Task: Open Google Calendar and adjust the view options in the settings.
Action: Mouse moved to (328, 548)
Screenshot: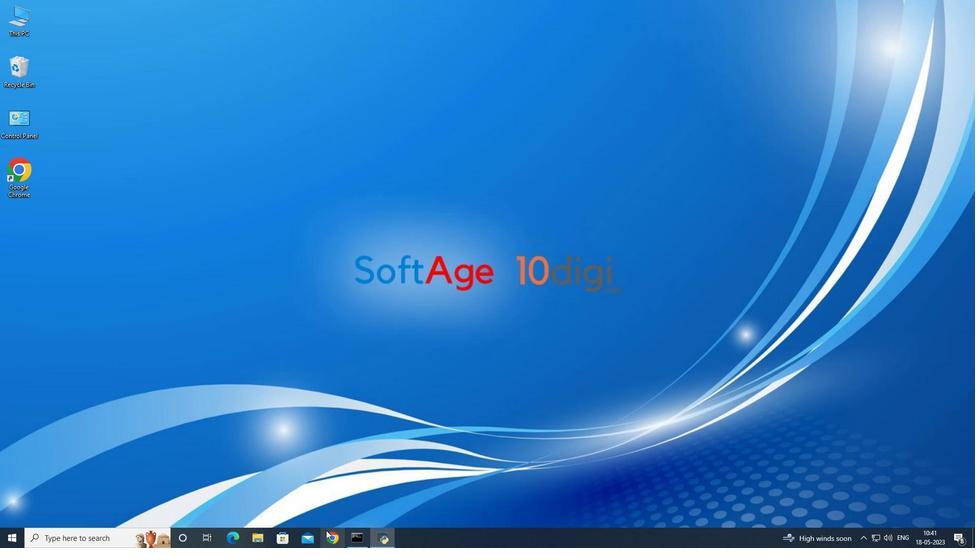 
Action: Mouse pressed left at (328, 548)
Screenshot: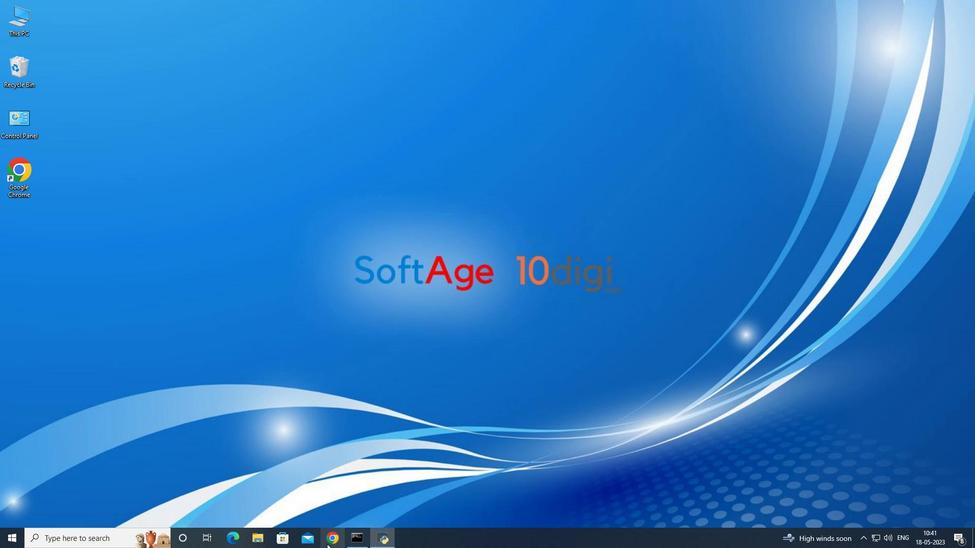 
Action: Mouse moved to (932, 76)
Screenshot: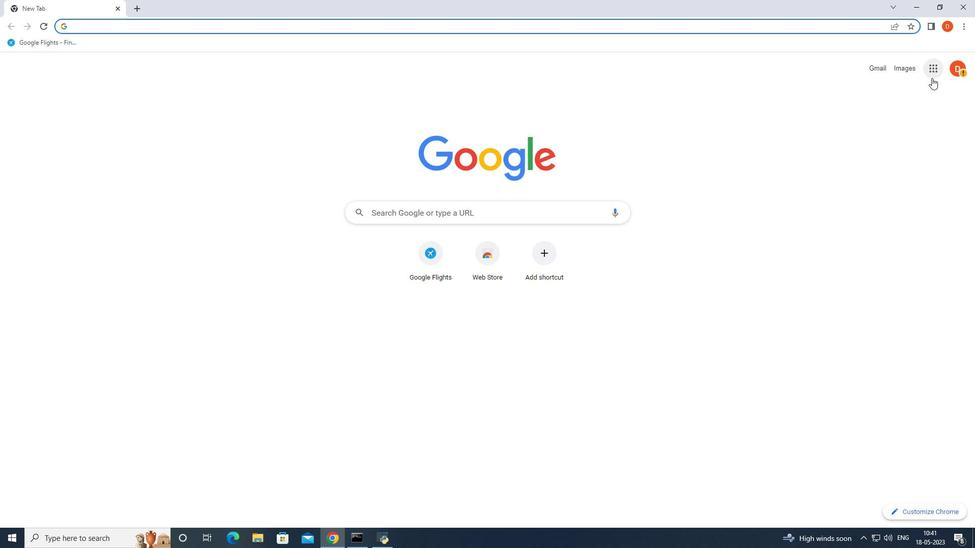 
Action: Mouse pressed left at (932, 76)
Screenshot: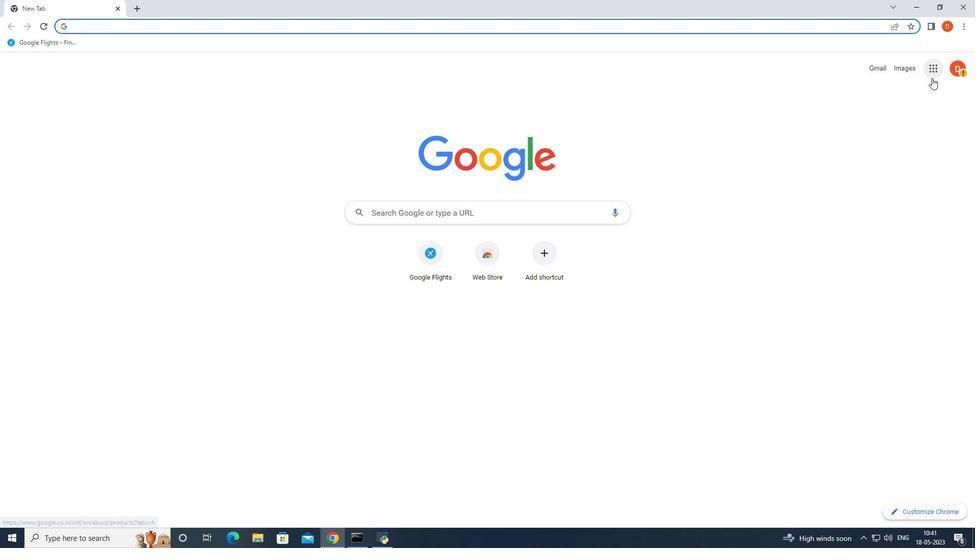 
Action: Mouse moved to (942, 258)
Screenshot: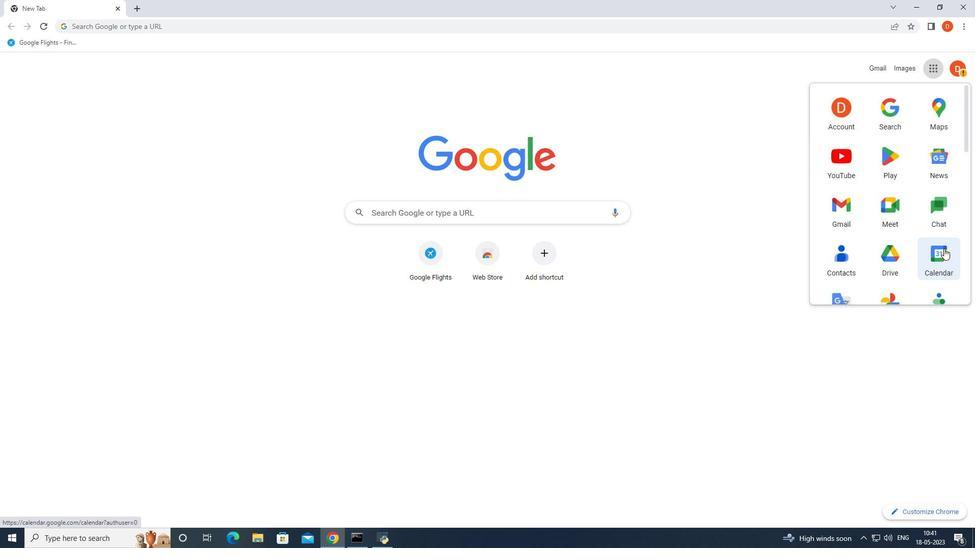 
Action: Mouse pressed left at (942, 258)
Screenshot: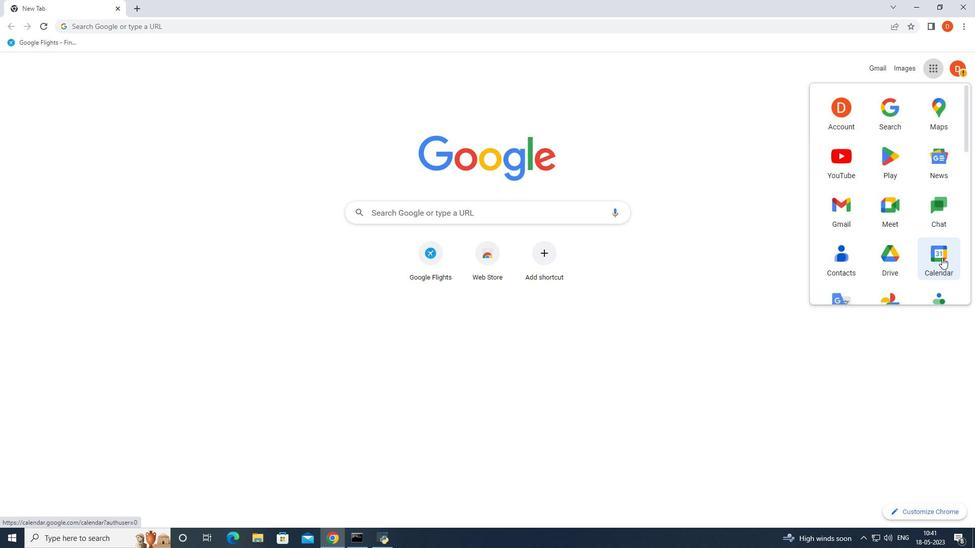 
Action: Mouse moved to (858, 53)
Screenshot: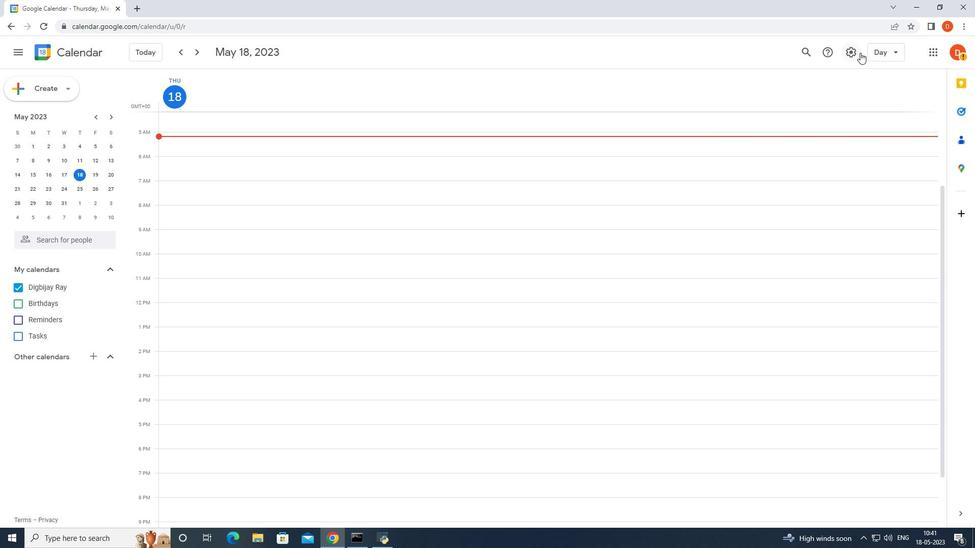 
Action: Mouse pressed left at (858, 53)
Screenshot: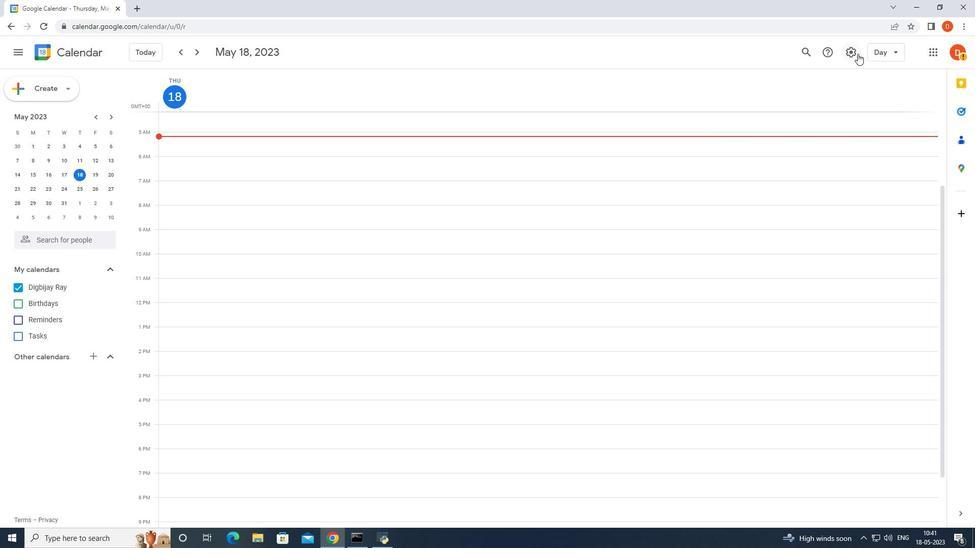 
Action: Mouse moved to (866, 73)
Screenshot: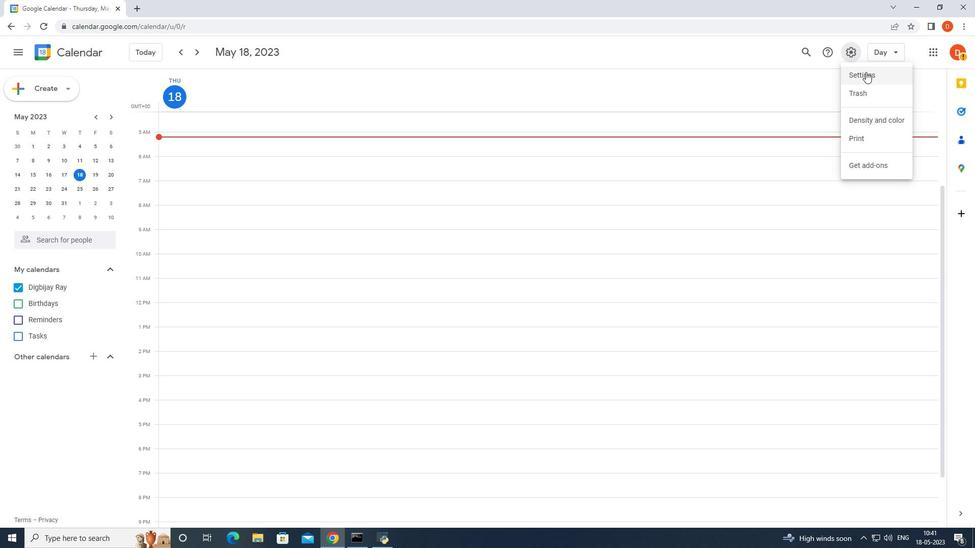 
Action: Mouse pressed left at (866, 73)
Screenshot: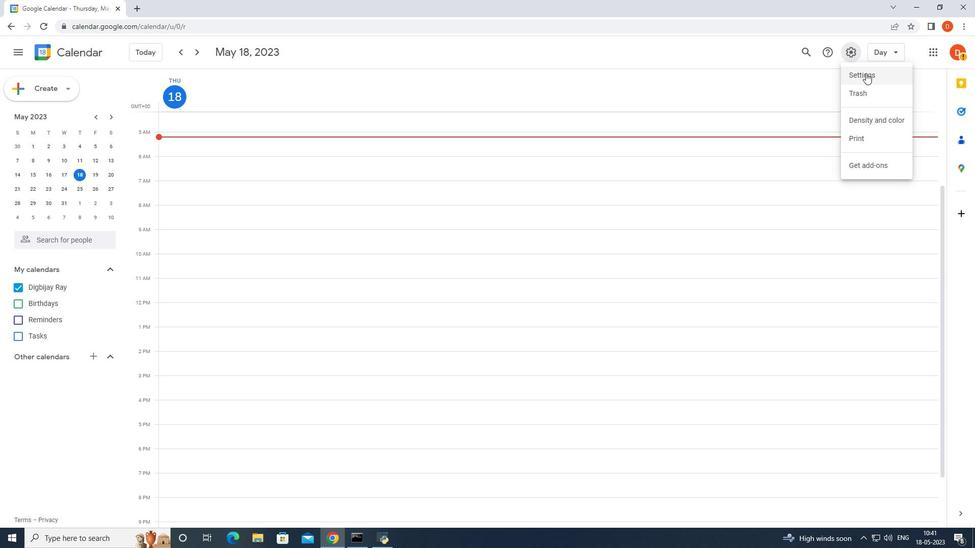 
Action: Mouse moved to (284, 264)
Screenshot: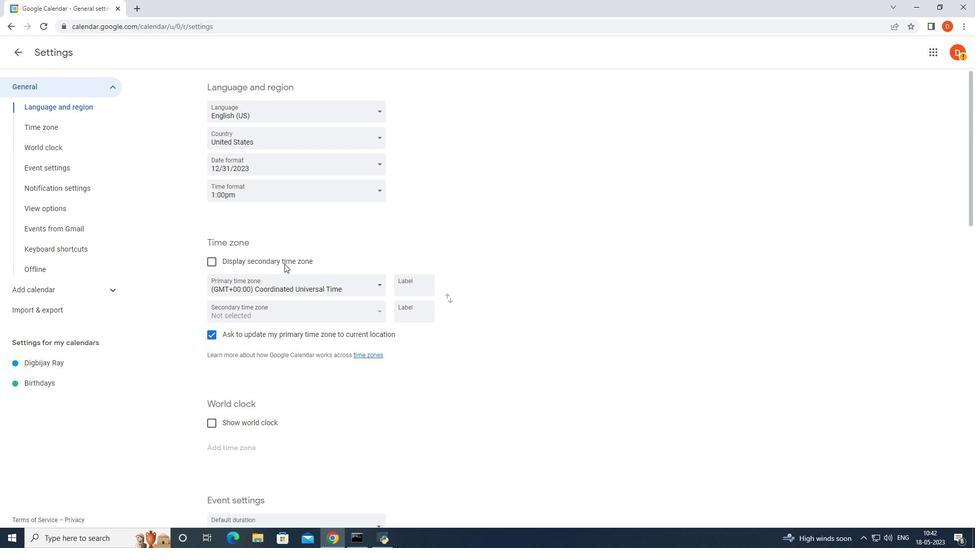 
Action: Mouse scrolled (284, 264) with delta (0, 0)
Screenshot: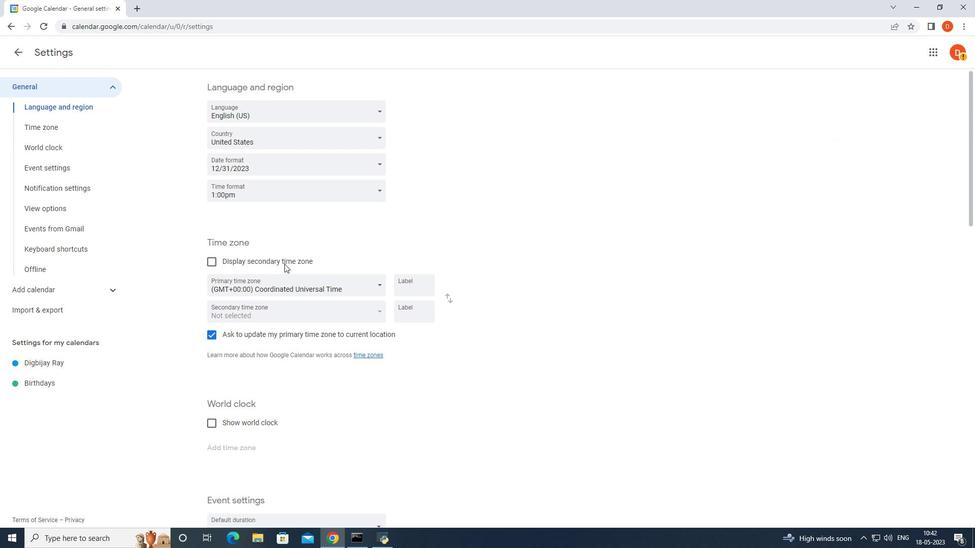 
Action: Mouse moved to (284, 264)
Screenshot: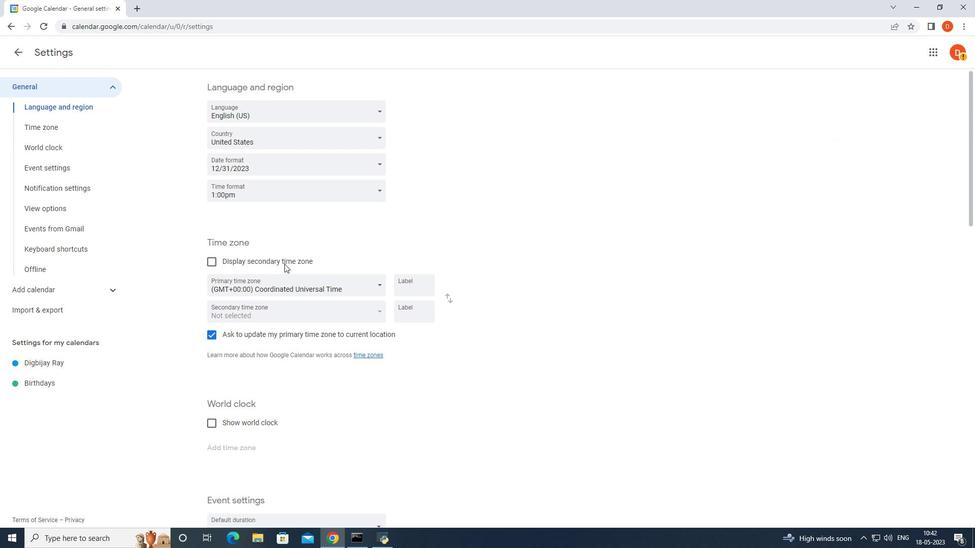 
Action: Mouse scrolled (284, 264) with delta (0, 0)
Screenshot: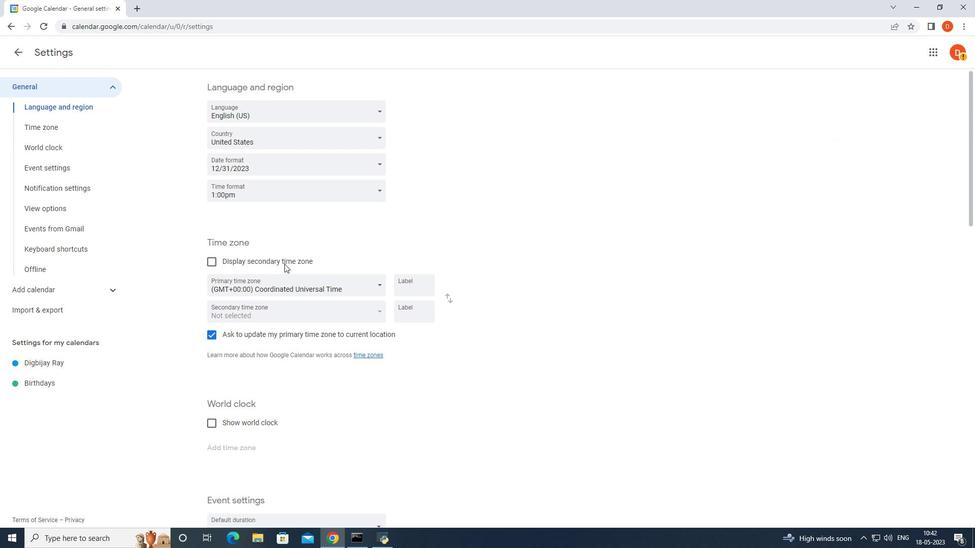 
Action: Mouse scrolled (284, 264) with delta (0, 0)
Screenshot: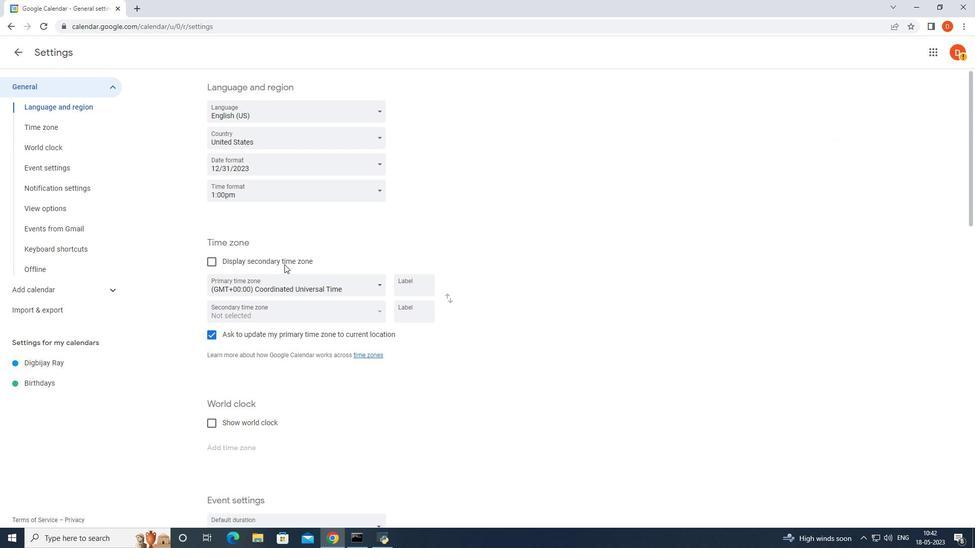 
Action: Mouse scrolled (284, 264) with delta (0, 0)
Screenshot: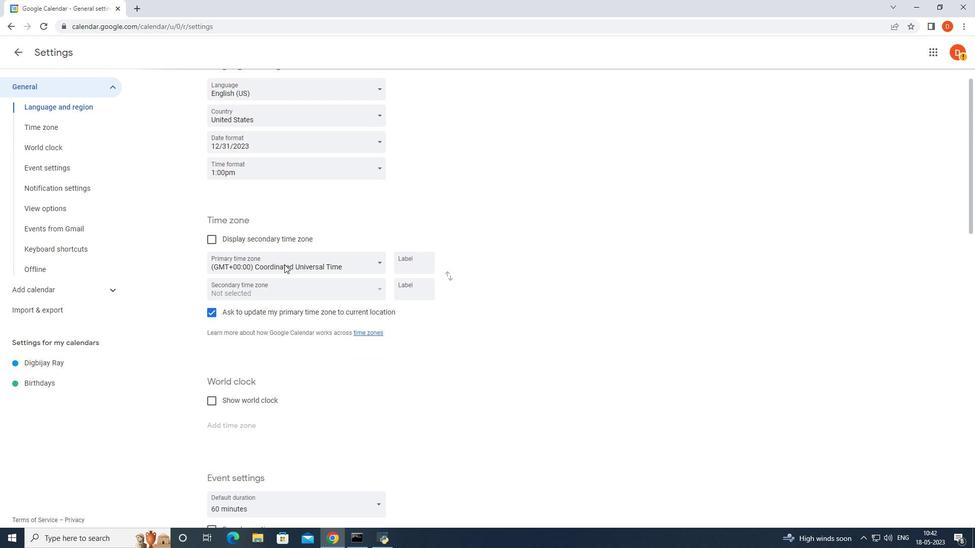 
Action: Mouse scrolled (284, 264) with delta (0, 0)
Screenshot: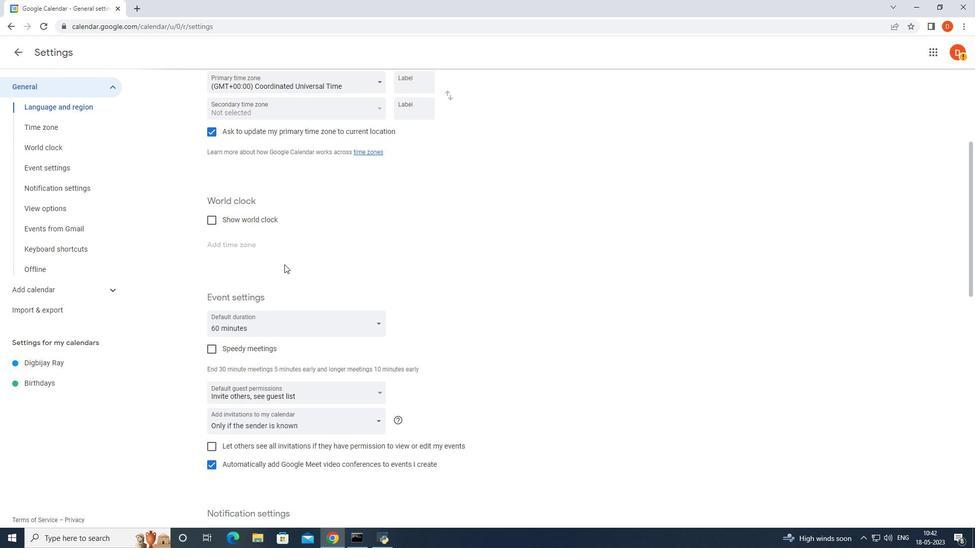 
Action: Mouse scrolled (284, 264) with delta (0, 0)
Screenshot: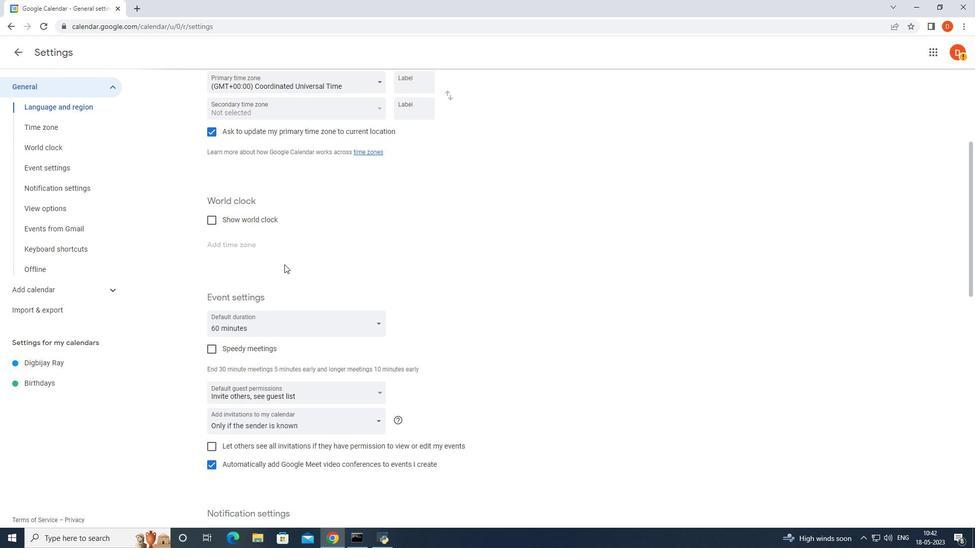 
Action: Mouse scrolled (284, 264) with delta (0, 0)
Screenshot: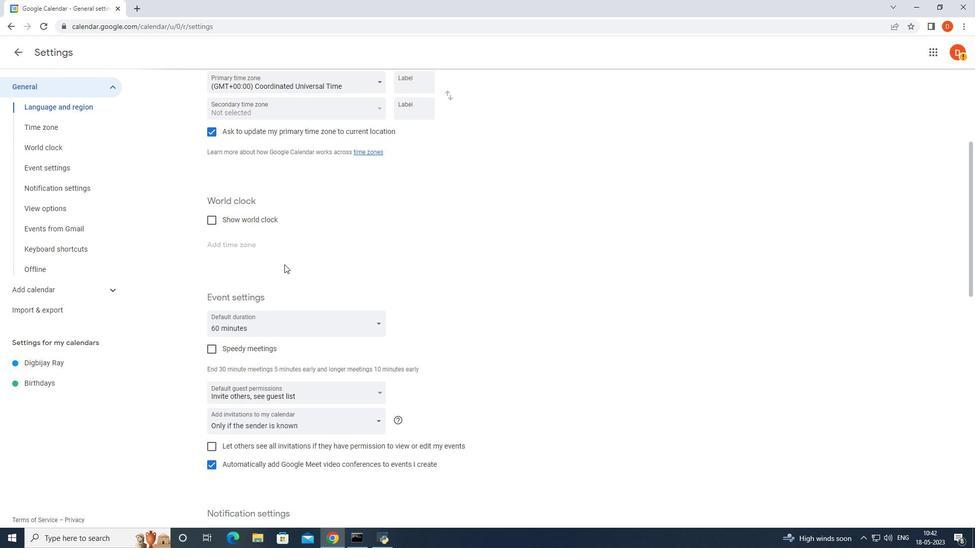 
Action: Mouse scrolled (284, 264) with delta (0, 0)
Screenshot: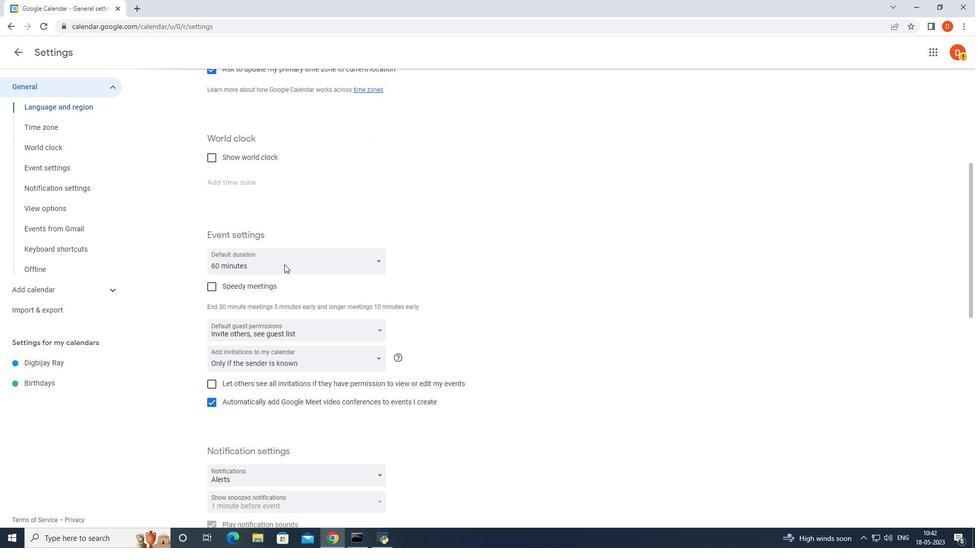 
Action: Mouse scrolled (284, 264) with delta (0, 0)
Screenshot: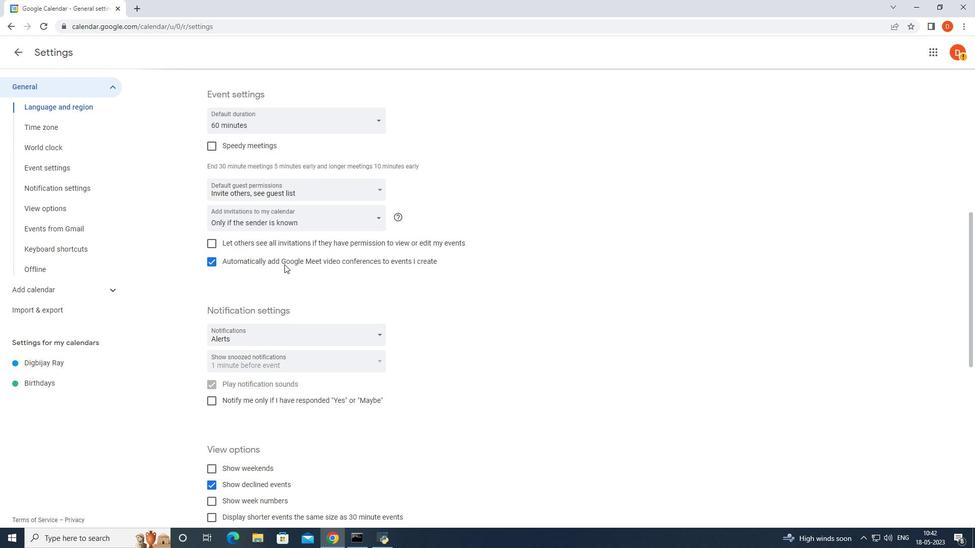 
Action: Mouse scrolled (284, 264) with delta (0, 0)
Screenshot: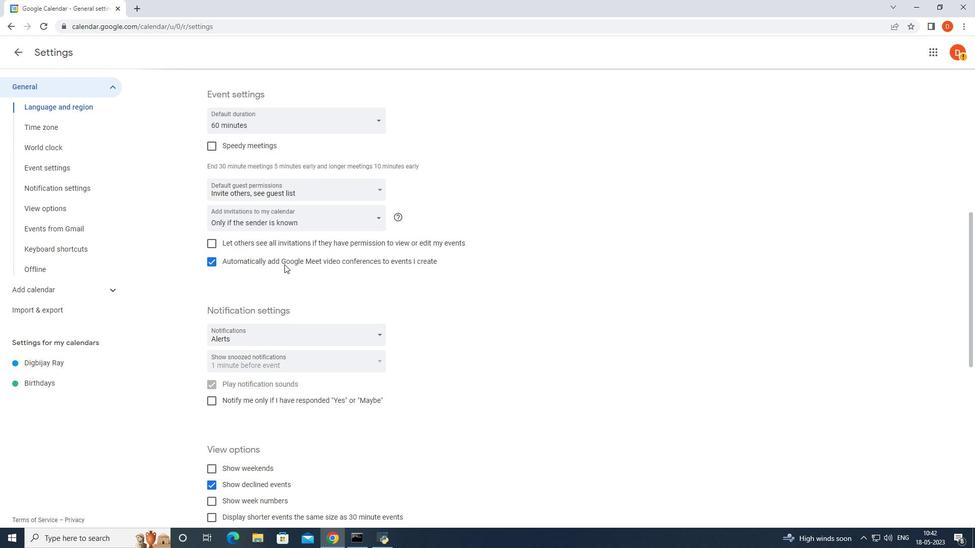 
Action: Mouse scrolled (284, 264) with delta (0, 0)
Screenshot: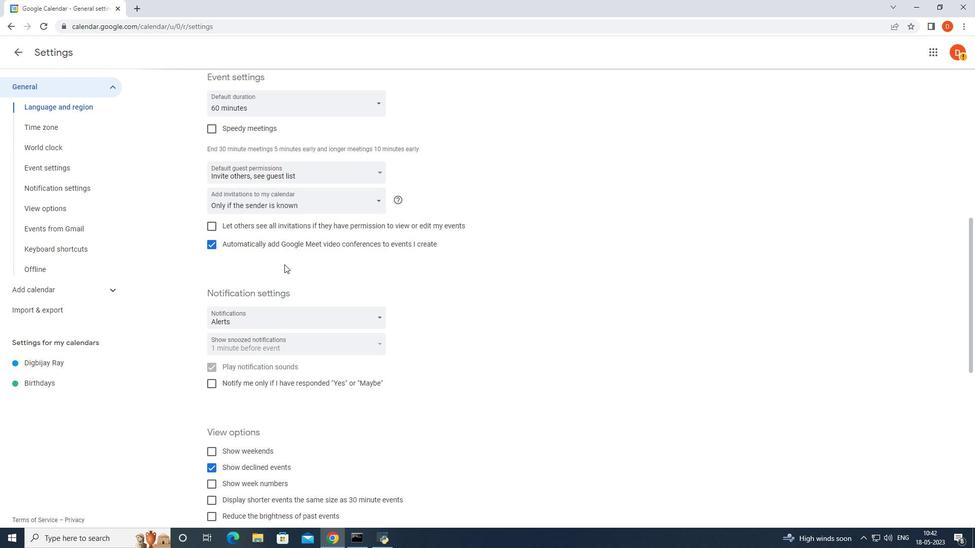 
Action: Mouse scrolled (284, 264) with delta (0, 0)
Screenshot: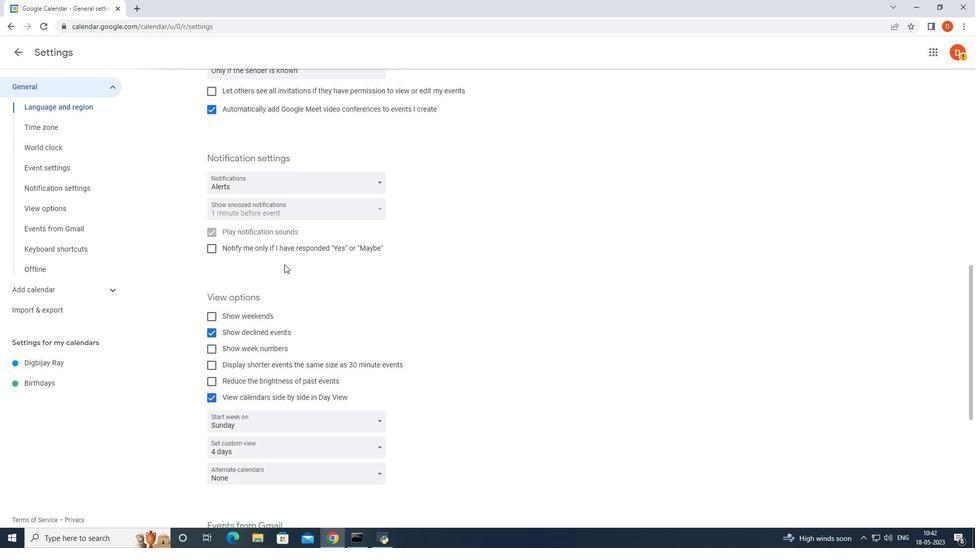 
Action: Mouse moved to (214, 300)
Screenshot: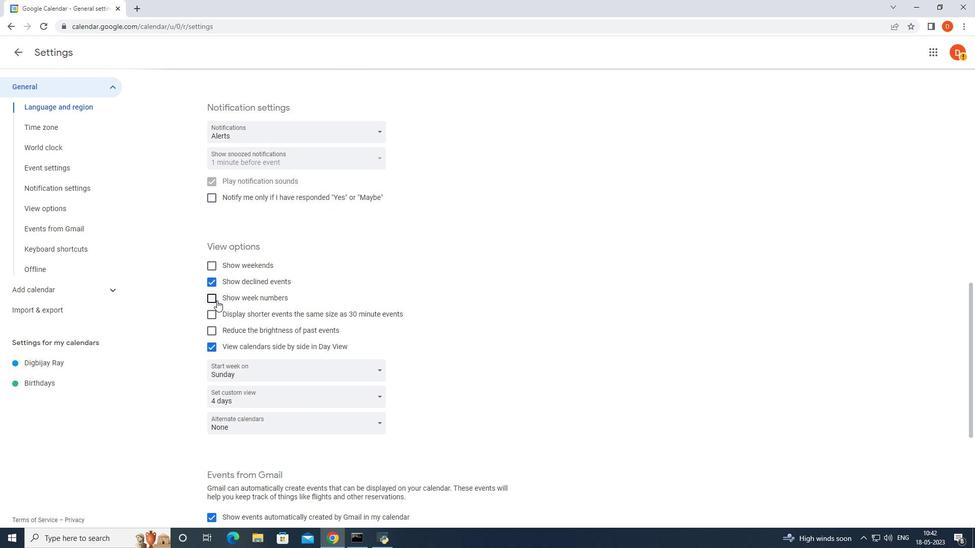 
Action: Mouse pressed left at (214, 300)
Screenshot: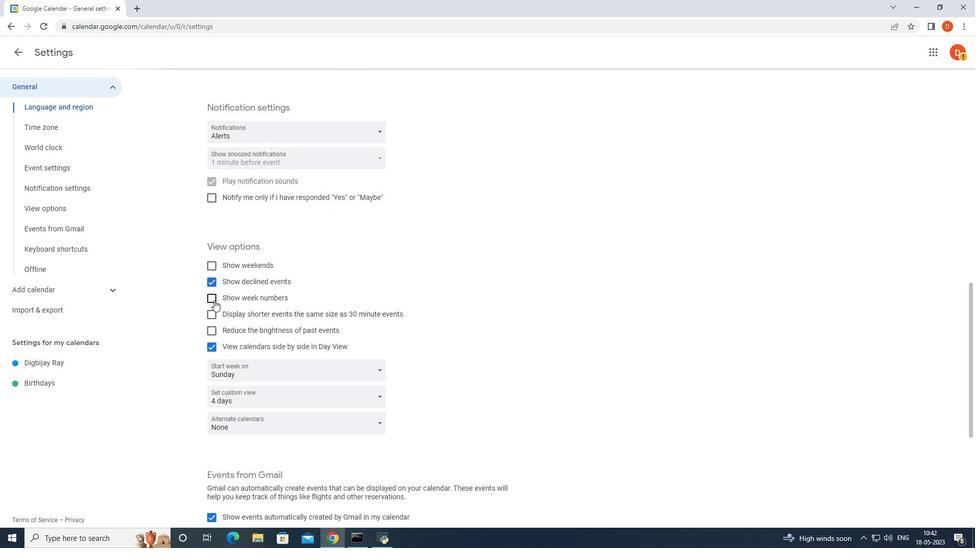 
Action: Mouse moved to (387, 307)
Screenshot: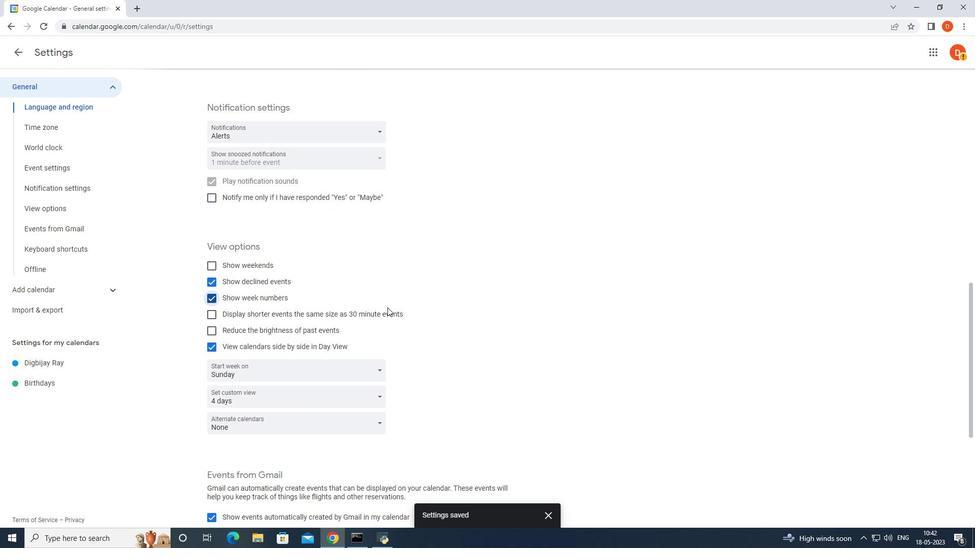 
Action: Mouse scrolled (387, 308) with delta (0, 0)
Screenshot: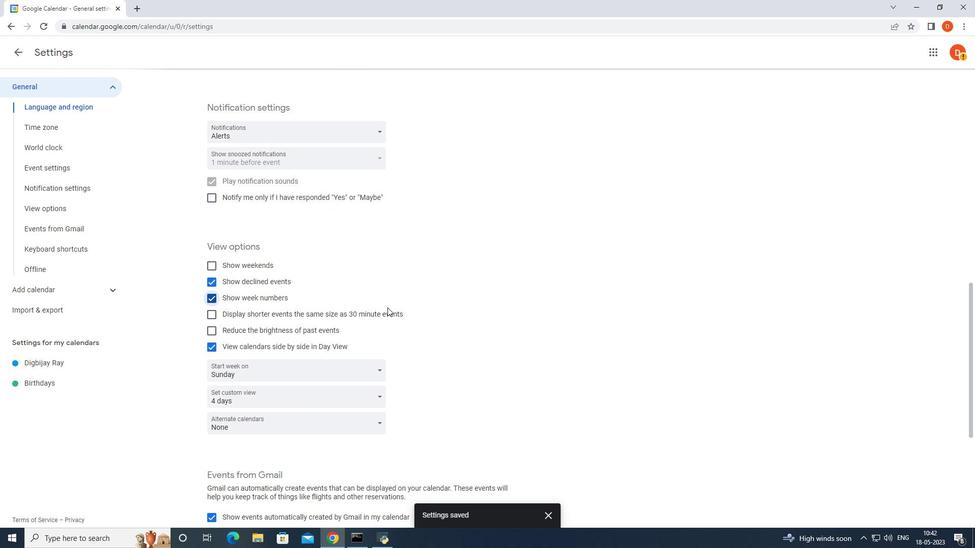 
Action: Mouse moved to (16, 54)
Screenshot: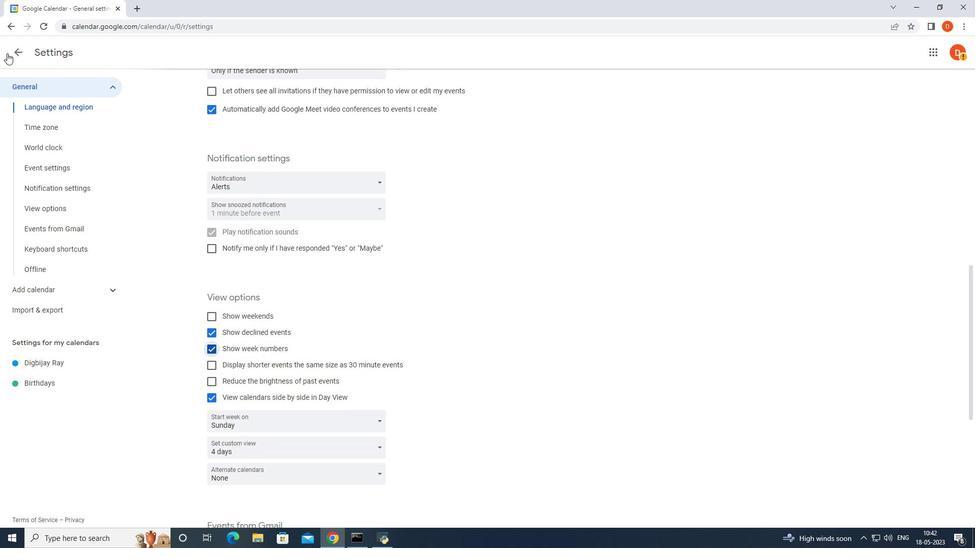 
Action: Mouse pressed left at (16, 54)
Screenshot: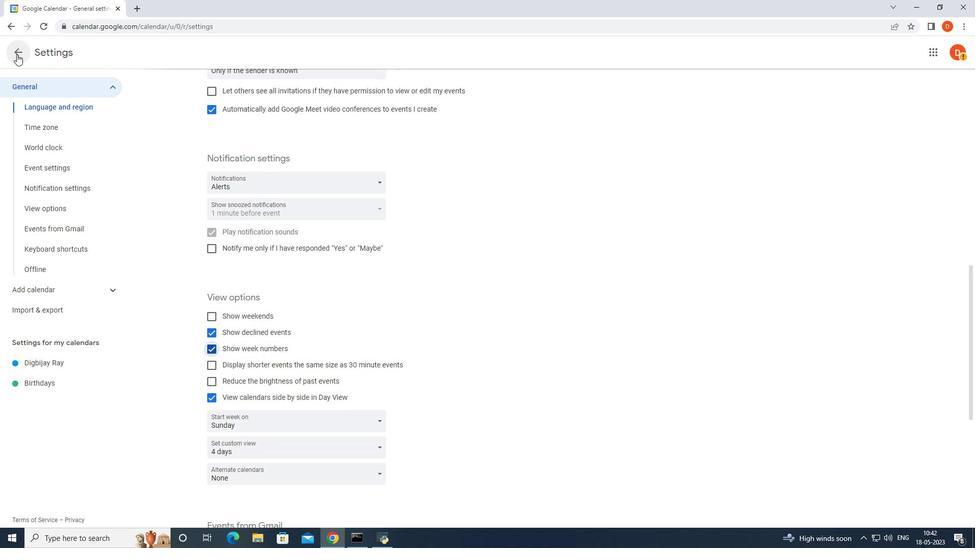 
Action: Mouse moved to (351, 128)
Screenshot: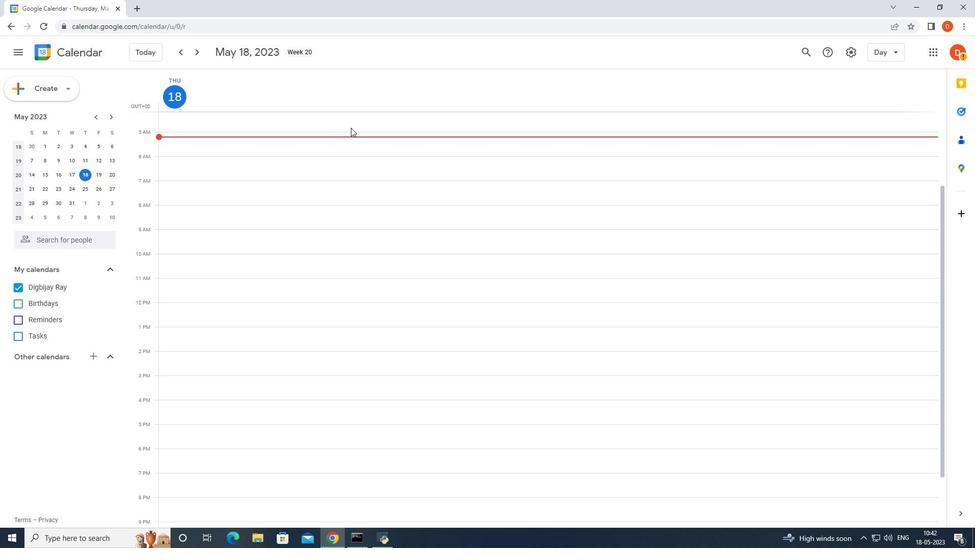 
Action: Mouse scrolled (351, 127) with delta (0, 0)
Screenshot: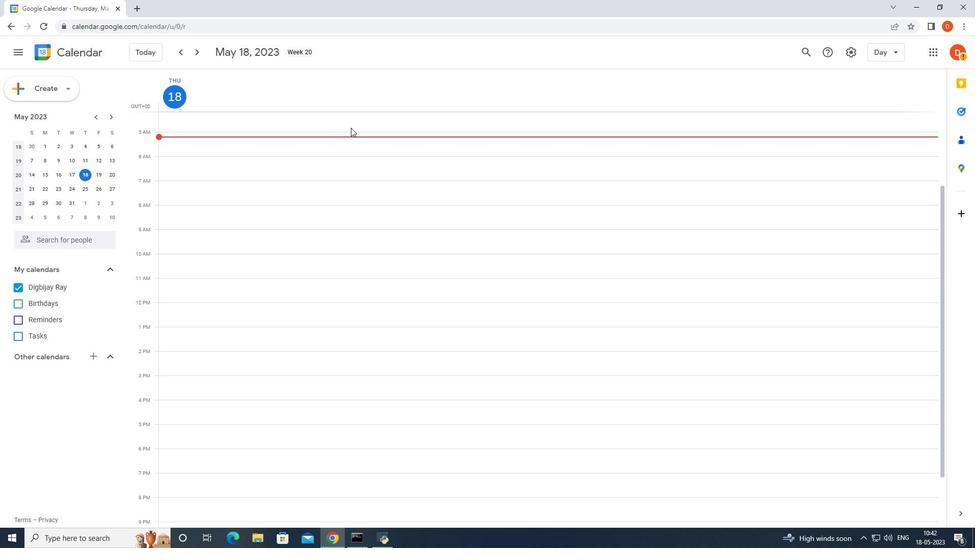 
Action: Mouse scrolled (351, 127) with delta (0, 0)
Screenshot: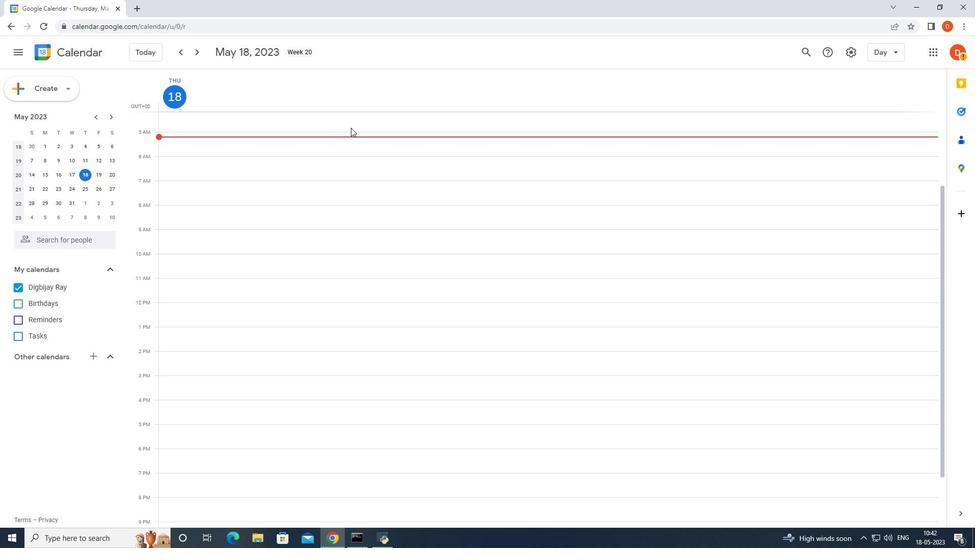
Action: Mouse scrolled (351, 127) with delta (0, 0)
Screenshot: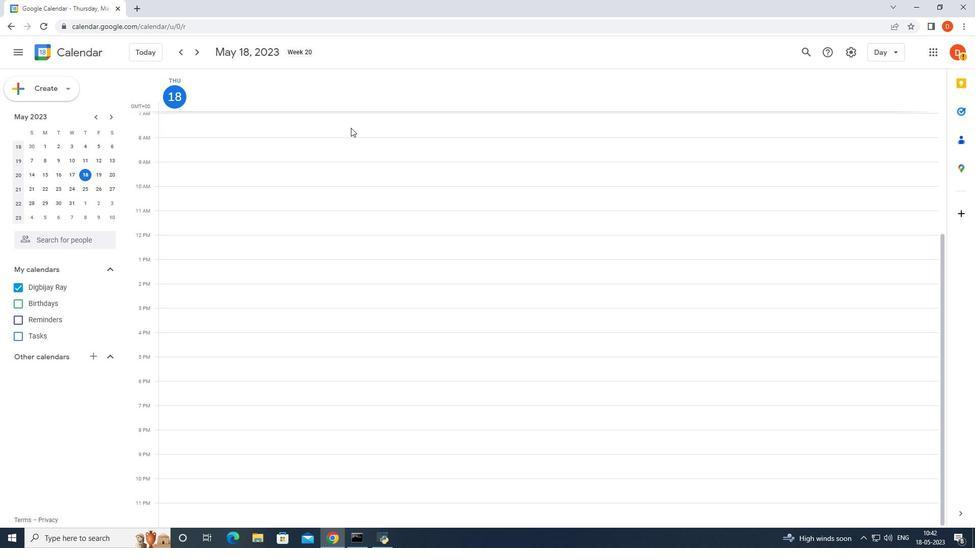 
Action: Mouse scrolled (351, 127) with delta (0, 0)
Screenshot: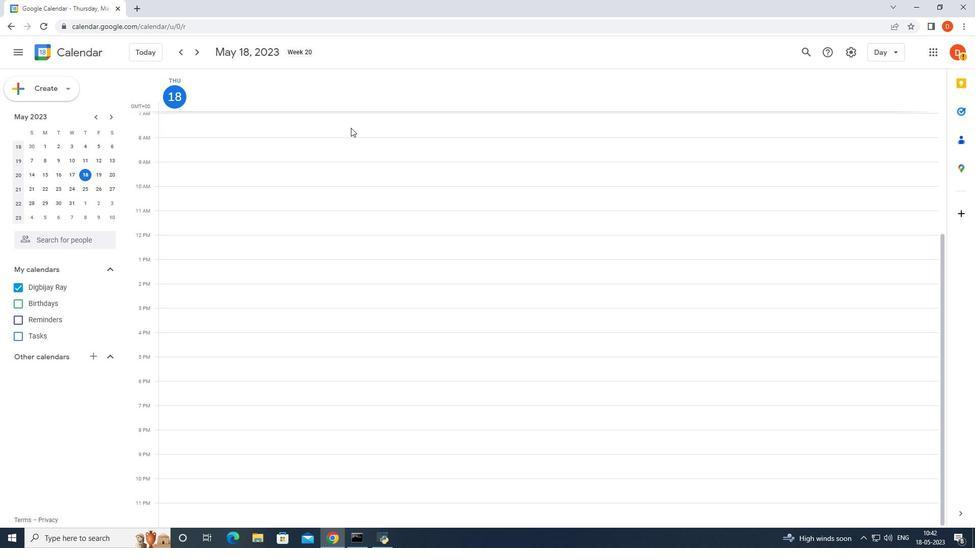 
Action: Mouse scrolled (351, 127) with delta (0, 0)
Screenshot: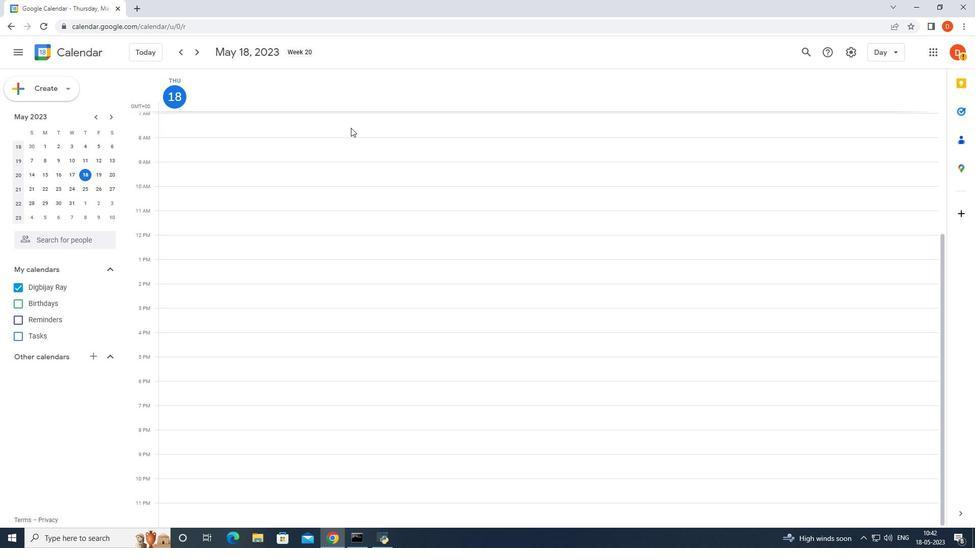 
Action: Mouse scrolled (351, 127) with delta (0, 0)
Screenshot: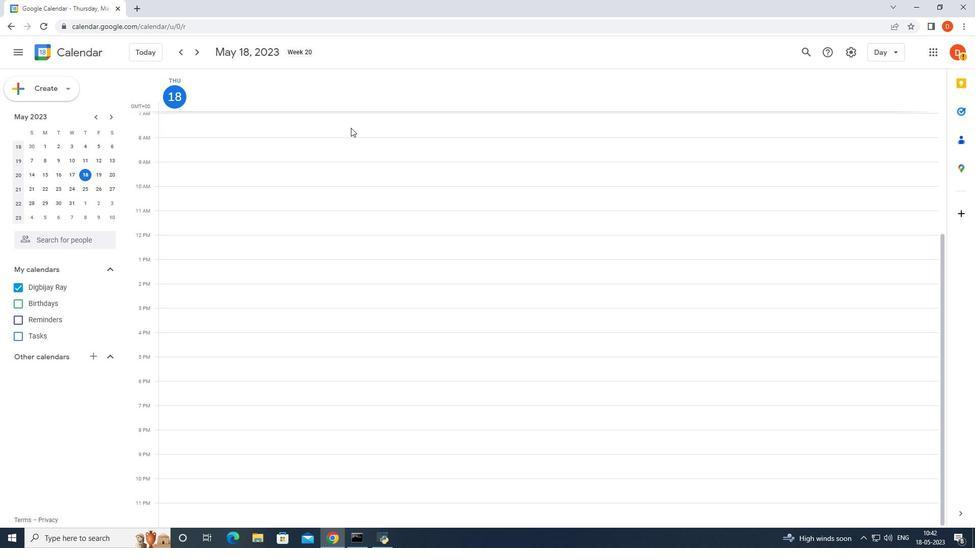 
Action: Mouse scrolled (351, 127) with delta (0, 0)
Screenshot: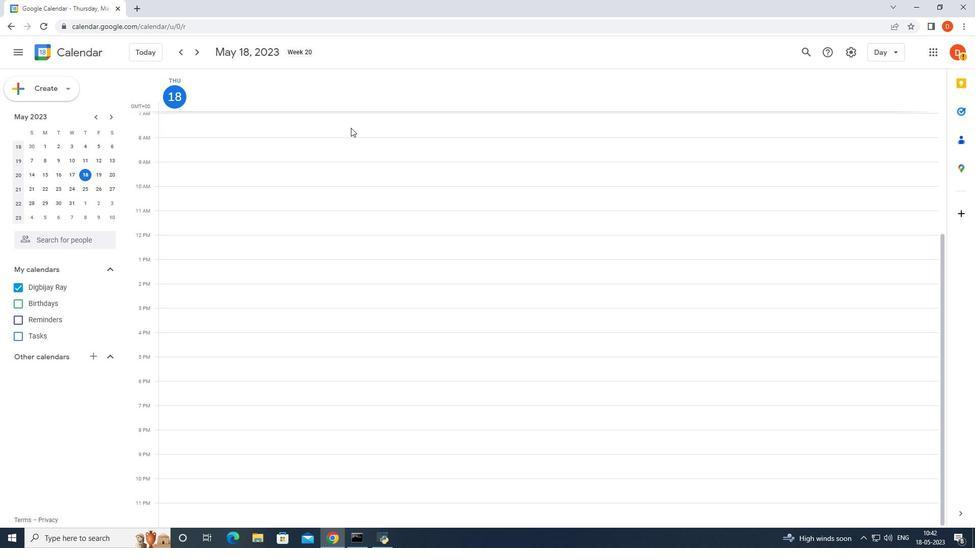 
Action: Mouse scrolled (351, 127) with delta (0, 0)
Screenshot: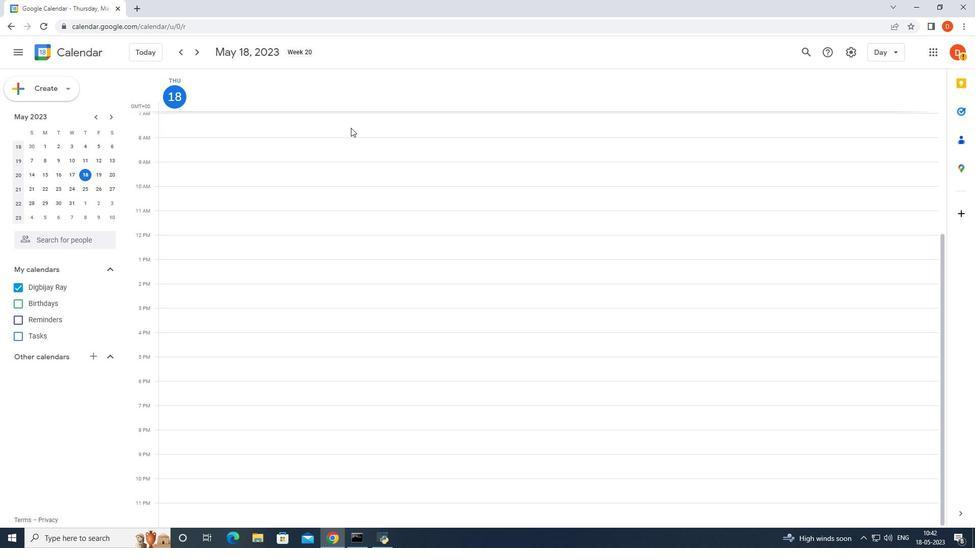 
Action: Mouse scrolled (351, 127) with delta (0, 0)
Screenshot: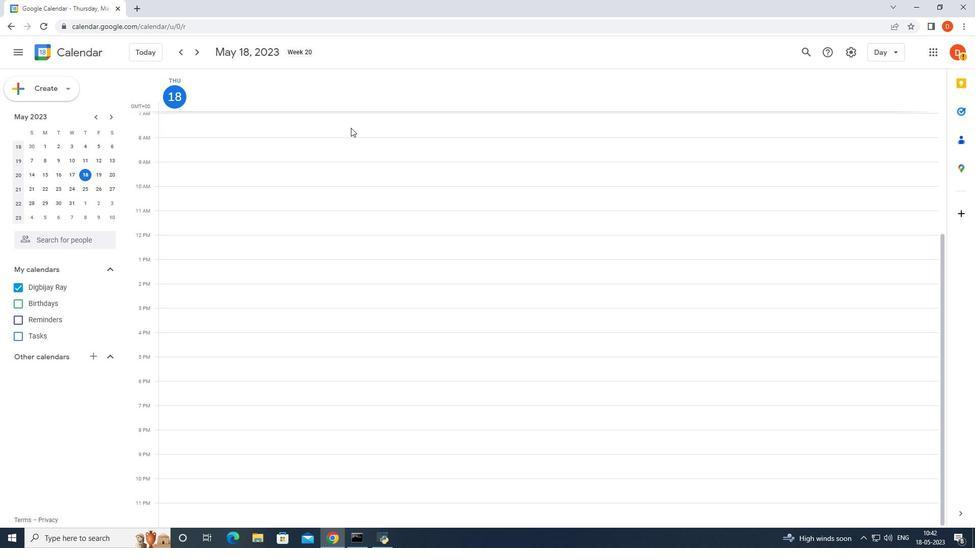 
Action: Mouse moved to (332, 162)
Screenshot: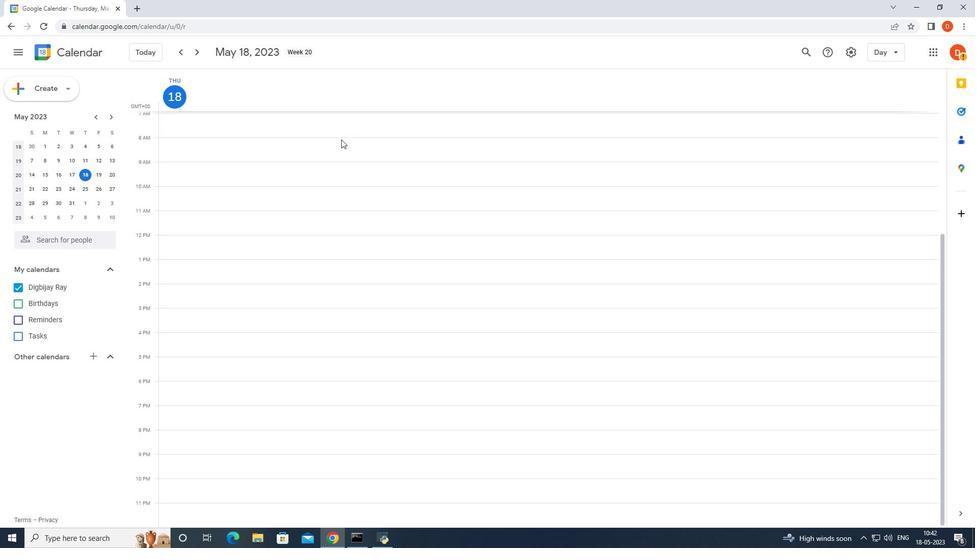 
Action: Mouse scrolled (332, 162) with delta (0, 0)
Screenshot: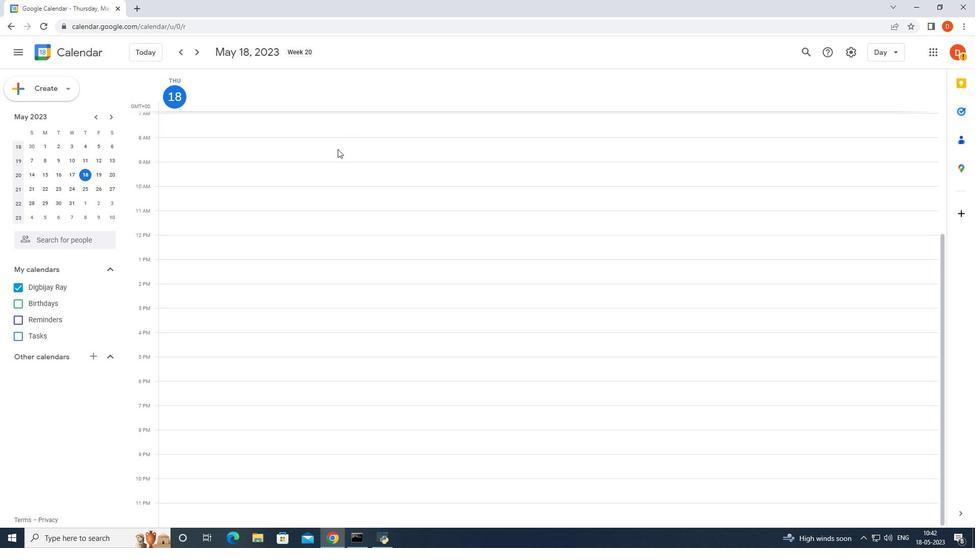 
Action: Mouse scrolled (332, 162) with delta (0, 0)
Screenshot: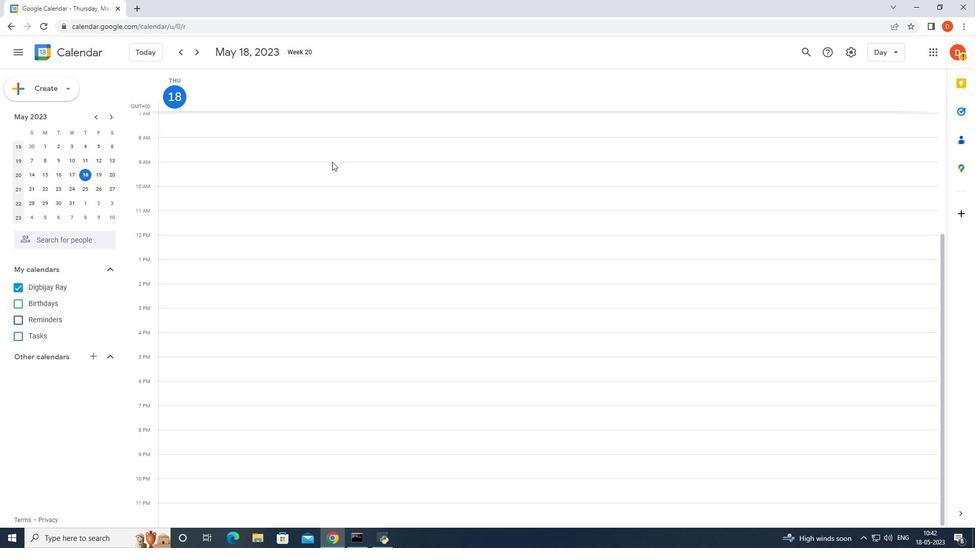 
Action: Mouse moved to (332, 162)
Screenshot: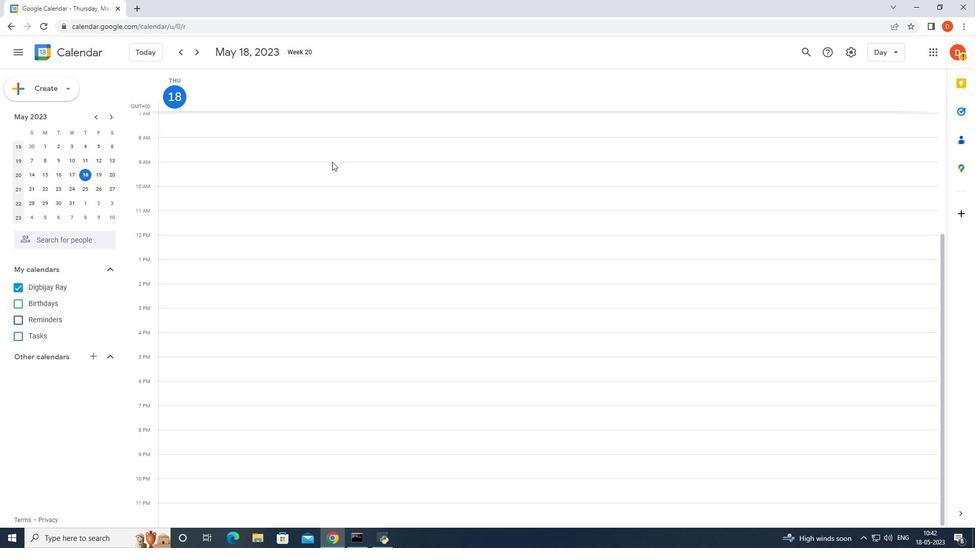 
Action: Mouse scrolled (332, 162) with delta (0, 0)
Screenshot: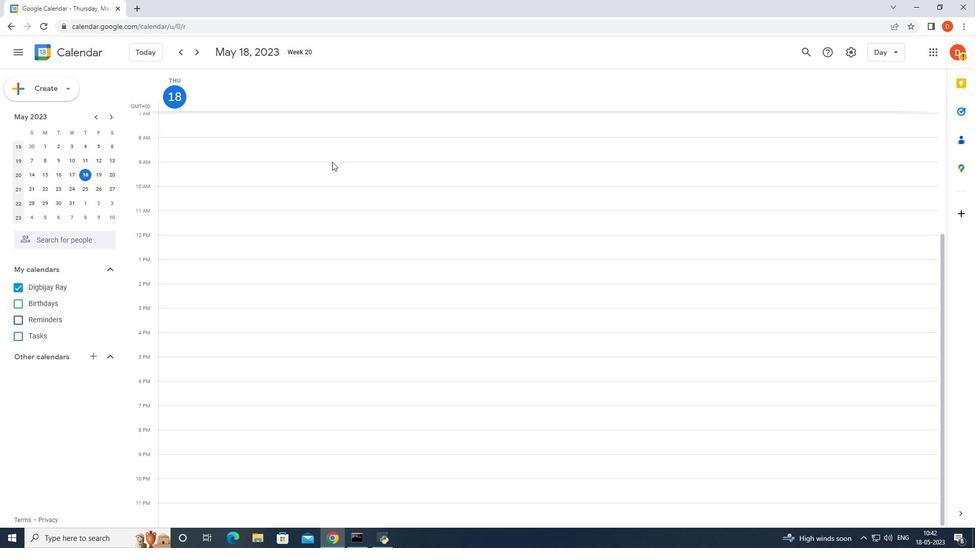 
Action: Mouse scrolled (332, 162) with delta (0, 0)
Screenshot: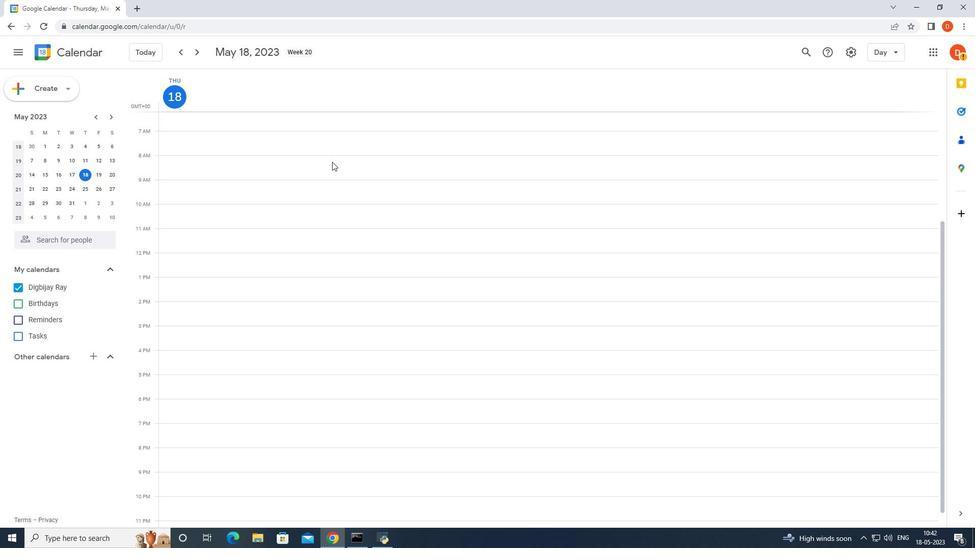 
Action: Mouse moved to (332, 162)
Screenshot: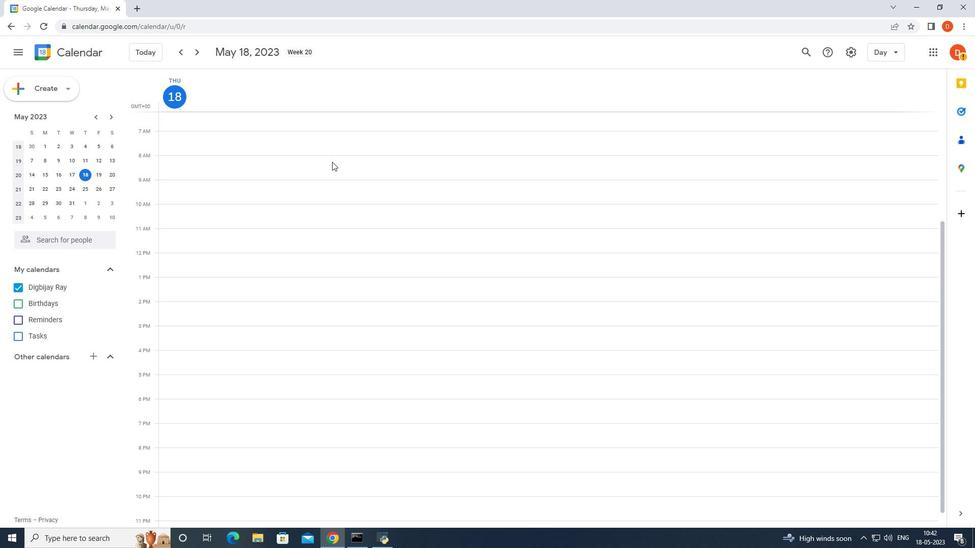 
Action: Mouse scrolled (332, 162) with delta (0, 0)
Screenshot: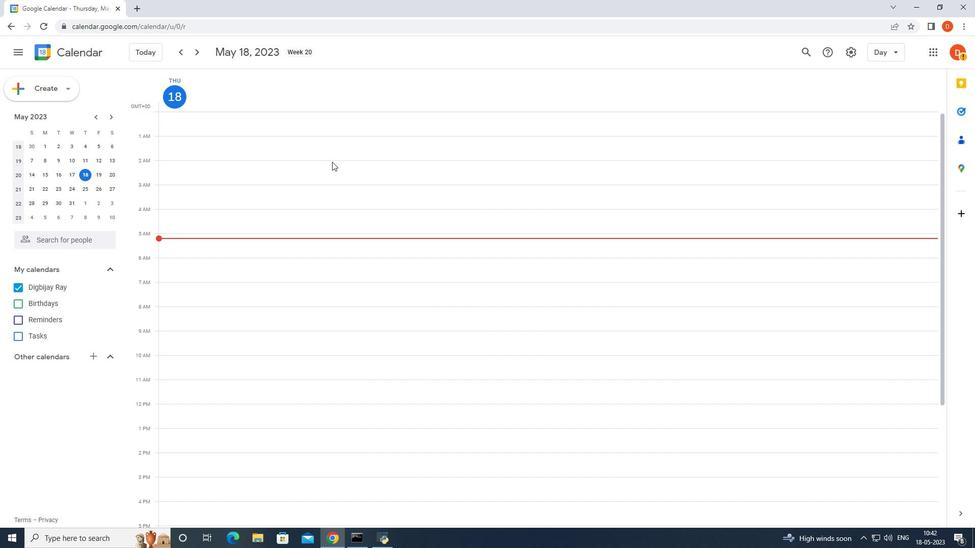 
Action: Mouse scrolled (332, 162) with delta (0, 0)
Screenshot: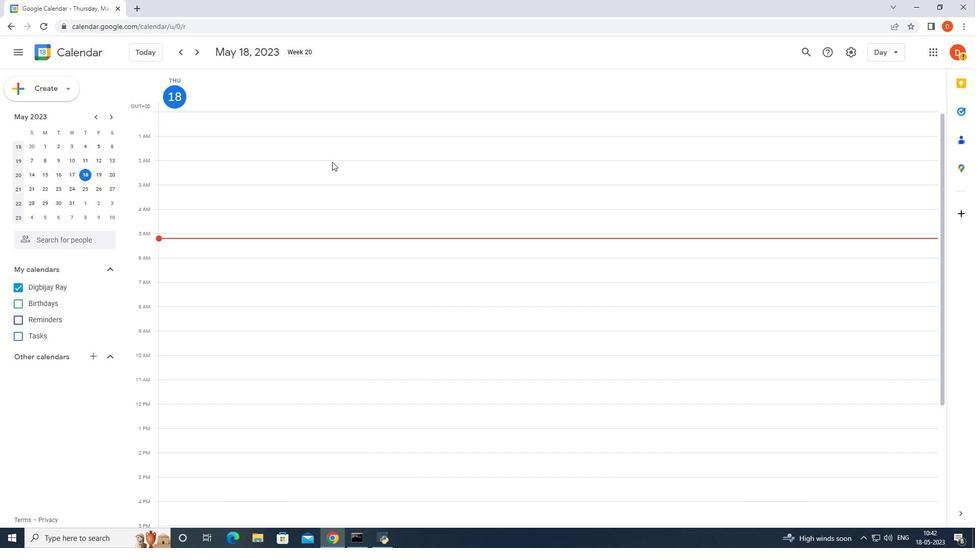 
Action: Mouse scrolled (332, 162) with delta (0, 0)
Screenshot: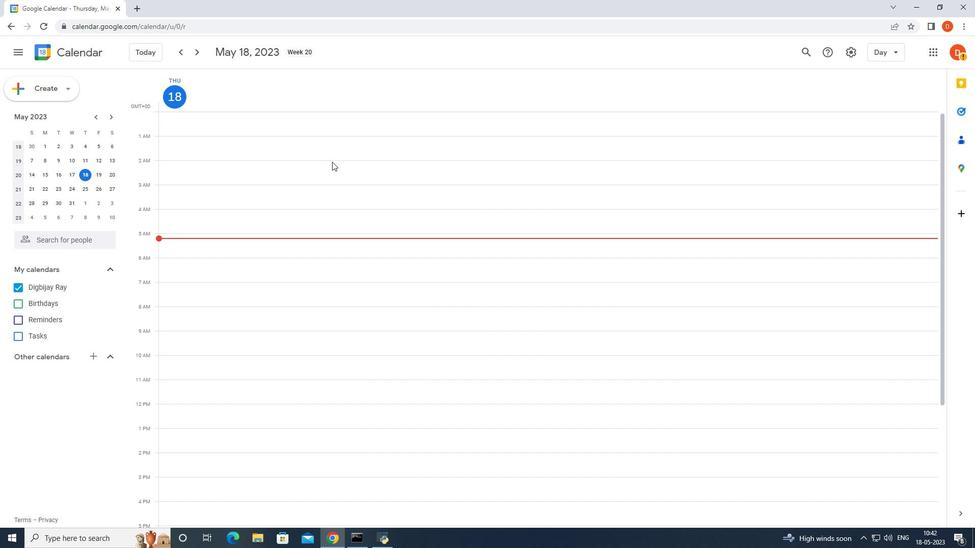 
Action: Mouse moved to (311, 50)
Screenshot: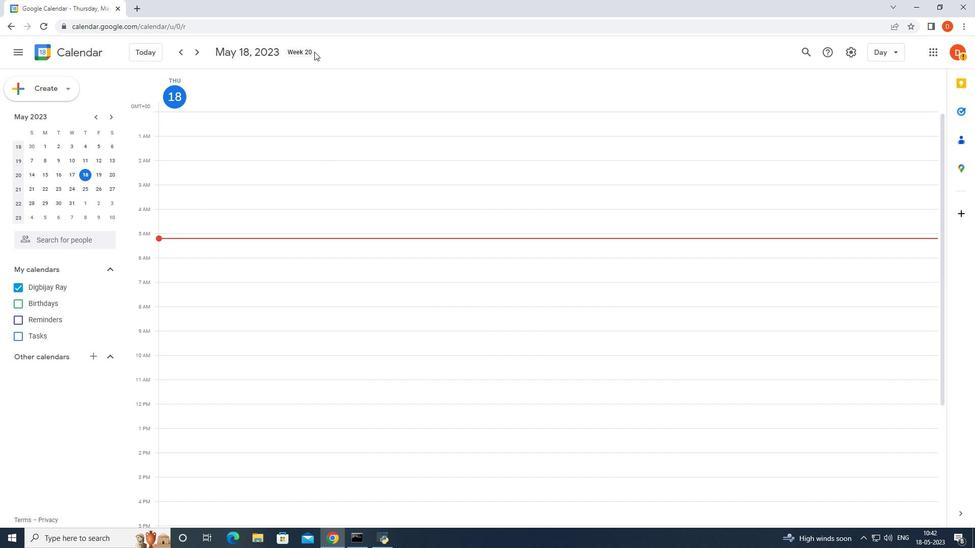 
Action: Mouse pressed left at (311, 50)
Screenshot: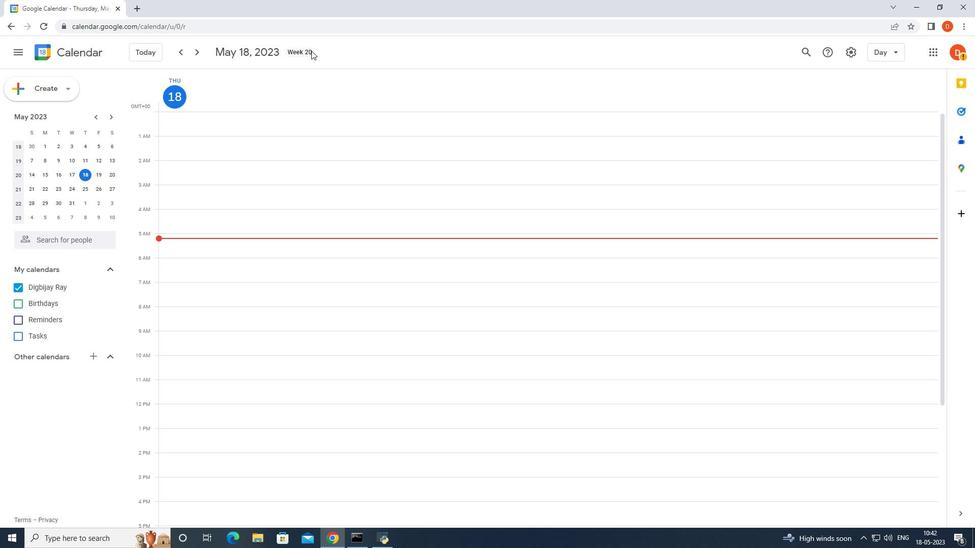 
Action: Mouse moved to (306, 53)
Screenshot: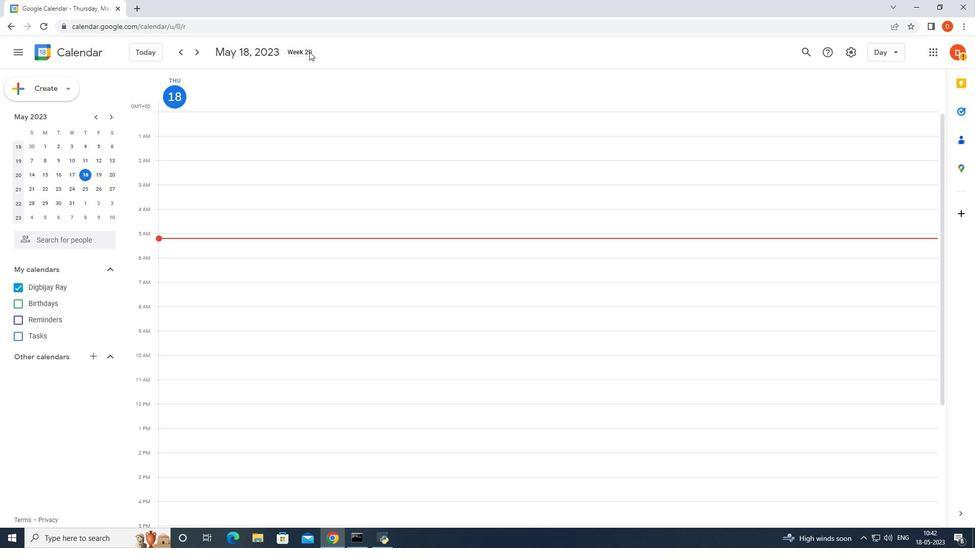 
Action: Mouse pressed left at (306, 53)
Screenshot: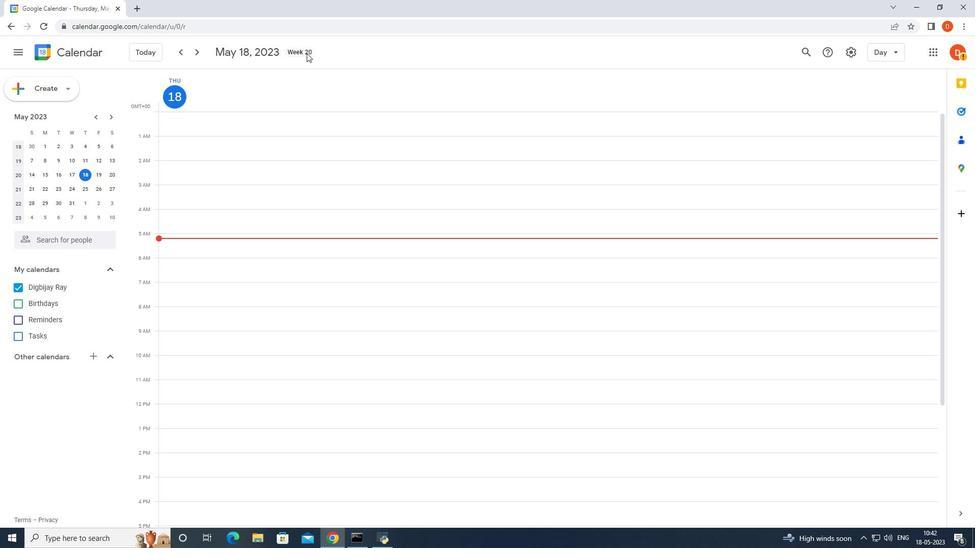 
Action: Mouse moved to (195, 50)
Screenshot: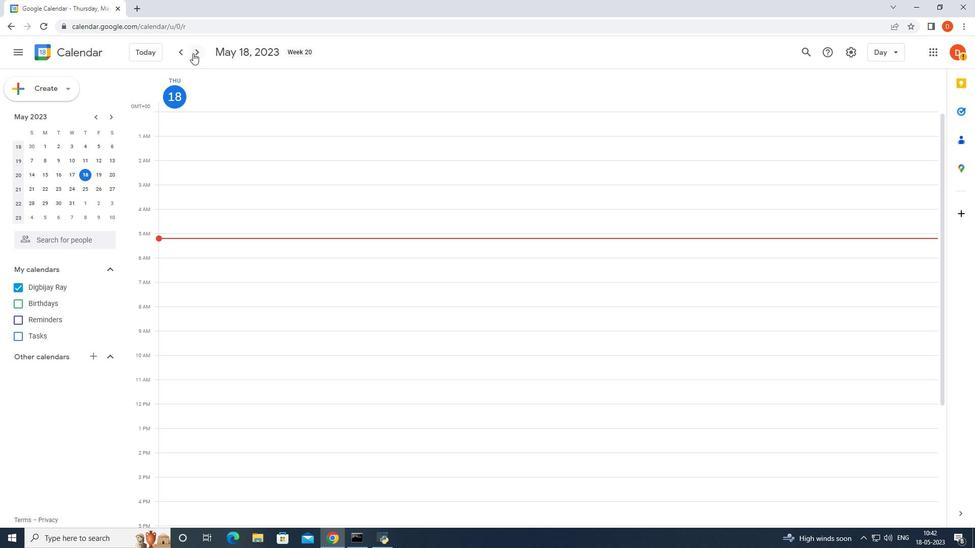 
Action: Mouse pressed left at (195, 50)
Screenshot: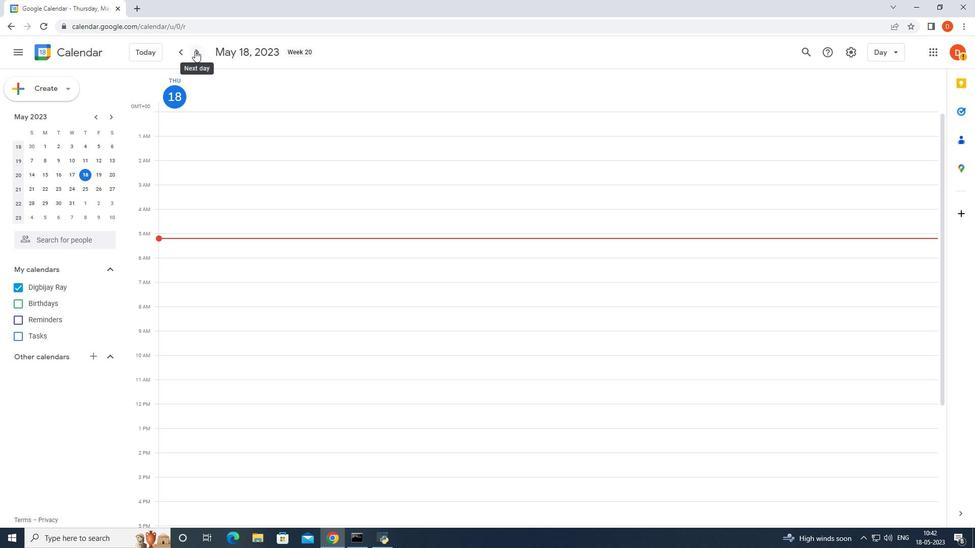 
Action: Mouse moved to (181, 51)
Screenshot: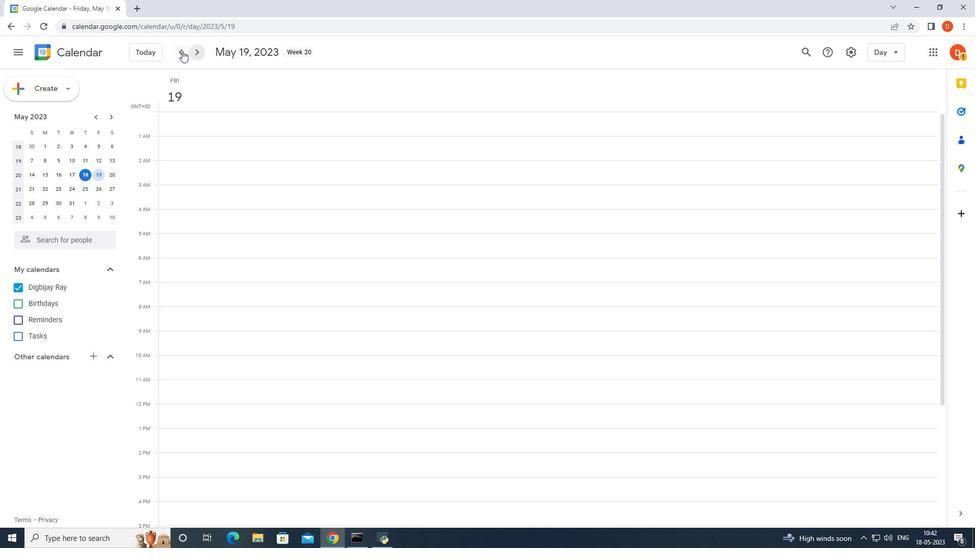 
Action: Mouse pressed left at (181, 51)
Screenshot: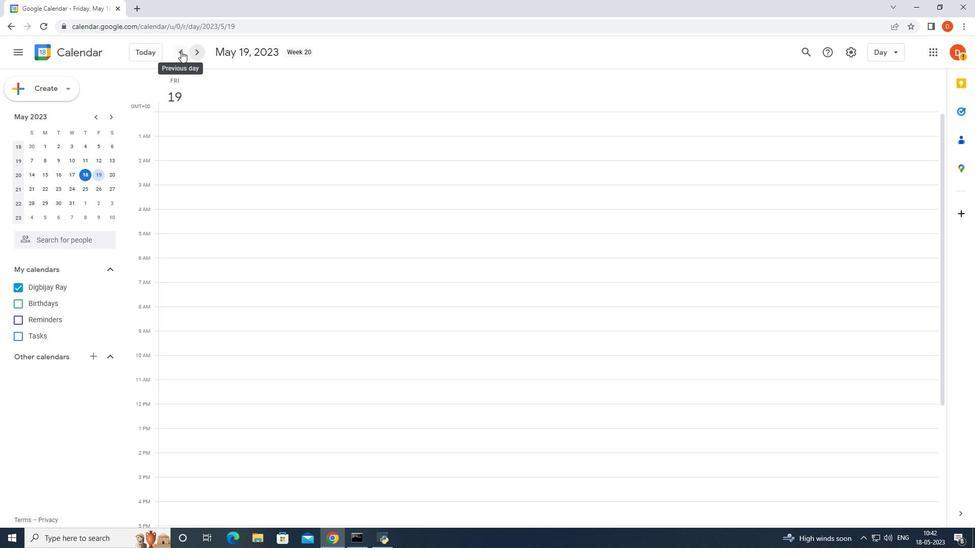 
Action: Mouse moved to (370, 219)
Screenshot: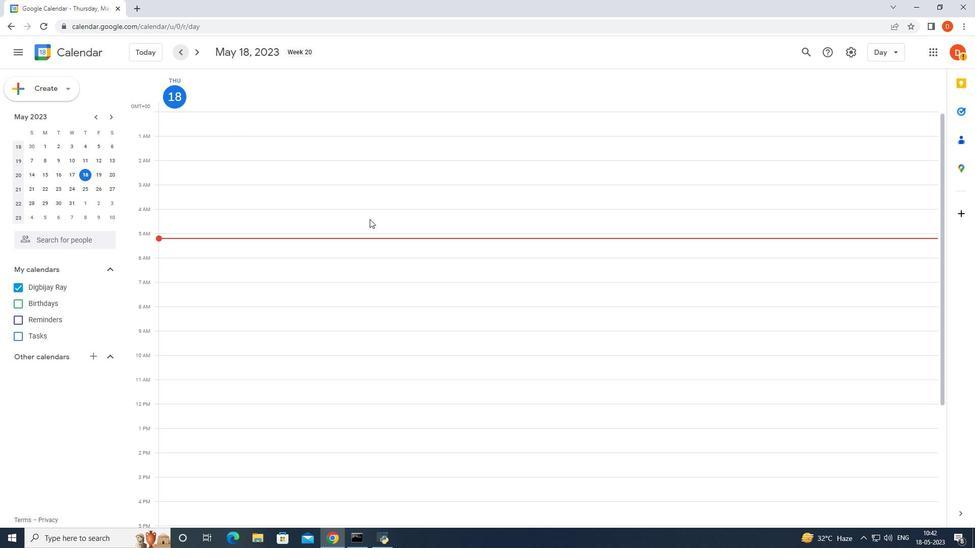 
Action: Mouse scrolled (370, 218) with delta (0, 0)
Screenshot: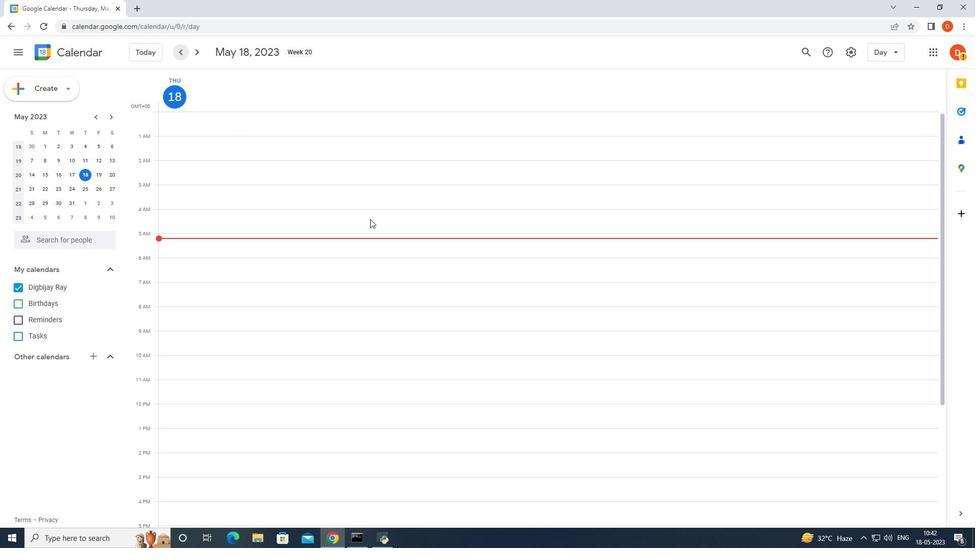 
Action: Mouse scrolled (370, 218) with delta (0, 0)
Screenshot: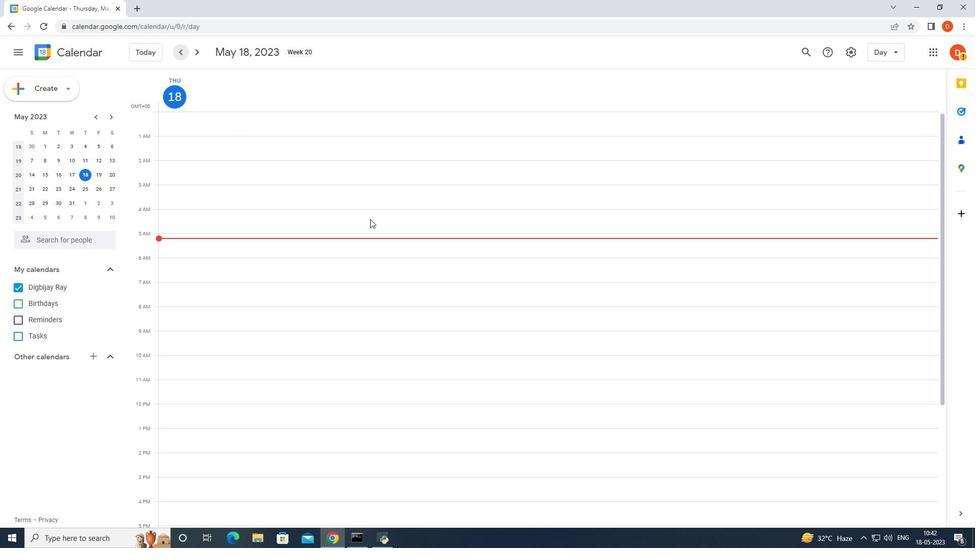 
Action: Mouse scrolled (370, 218) with delta (0, 0)
Screenshot: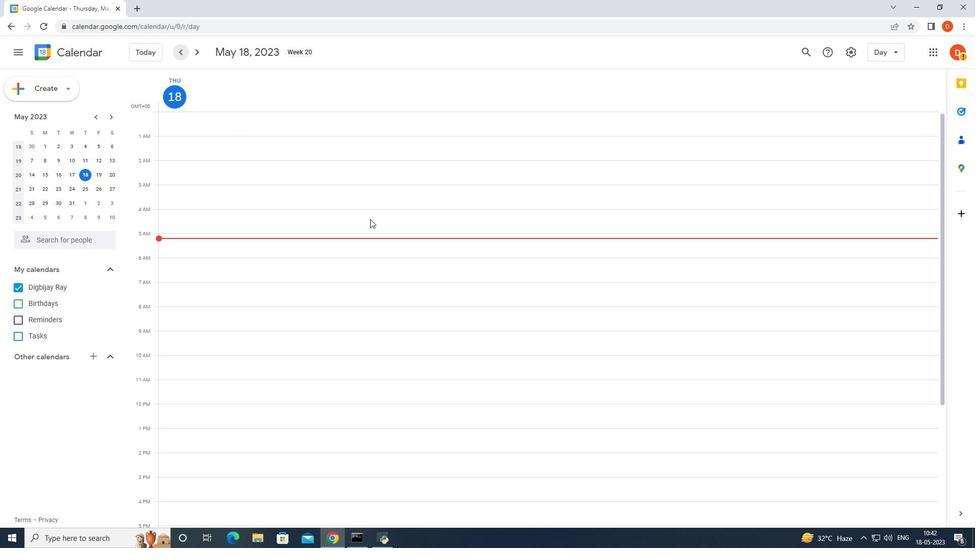 
Action: Mouse moved to (194, 225)
Screenshot: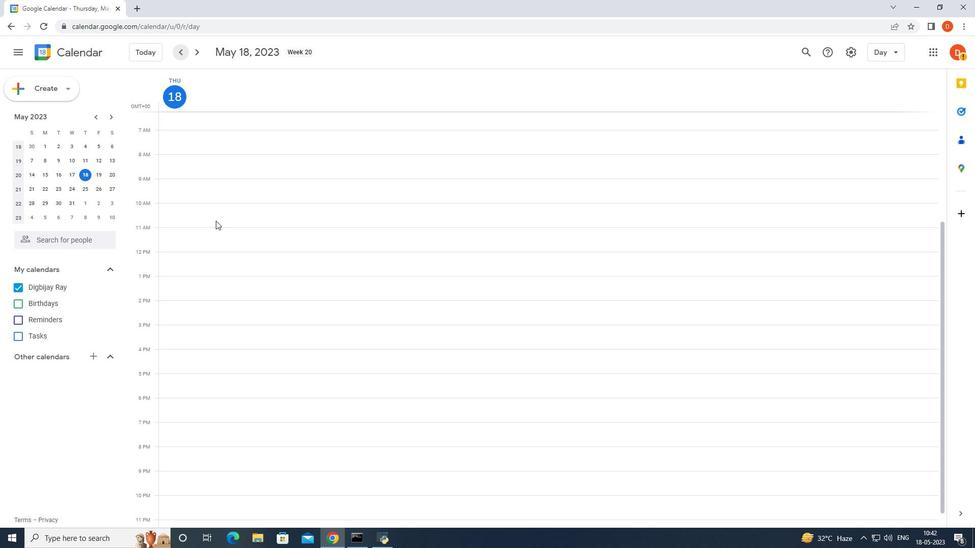 
Action: Mouse scrolled (194, 226) with delta (0, 0)
Screenshot: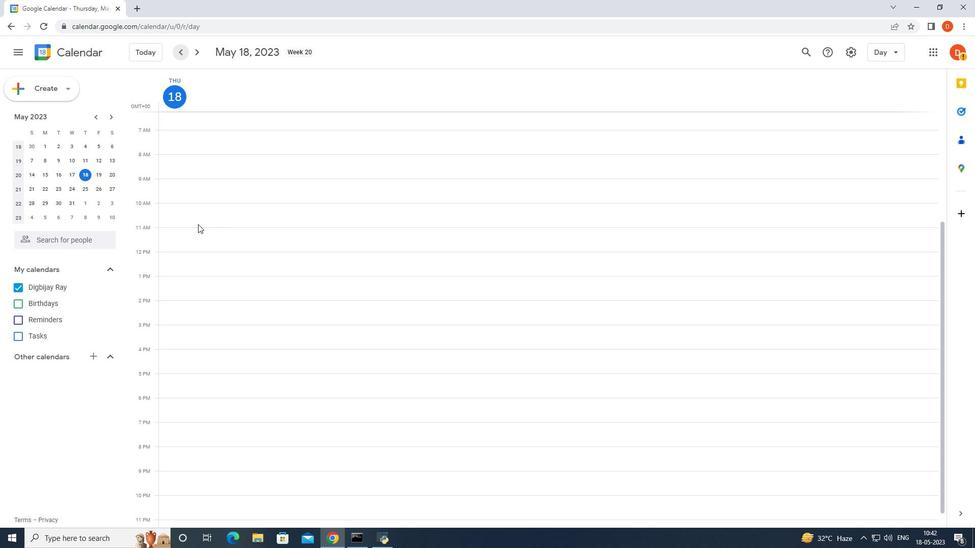 
Action: Mouse moved to (195, 225)
Screenshot: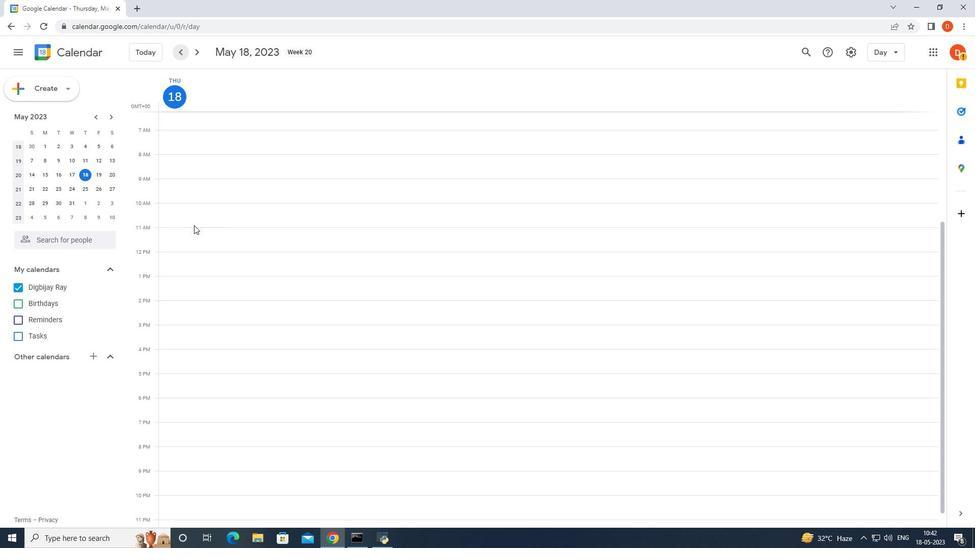 
Action: Mouse scrolled (195, 226) with delta (0, 0)
Screenshot: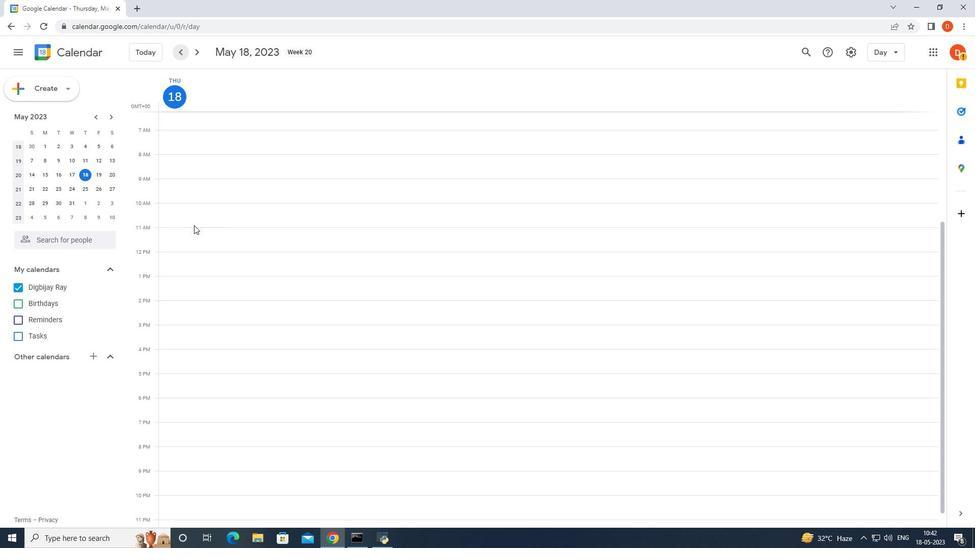 
Action: Mouse moved to (197, 224)
Screenshot: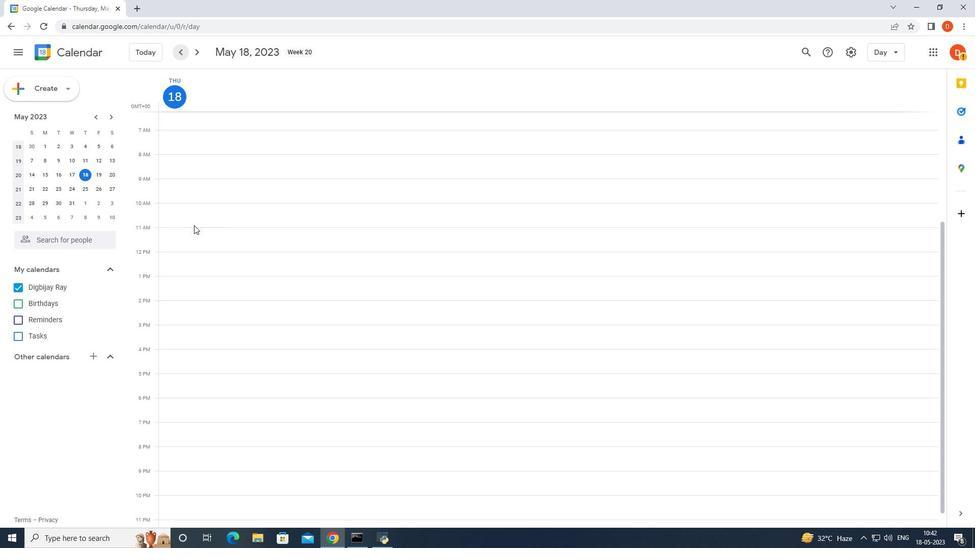 
Action: Mouse scrolled (197, 225) with delta (0, 0)
Screenshot: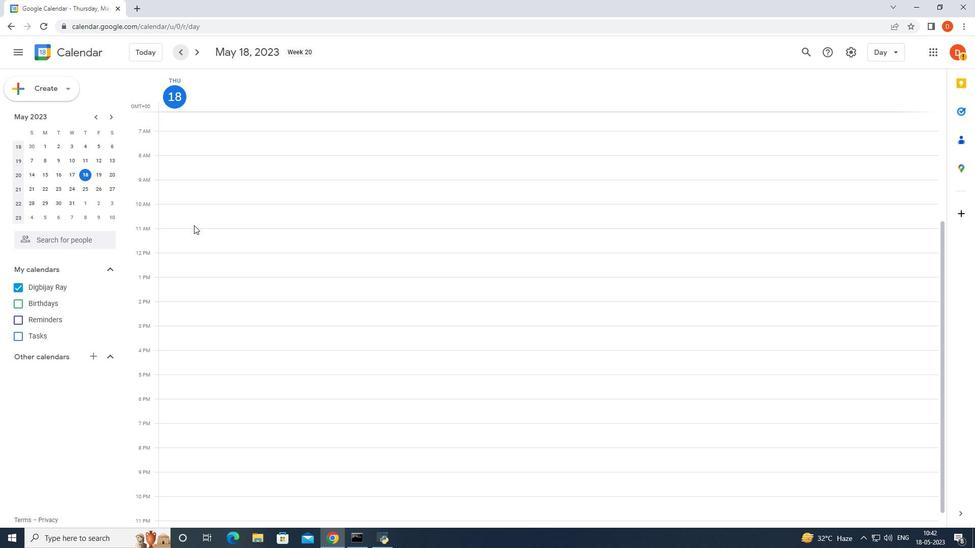 
Action: Mouse scrolled (197, 225) with delta (0, 0)
Screenshot: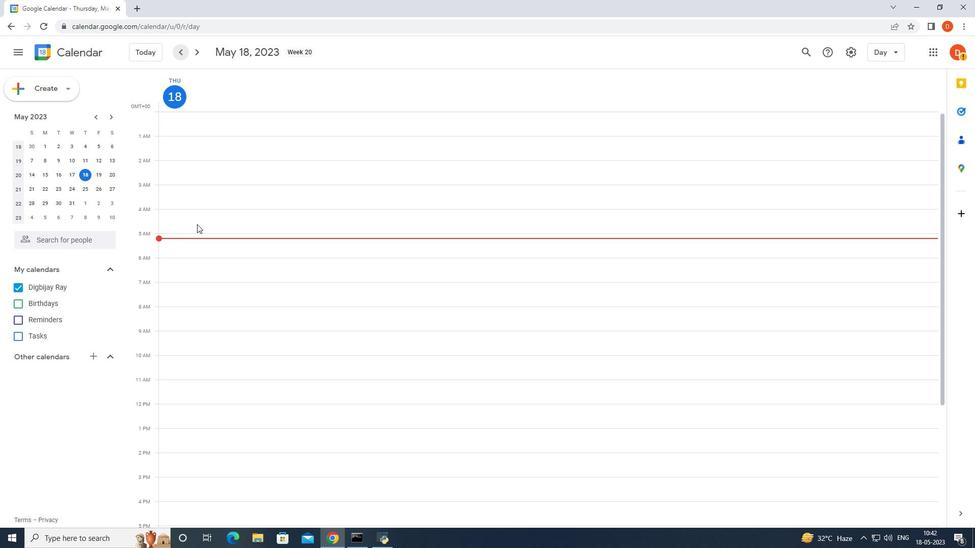 
Action: Mouse moved to (198, 223)
Screenshot: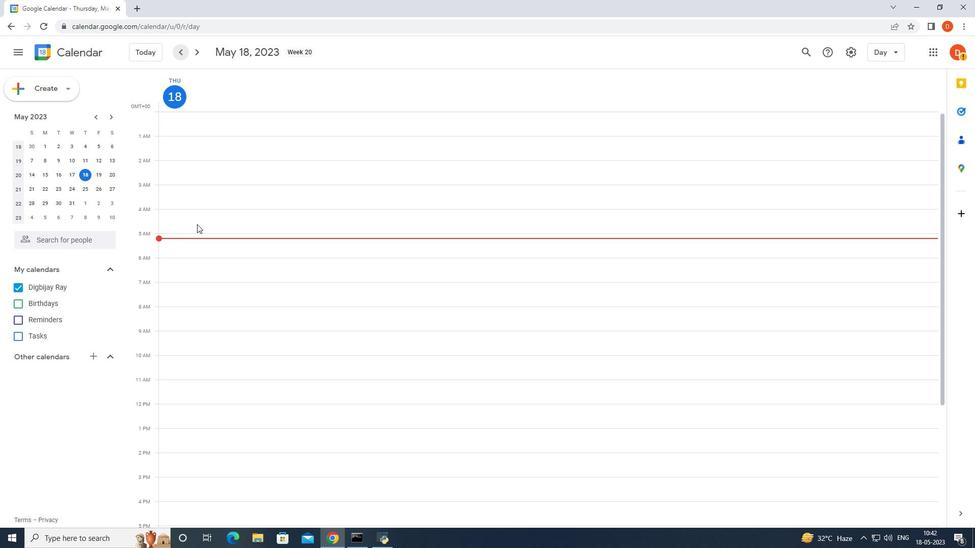 
Action: Mouse scrolled (198, 224) with delta (0, 0)
Screenshot: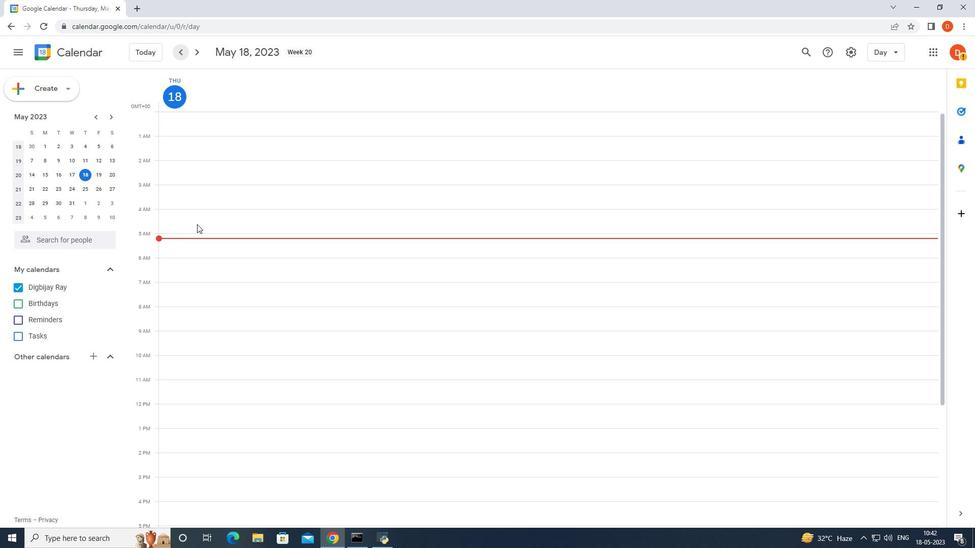 
Action: Mouse scrolled (198, 224) with delta (0, 0)
Screenshot: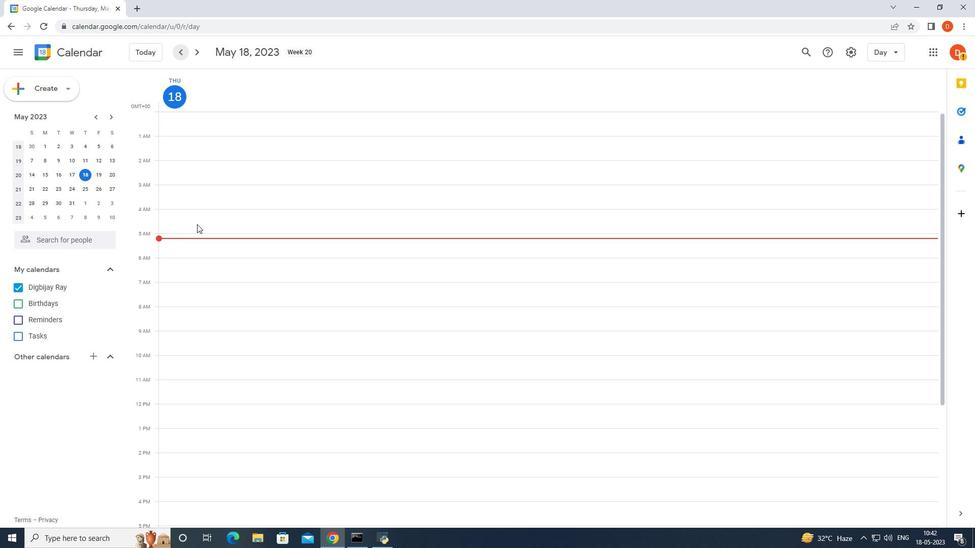 
Action: Mouse scrolled (198, 224) with delta (0, 0)
Screenshot: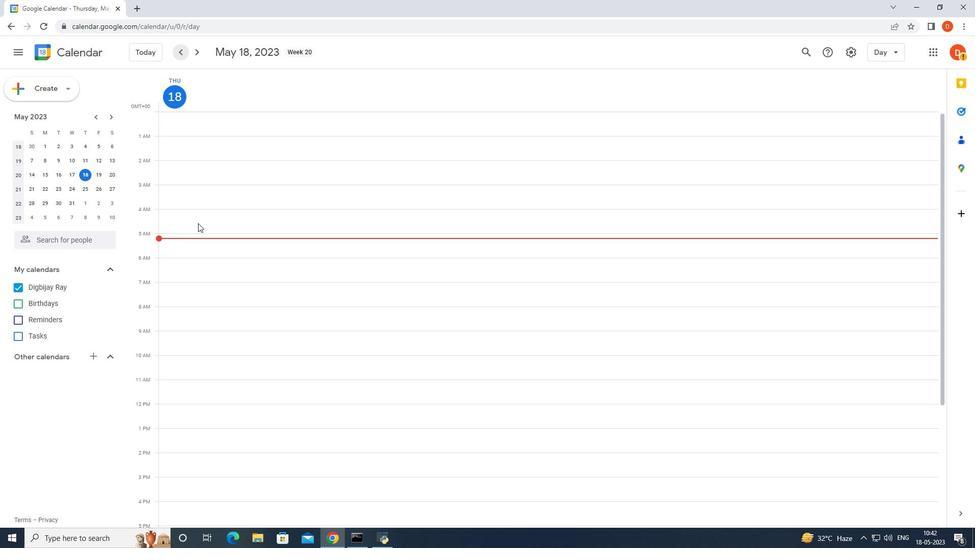
Action: Mouse scrolled (198, 223) with delta (0, 0)
Screenshot: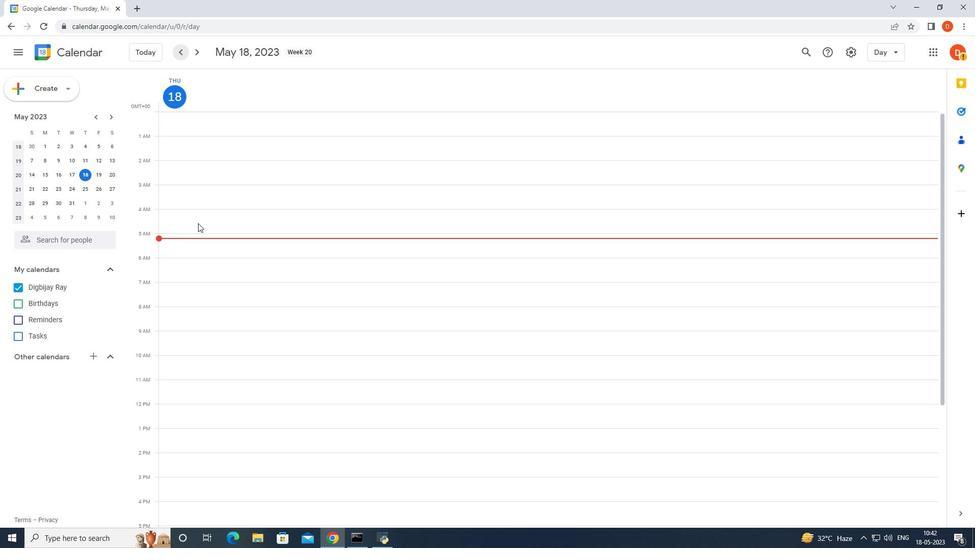 
Action: Mouse scrolled (198, 223) with delta (0, 0)
Screenshot: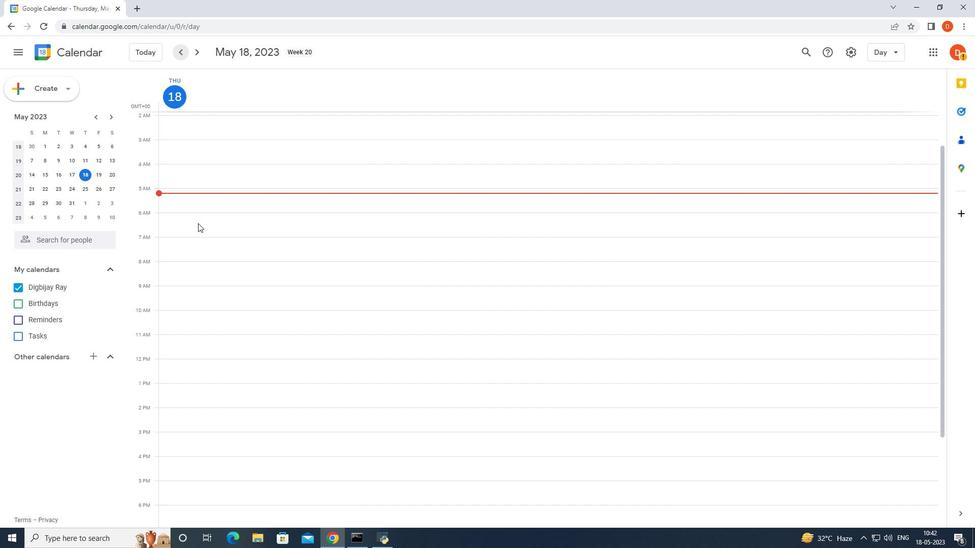 
Action: Mouse scrolled (198, 223) with delta (0, 0)
Screenshot: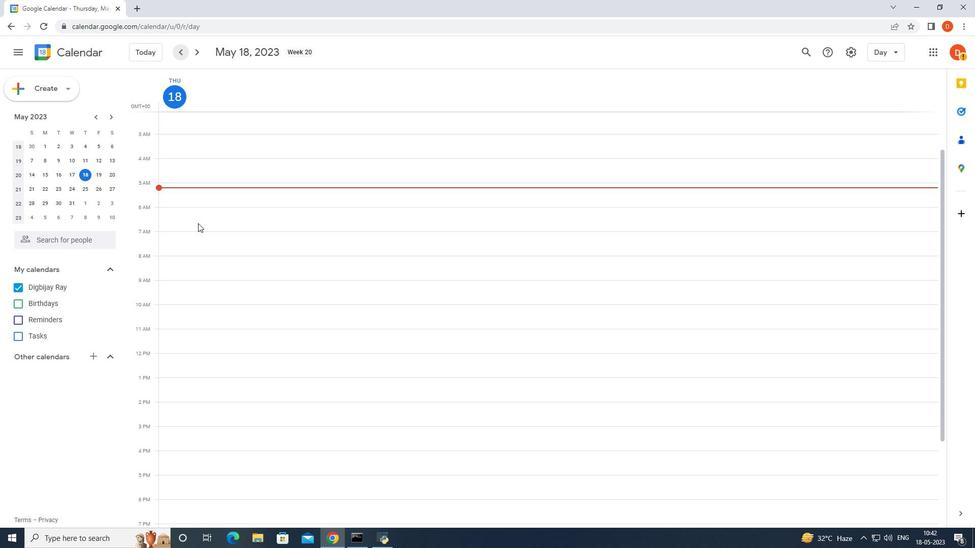 
Action: Mouse scrolled (198, 223) with delta (0, 0)
Screenshot: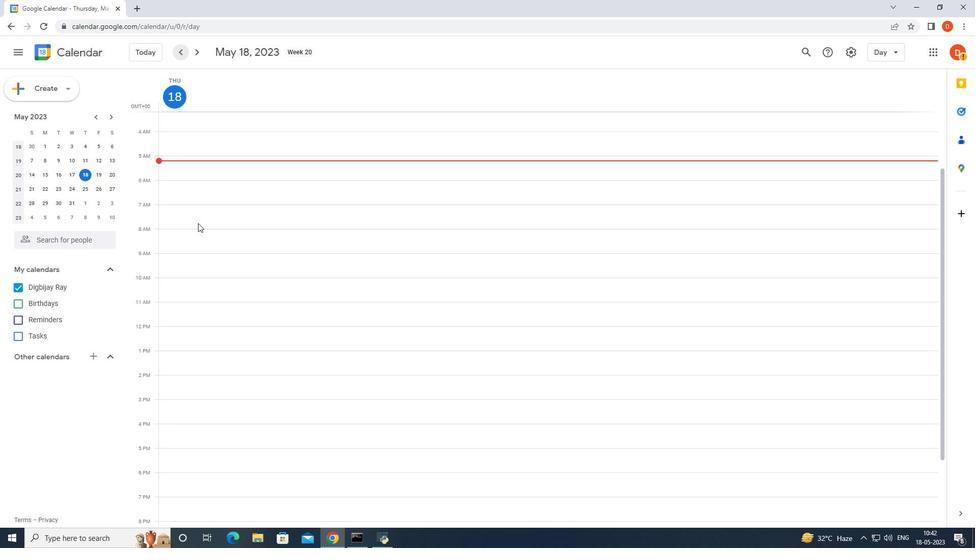 
Action: Mouse scrolled (198, 223) with delta (0, 0)
Screenshot: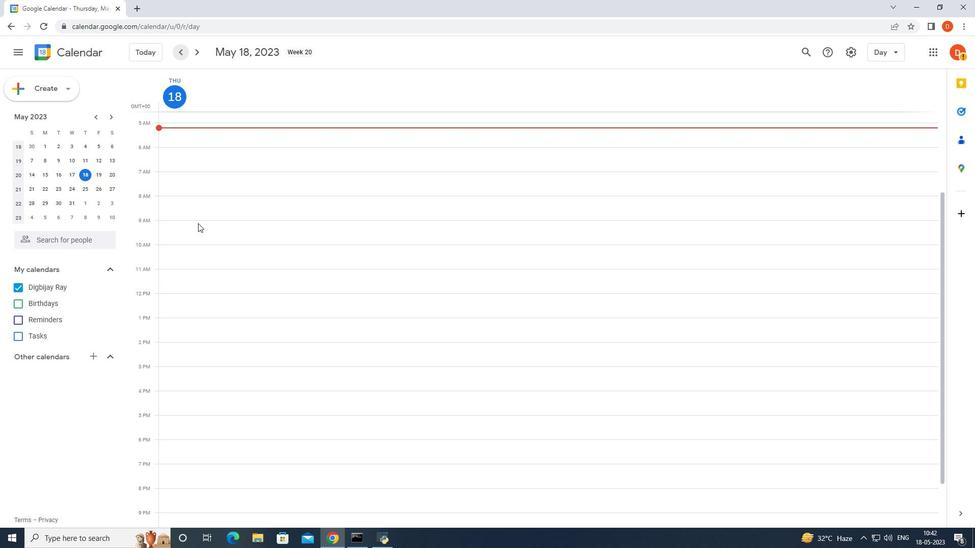
Action: Mouse scrolled (198, 224) with delta (0, 0)
Screenshot: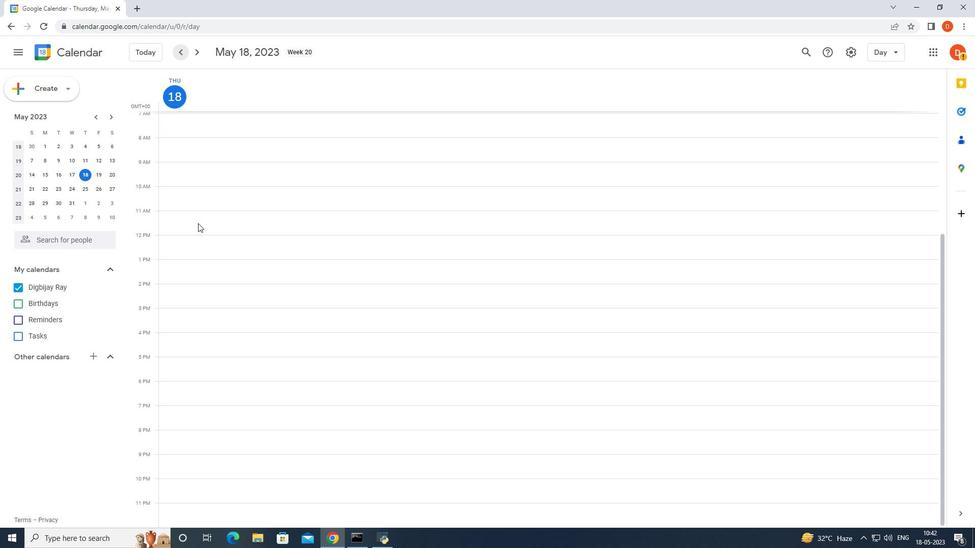 
Action: Mouse scrolled (198, 224) with delta (0, 0)
Screenshot: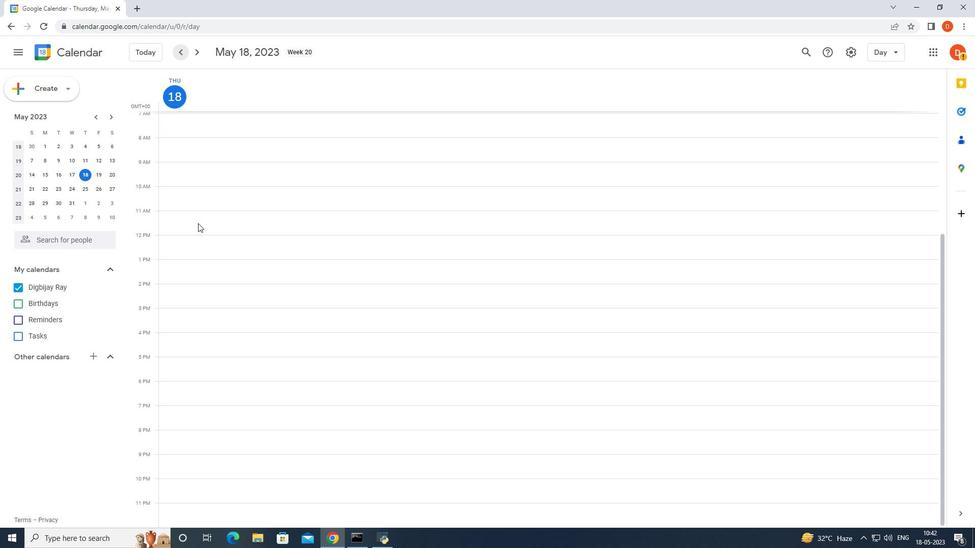 
Action: Mouse scrolled (198, 224) with delta (0, 0)
Screenshot: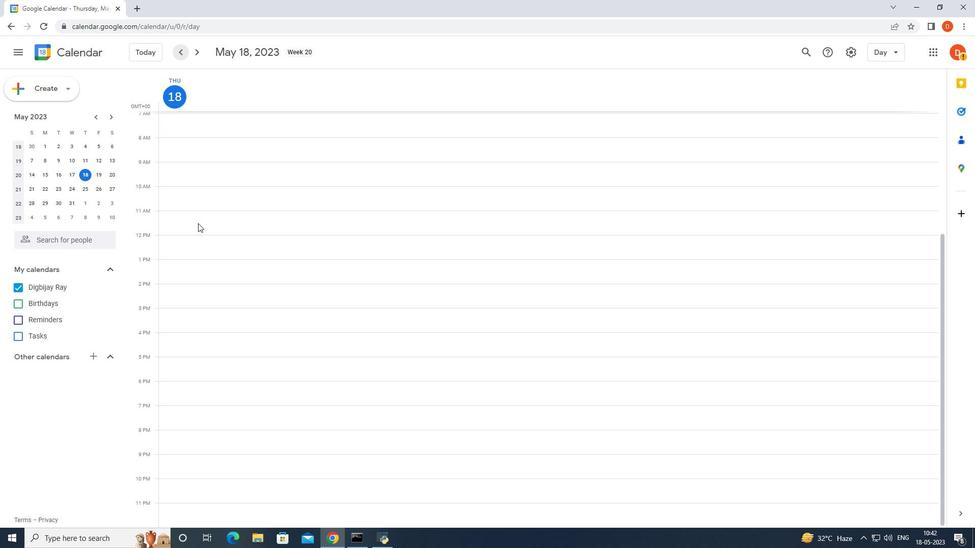 
Action: Mouse scrolled (198, 224) with delta (0, 0)
Screenshot: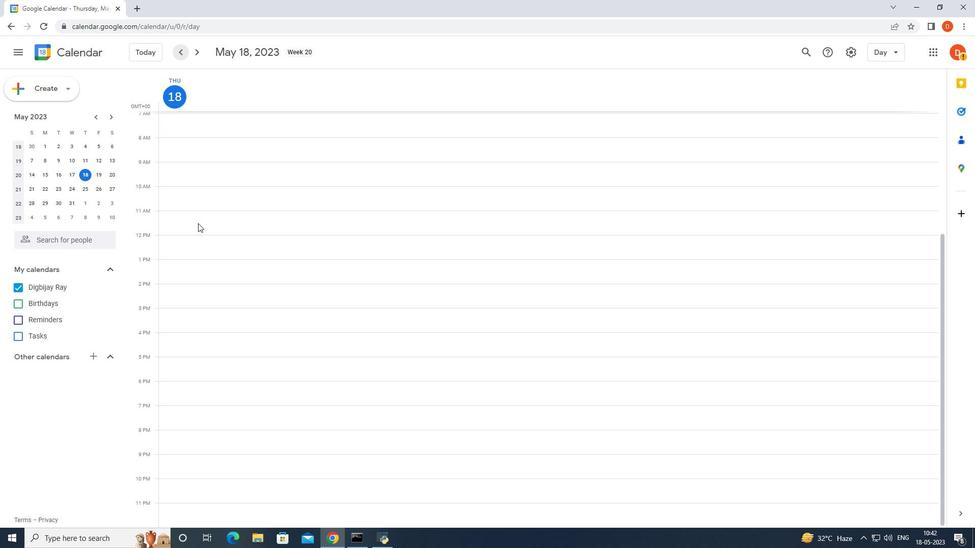 
Action: Mouse scrolled (198, 224) with delta (0, 0)
Screenshot: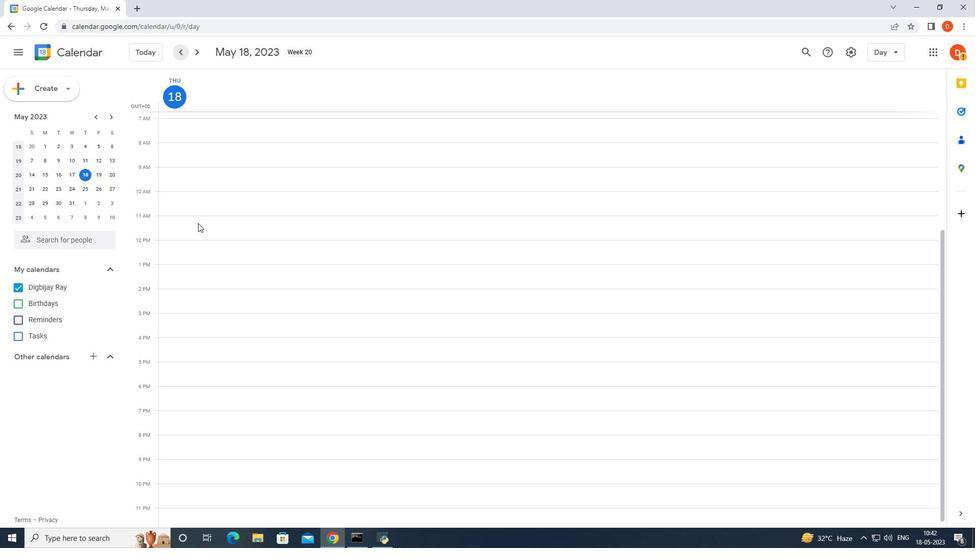 
Action: Mouse moved to (858, 54)
Screenshot: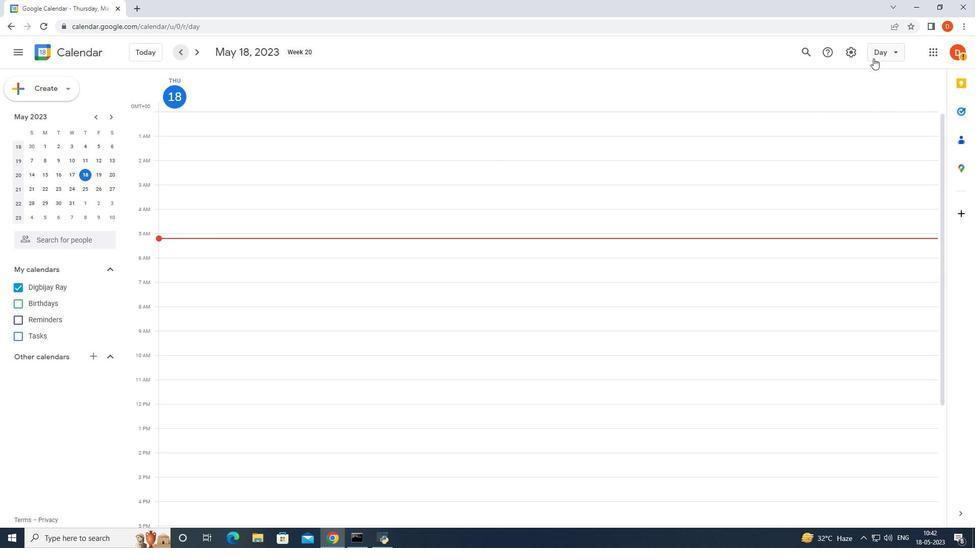 
Action: Mouse pressed left at (858, 54)
Screenshot: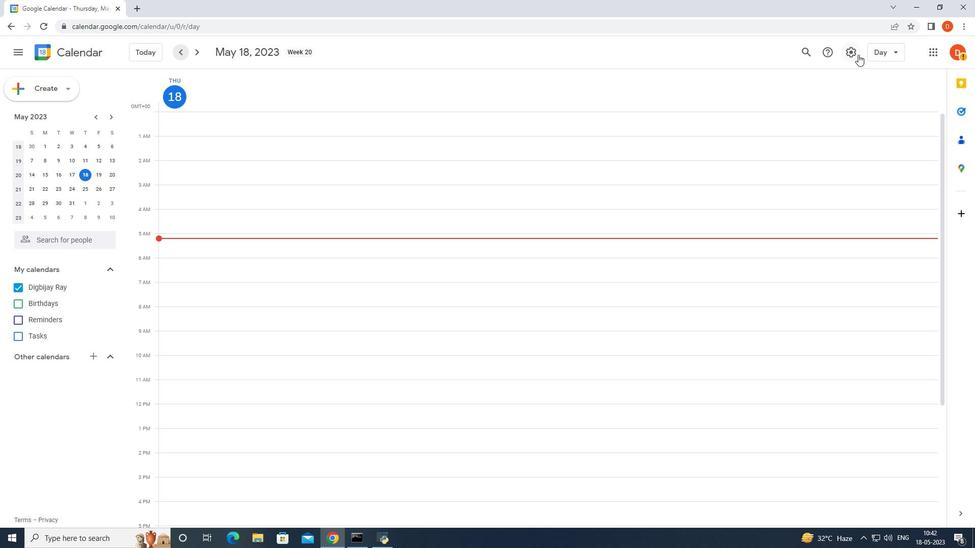 
Action: Mouse moved to (858, 69)
Screenshot: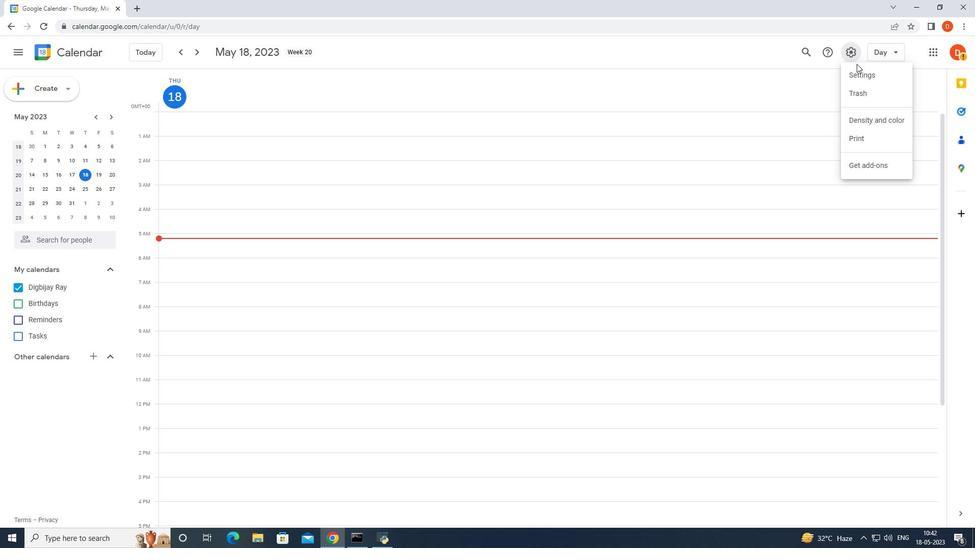 
Action: Mouse pressed left at (858, 69)
Screenshot: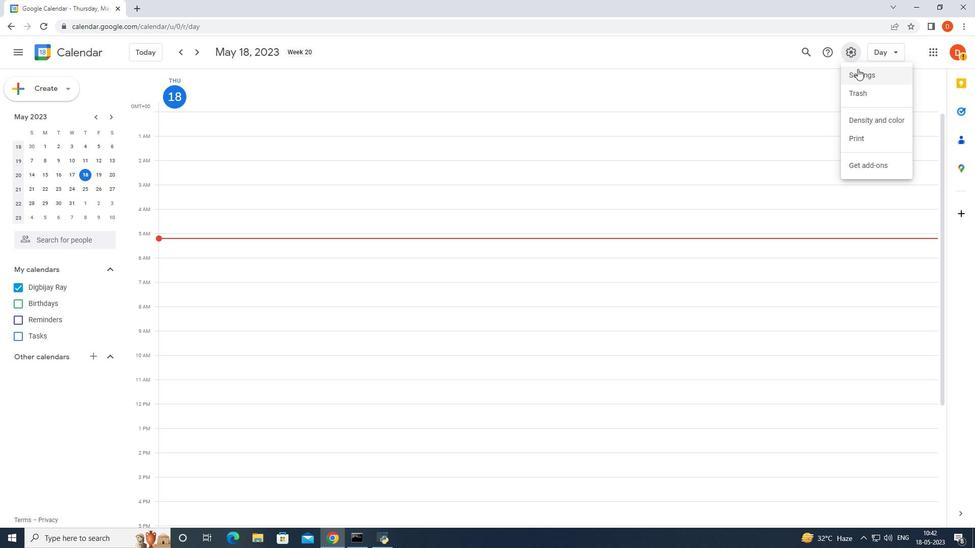 
Action: Mouse moved to (304, 190)
Screenshot: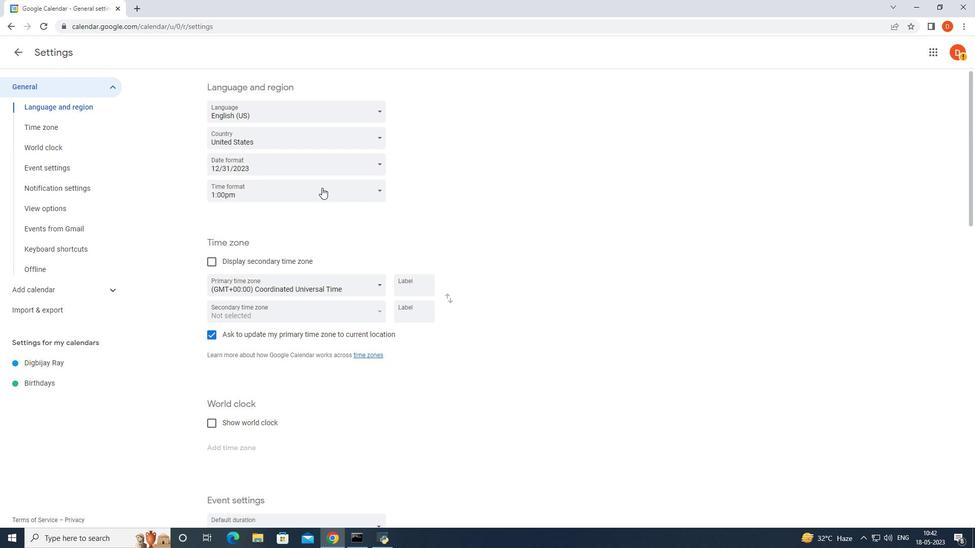 
Action: Mouse scrolled (304, 190) with delta (0, 0)
Screenshot: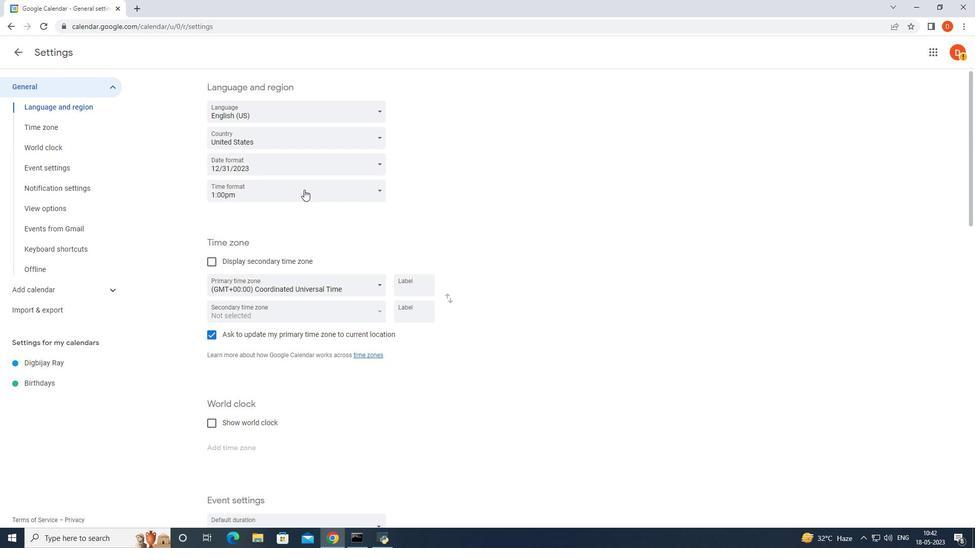 
Action: Mouse scrolled (304, 189) with delta (0, 0)
Screenshot: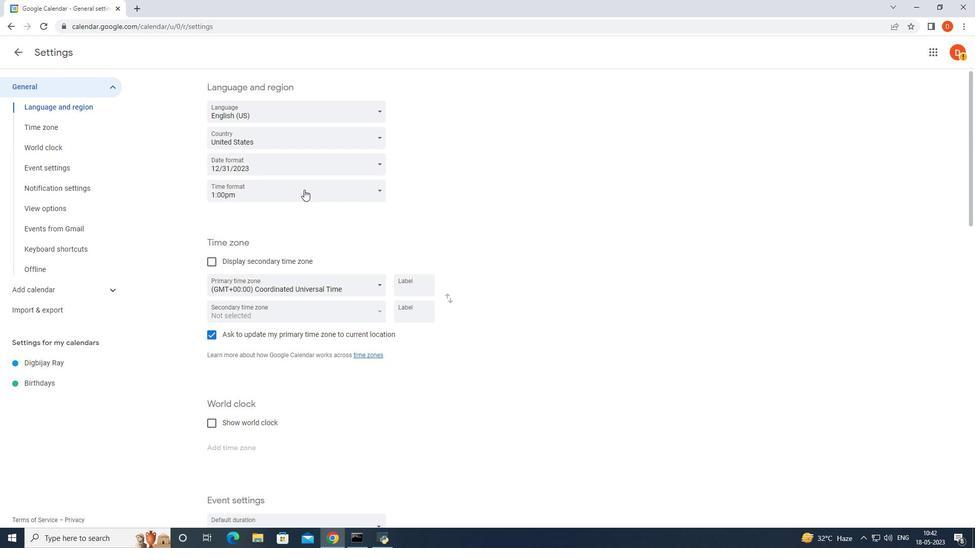 
Action: Mouse scrolled (304, 189) with delta (0, 0)
Screenshot: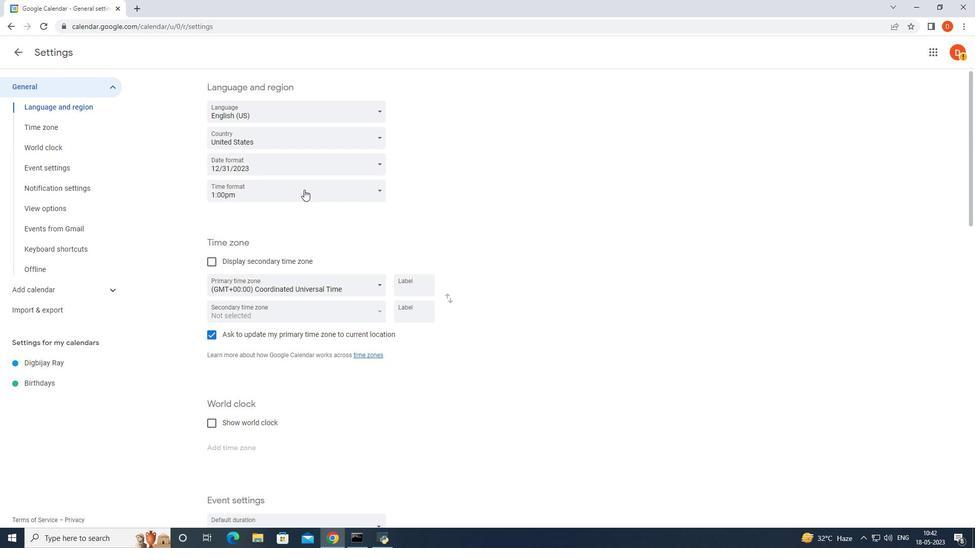 
Action: Mouse scrolled (304, 189) with delta (0, 0)
Screenshot: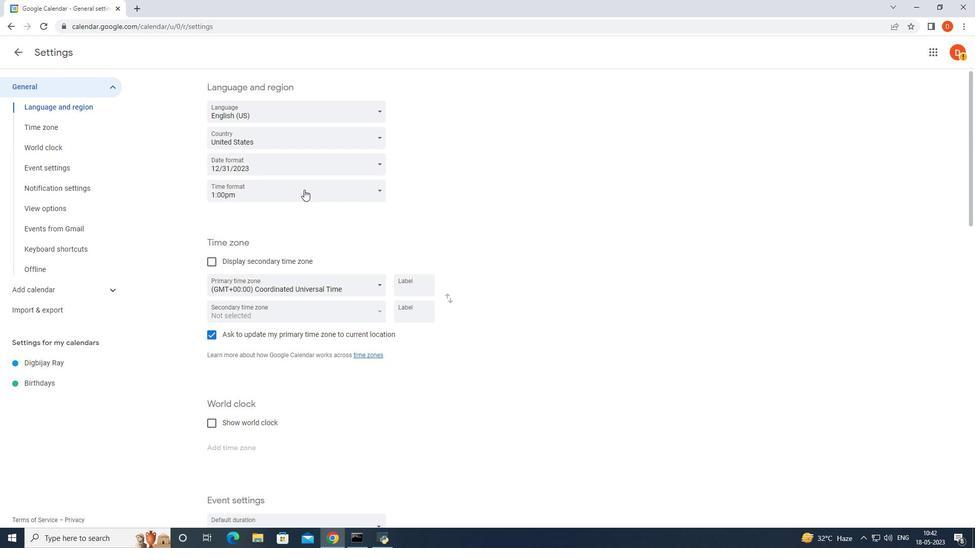 
Action: Mouse scrolled (304, 189) with delta (0, 0)
Screenshot: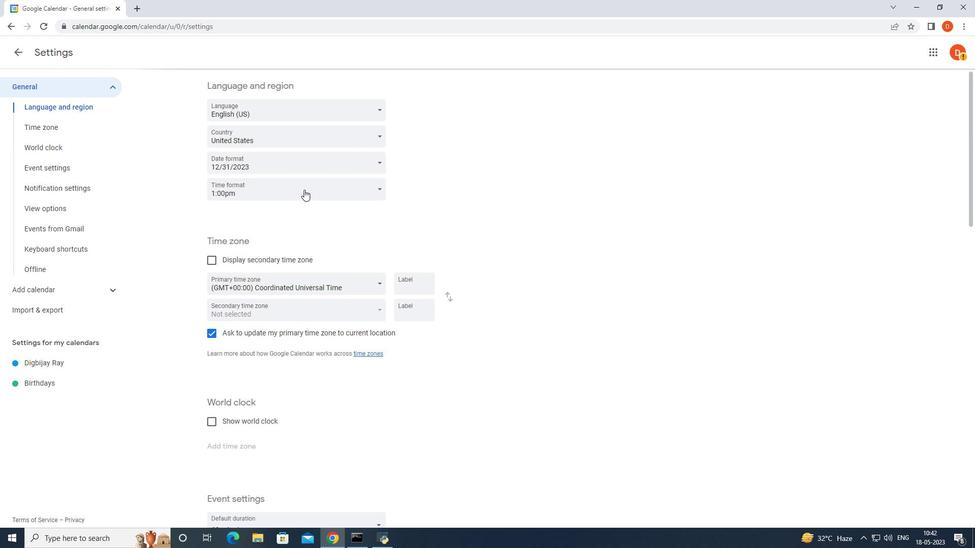 
Action: Mouse scrolled (304, 189) with delta (0, 0)
Screenshot: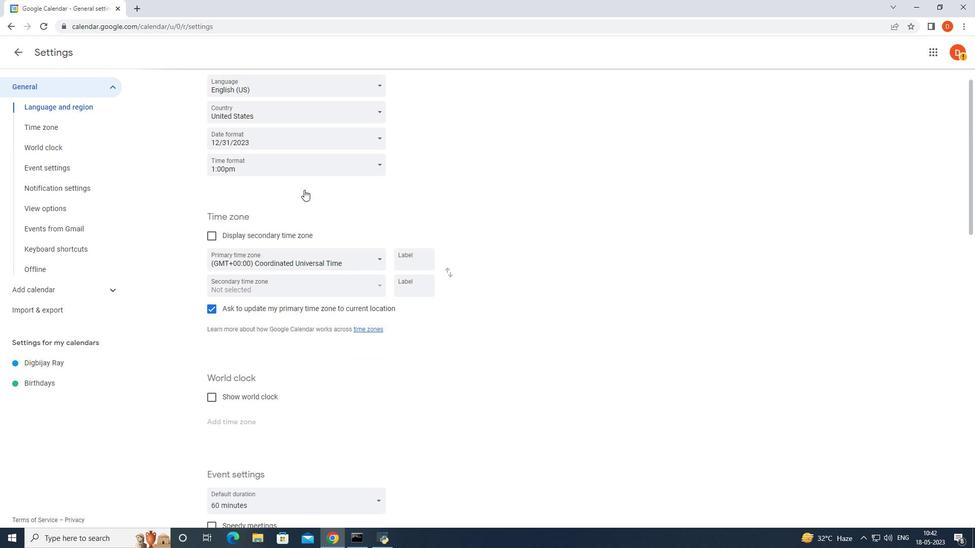 
Action: Mouse scrolled (304, 189) with delta (0, 0)
Screenshot: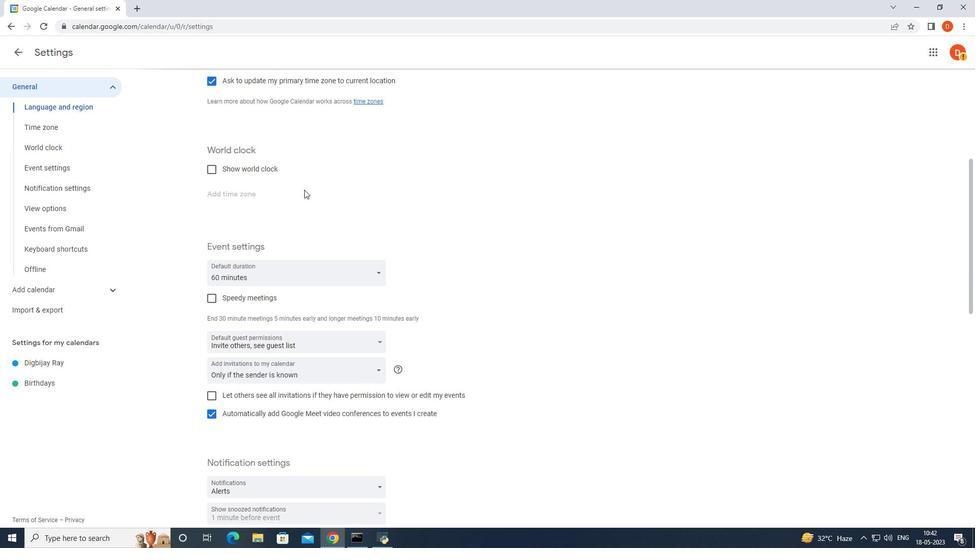 
Action: Mouse scrolled (304, 189) with delta (0, 0)
Screenshot: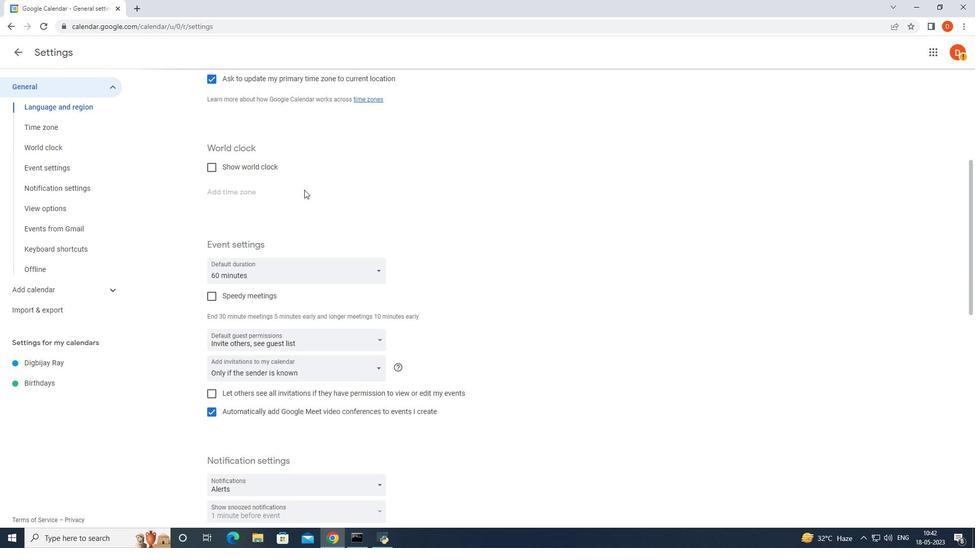 
Action: Mouse scrolled (304, 189) with delta (0, 0)
Screenshot: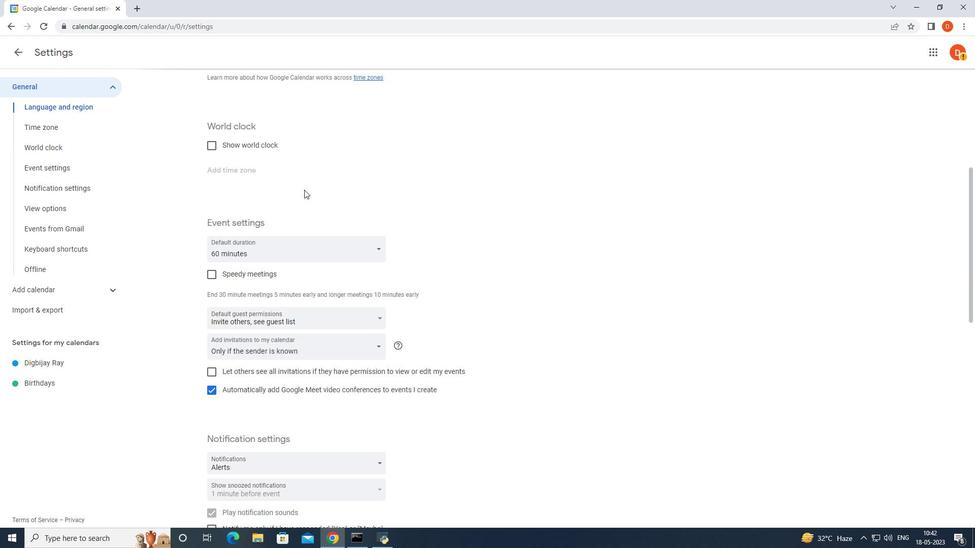 
Action: Mouse scrolled (304, 189) with delta (0, 0)
Screenshot: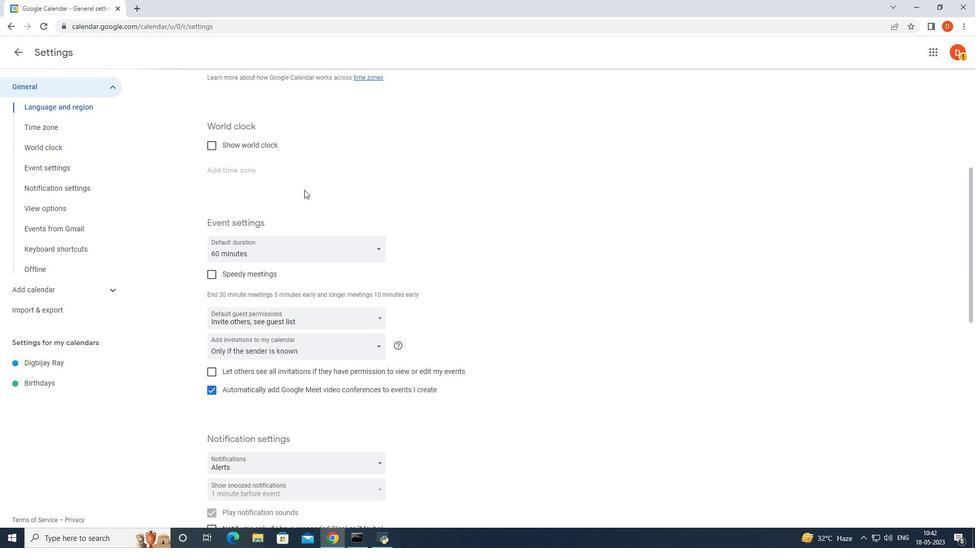 
Action: Mouse scrolled (304, 189) with delta (0, 0)
Screenshot: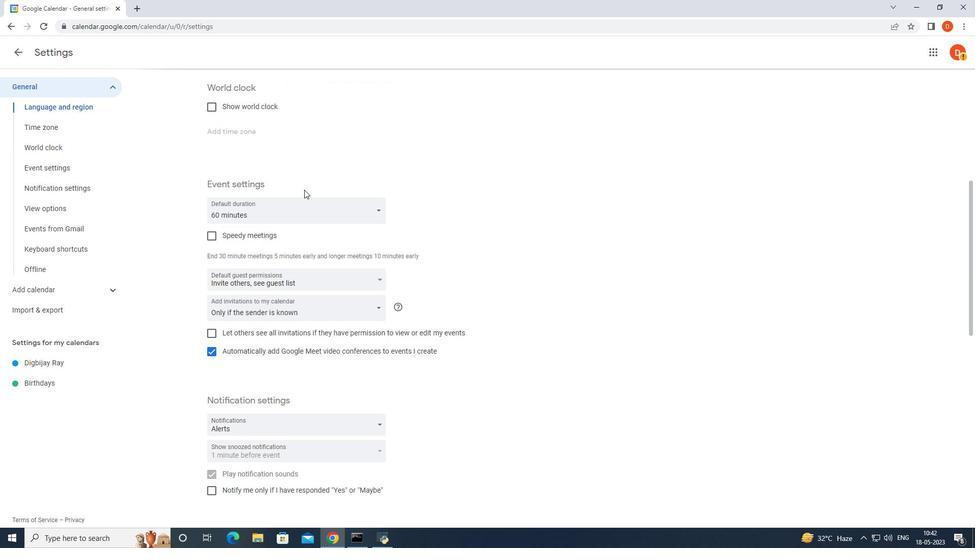 
Action: Mouse moved to (77, 209)
Screenshot: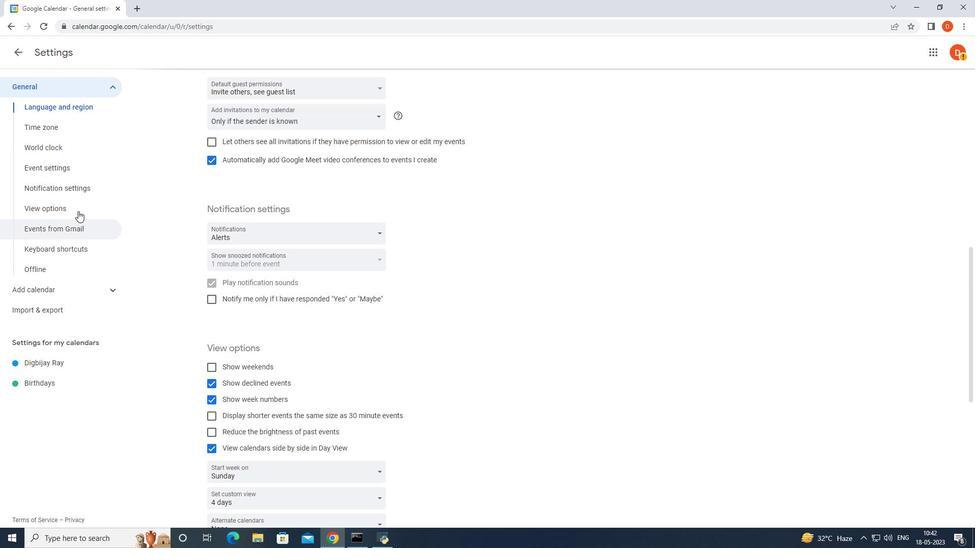 
Action: Mouse pressed left at (77, 209)
Screenshot: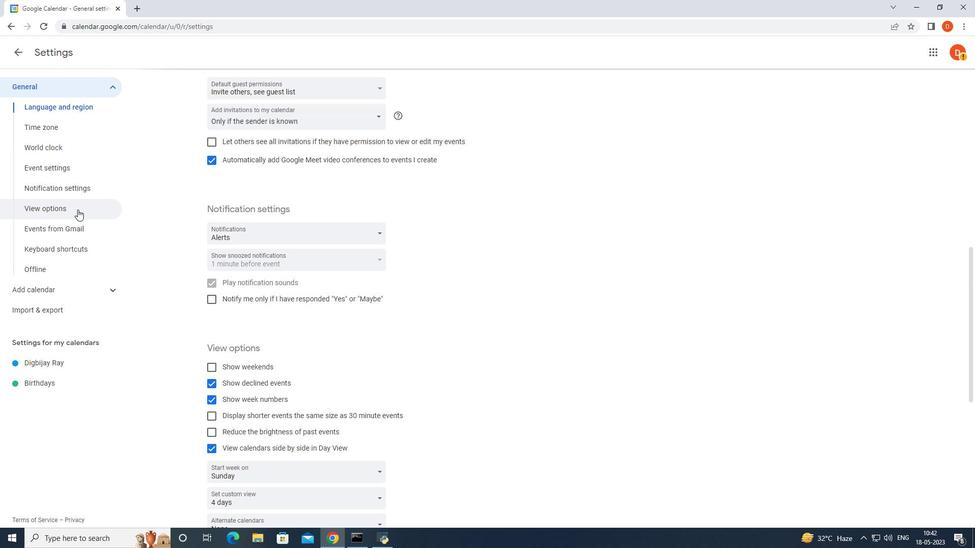 
Action: Mouse moved to (238, 209)
Screenshot: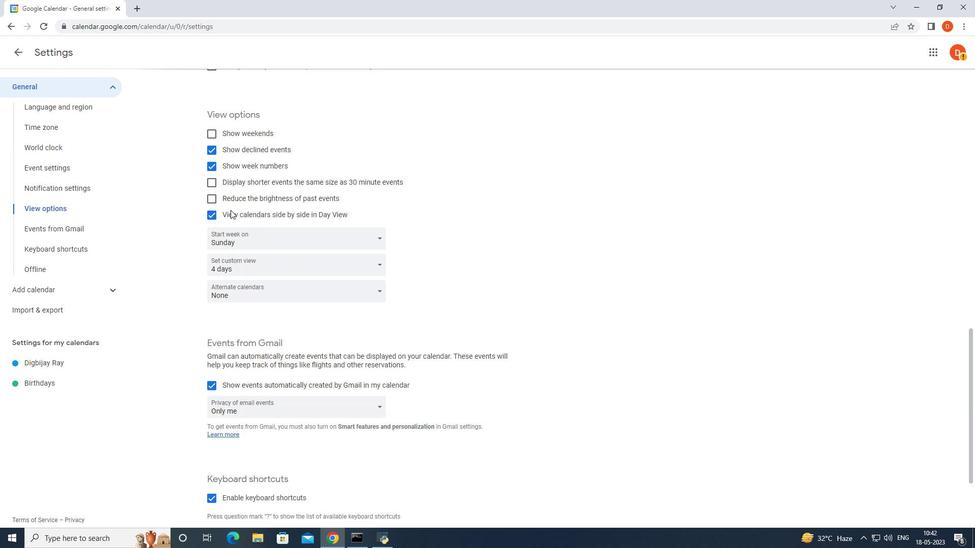 
Action: Mouse scrolled (238, 209) with delta (0, 0)
Screenshot: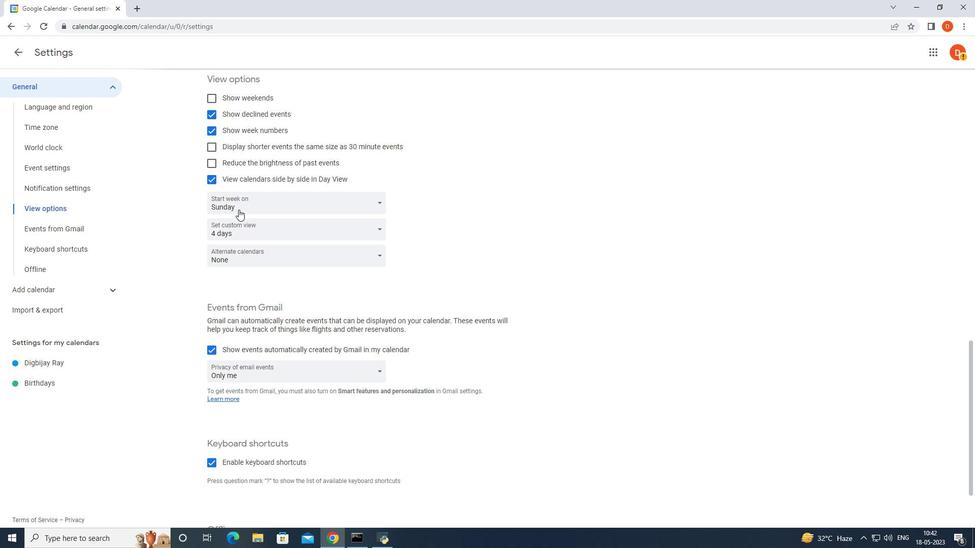 
Action: Mouse scrolled (238, 209) with delta (0, 0)
Screenshot: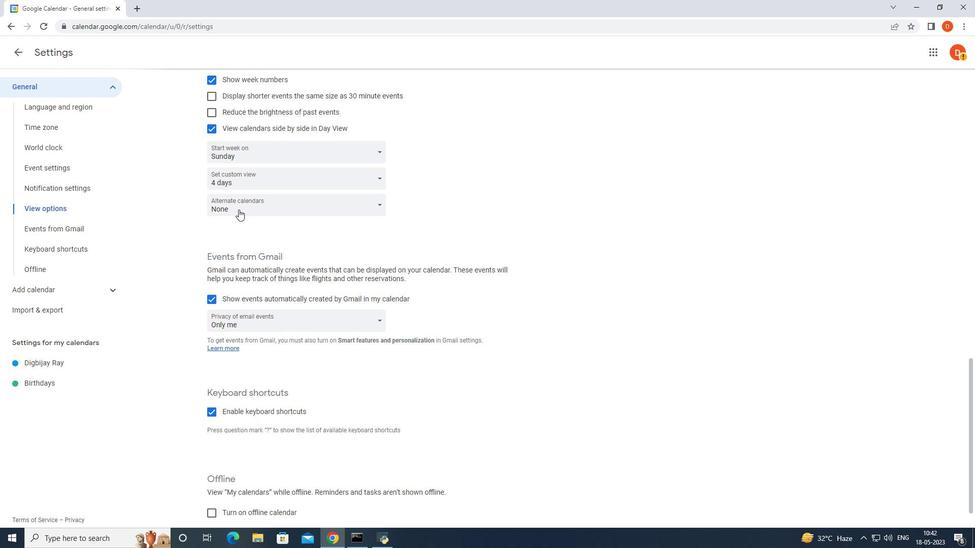 
Action: Mouse scrolled (238, 209) with delta (0, 0)
Screenshot: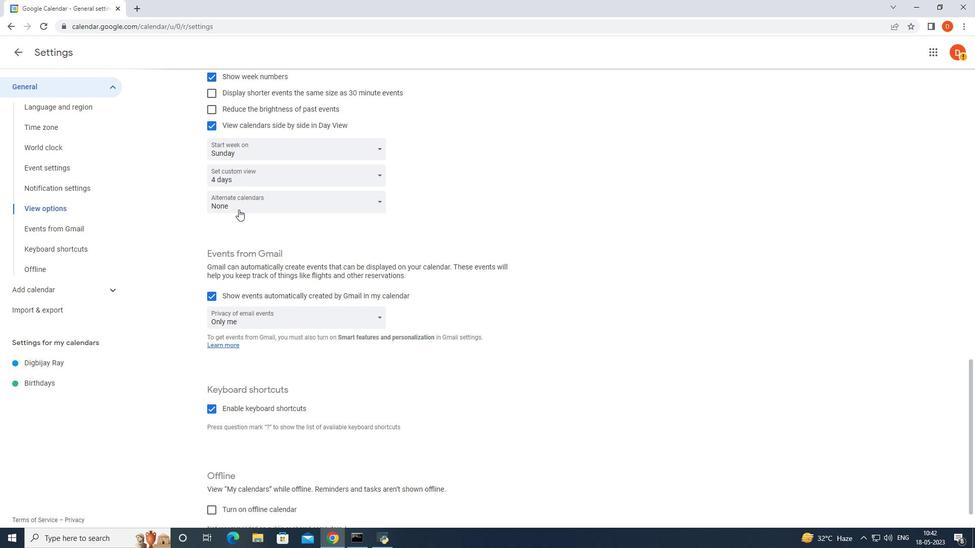 
Action: Mouse scrolled (238, 209) with delta (0, 0)
Screenshot: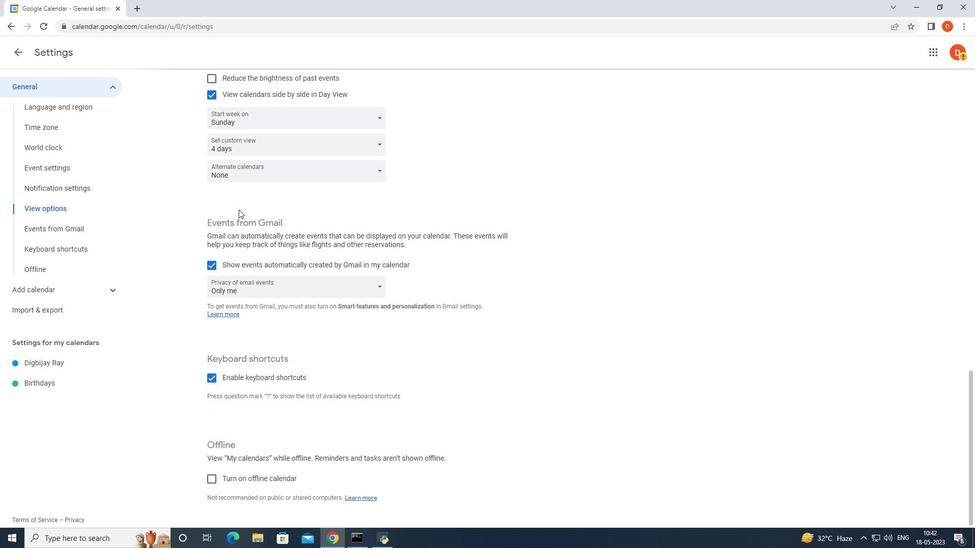 
Action: Mouse scrolled (238, 209) with delta (0, 0)
Screenshot: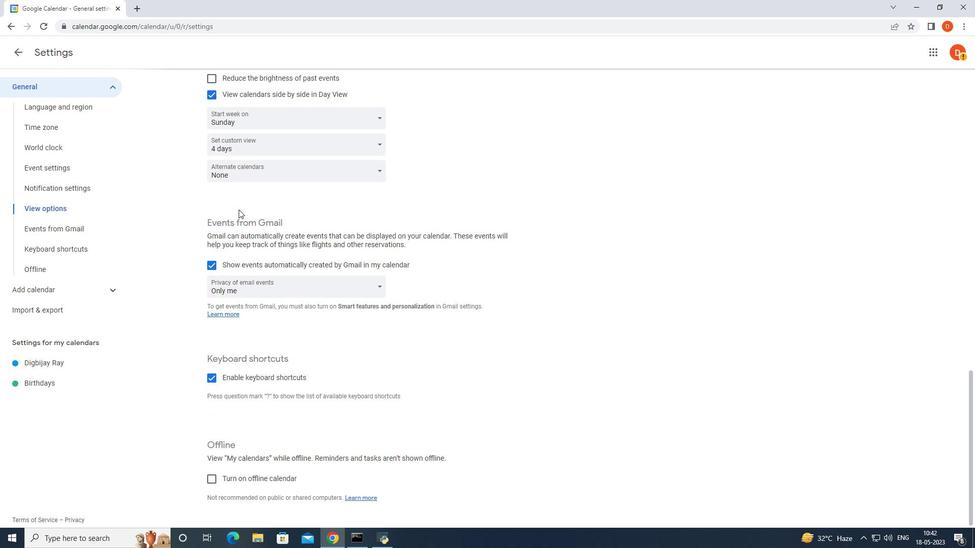 
Action: Mouse scrolled (238, 209) with delta (0, 0)
Screenshot: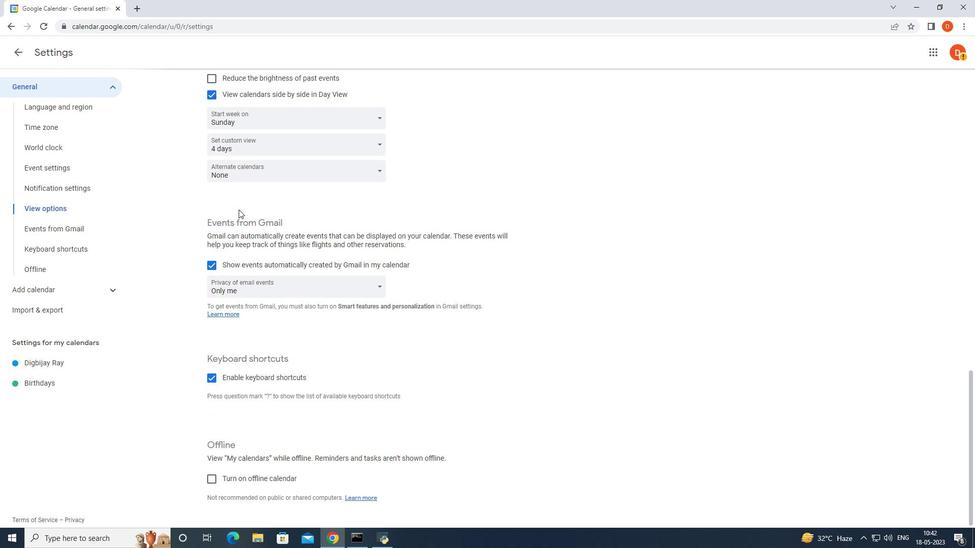 
Action: Mouse scrolled (238, 209) with delta (0, 0)
Screenshot: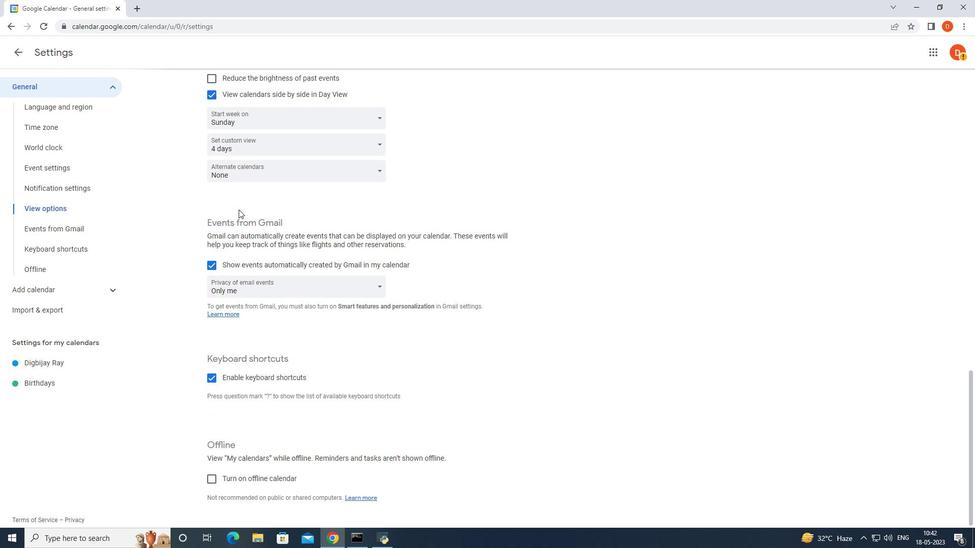 
Action: Mouse moved to (290, 381)
Screenshot: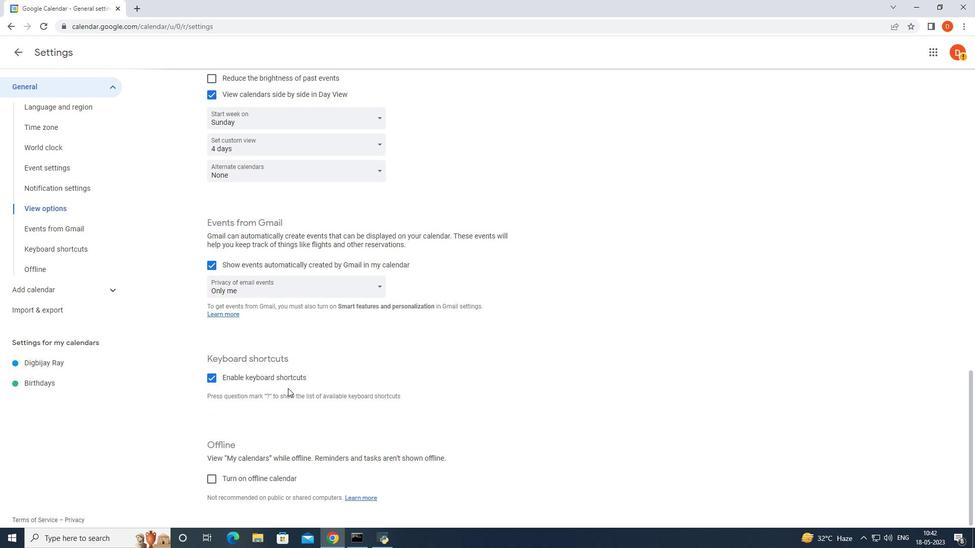 
Action: Mouse scrolled (290, 382) with delta (0, 0)
Screenshot: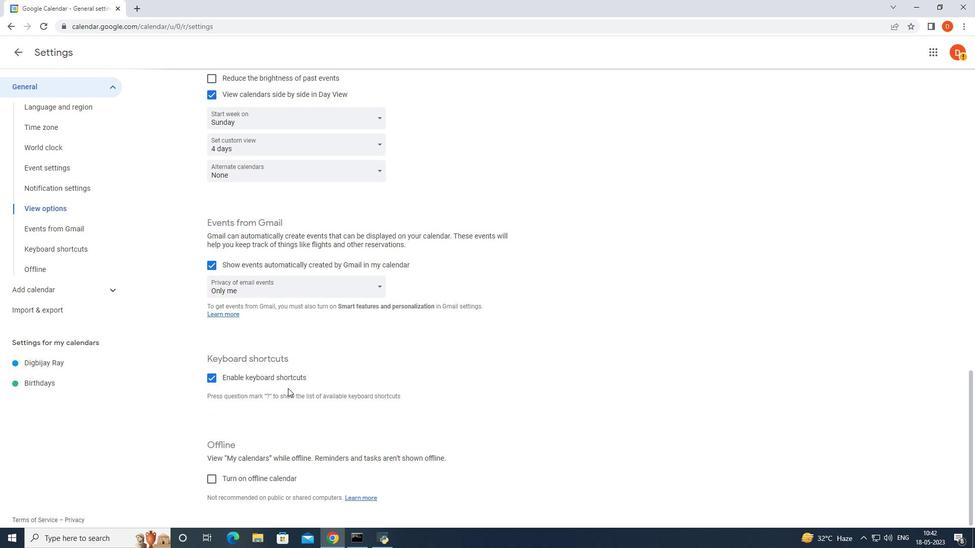 
Action: Mouse moved to (290, 381)
Screenshot: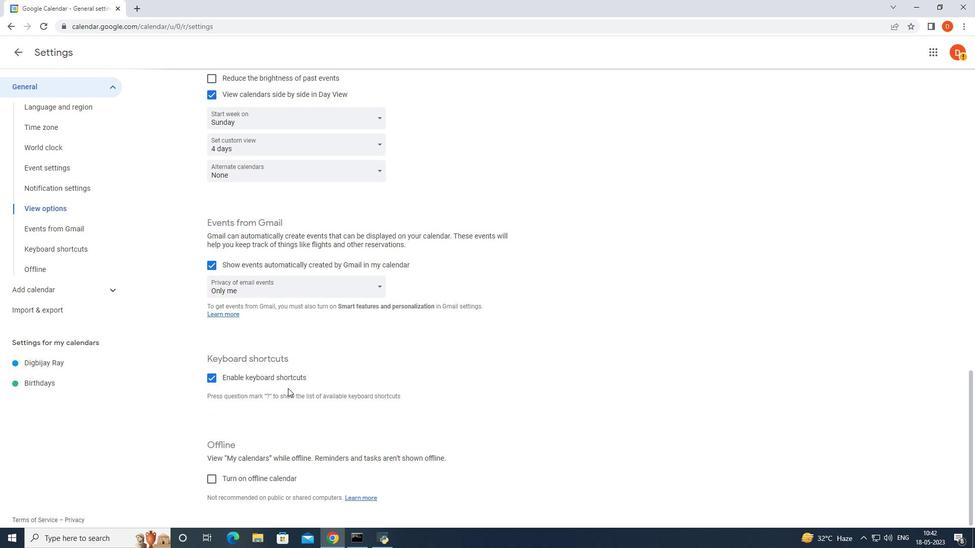 
Action: Mouse scrolled (290, 381) with delta (0, 0)
Screenshot: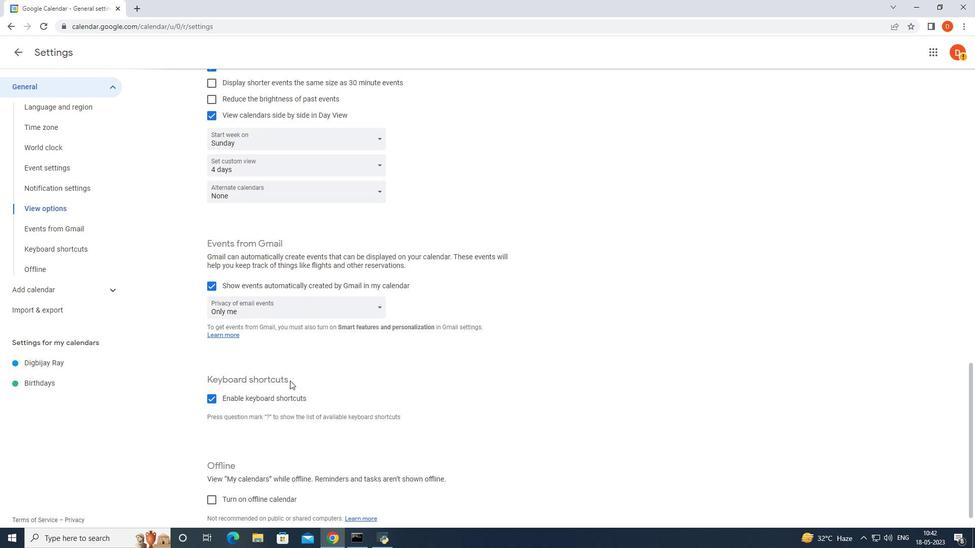 
Action: Mouse scrolled (290, 381) with delta (0, 0)
Screenshot: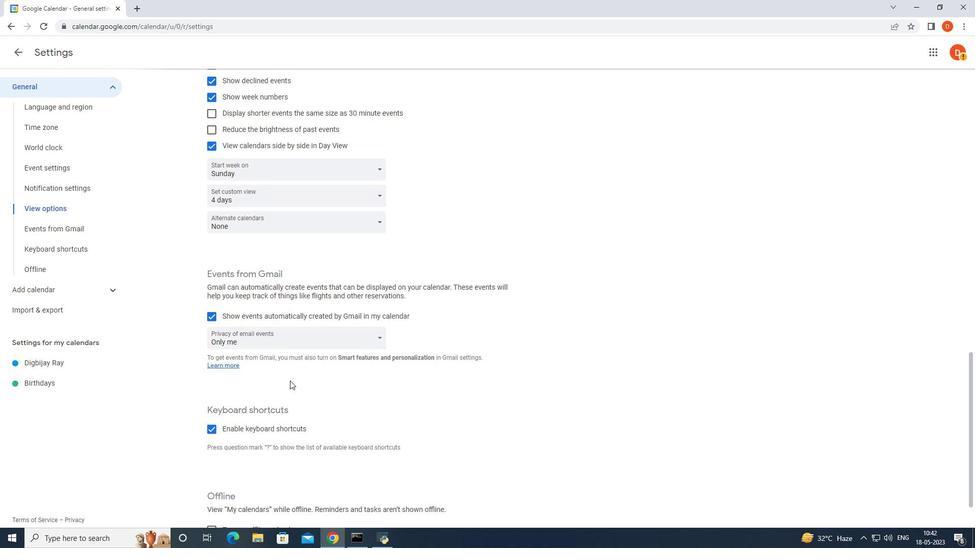 
Action: Mouse scrolled (290, 381) with delta (0, 0)
Screenshot: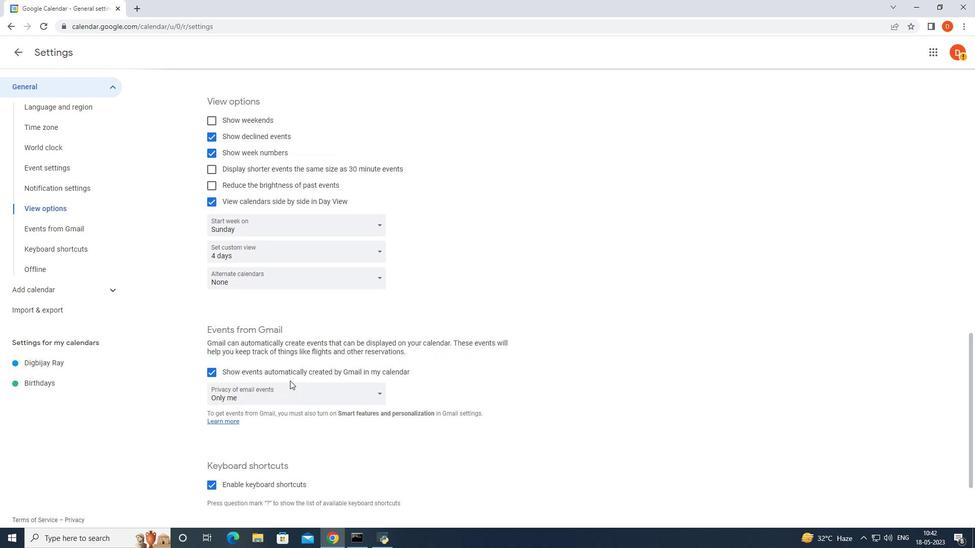 
Action: Mouse scrolled (290, 381) with delta (0, 0)
Screenshot: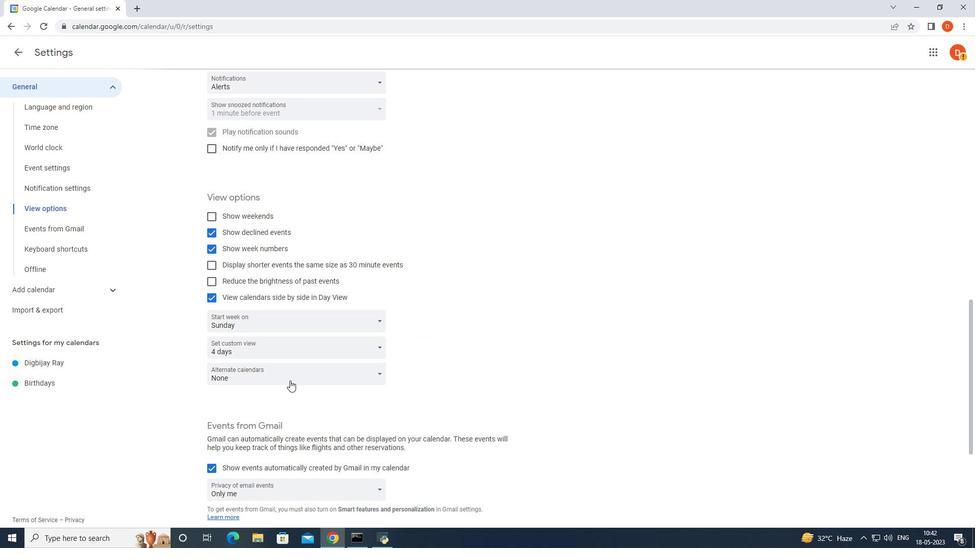 
Action: Mouse scrolled (290, 381) with delta (0, 0)
Screenshot: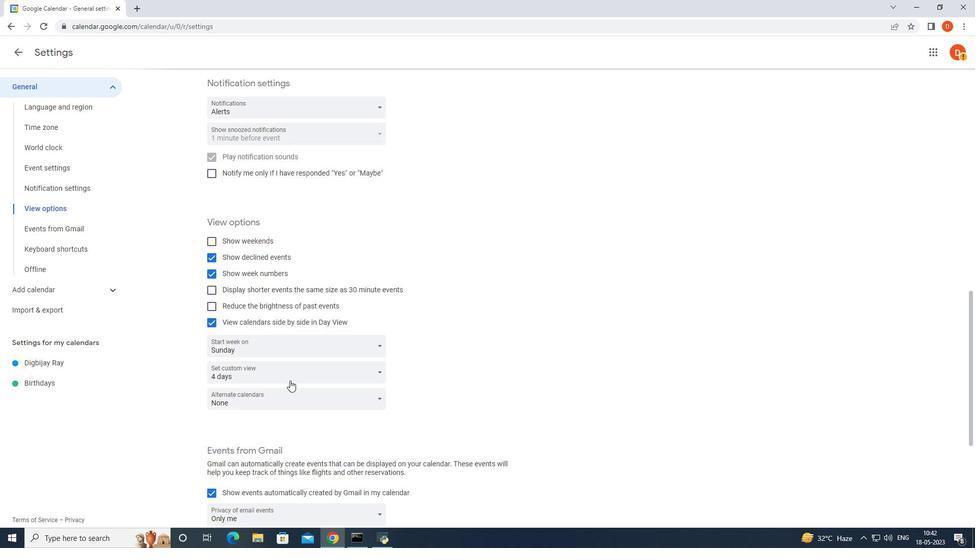 
Action: Mouse scrolled (290, 381) with delta (0, 0)
Screenshot: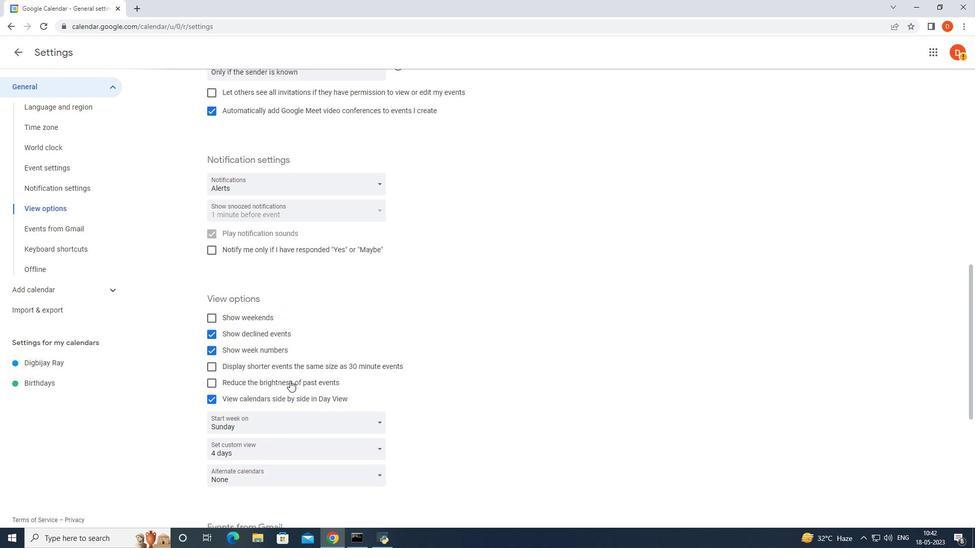 
Action: Mouse moved to (292, 351)
Screenshot: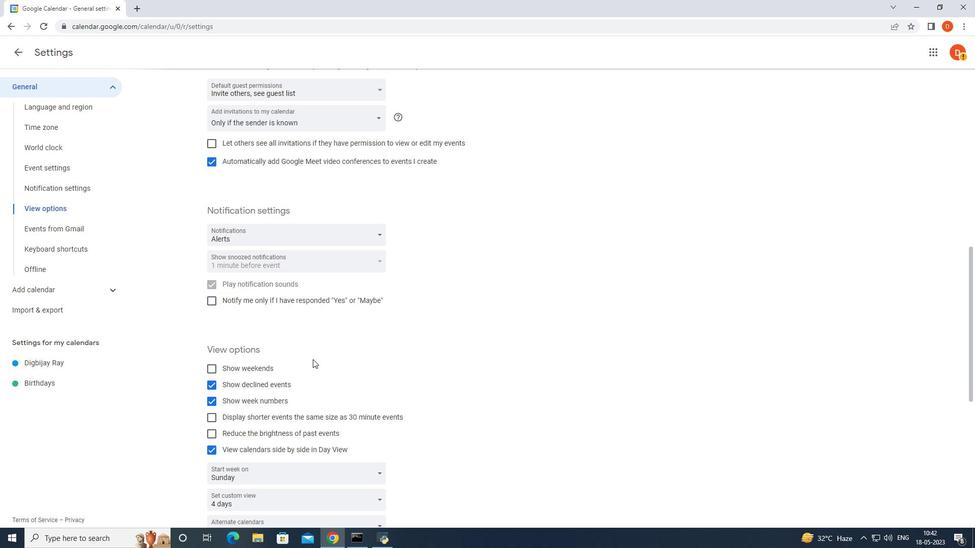 
Action: Mouse scrolled (292, 352) with delta (0, 0)
Screenshot: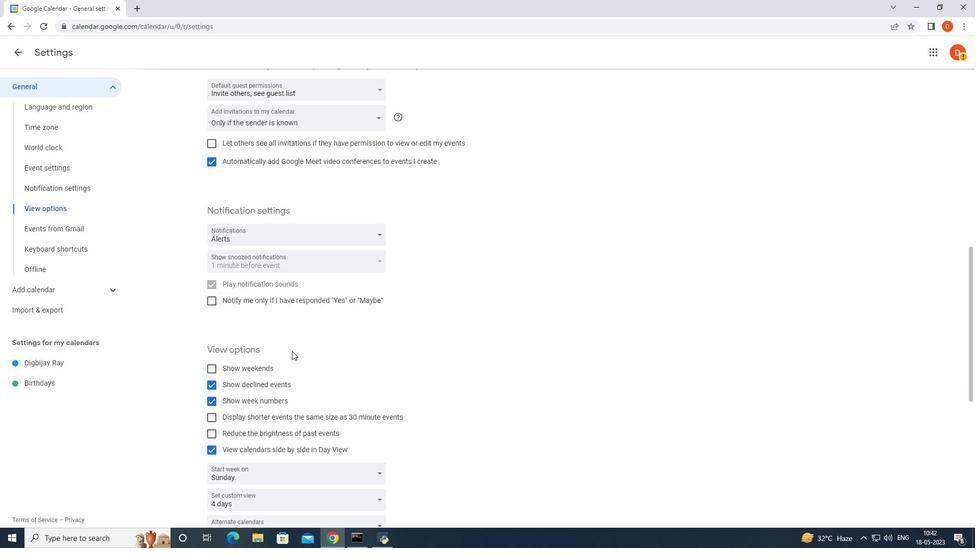
Action: Mouse scrolled (292, 352) with delta (0, 0)
Screenshot: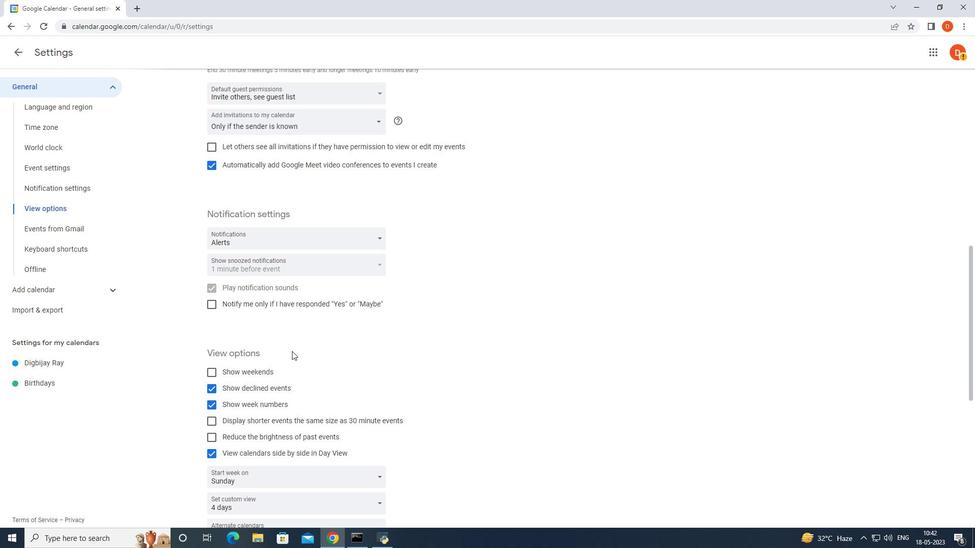
Action: Mouse scrolled (292, 352) with delta (0, 0)
Screenshot: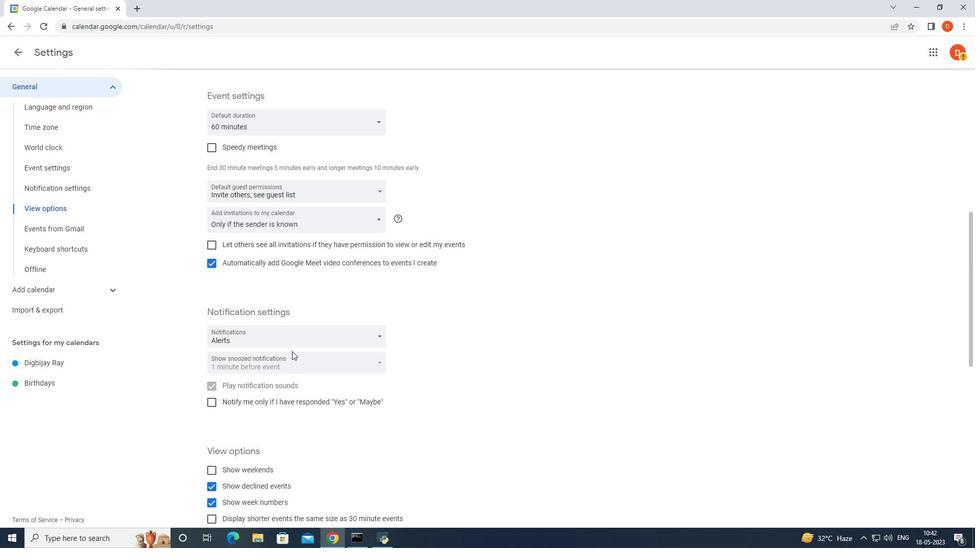 
Action: Mouse scrolled (292, 352) with delta (0, 0)
Screenshot: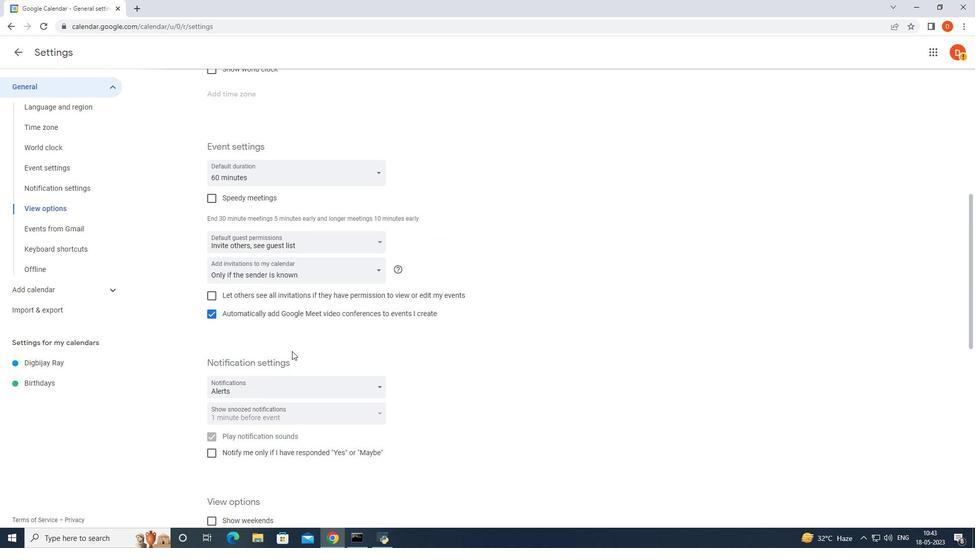 
Action: Mouse scrolled (292, 352) with delta (0, 0)
Screenshot: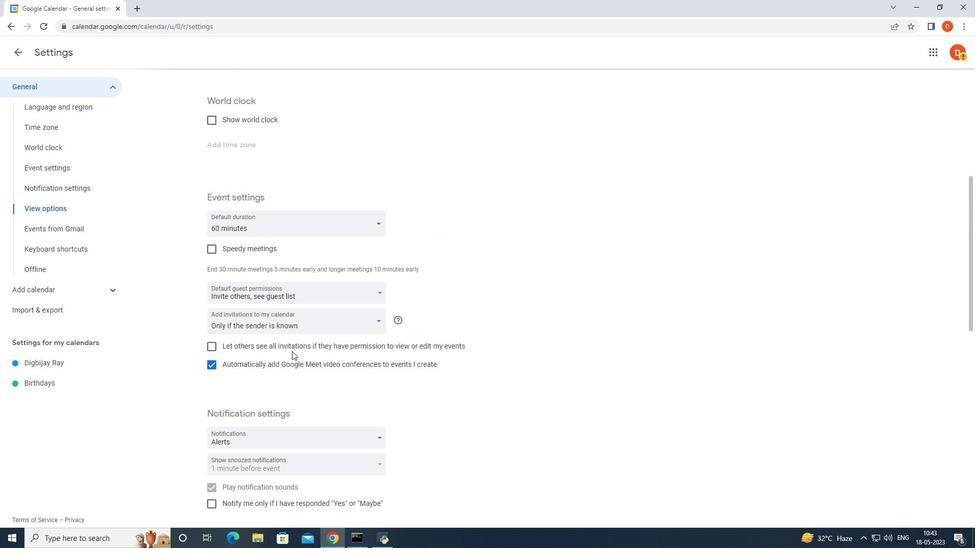 
Action: Mouse scrolled (292, 352) with delta (0, 0)
Screenshot: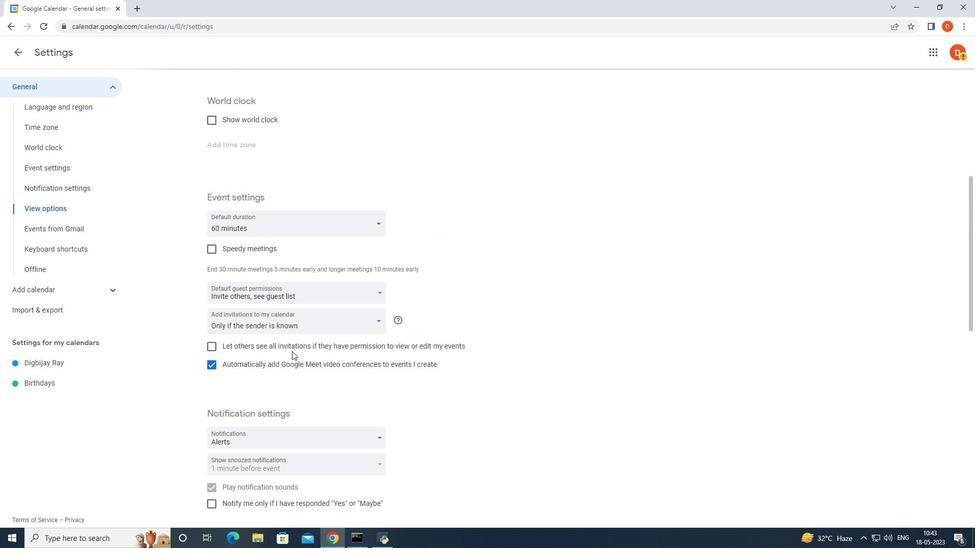
Action: Mouse scrolled (292, 352) with delta (0, 0)
Screenshot: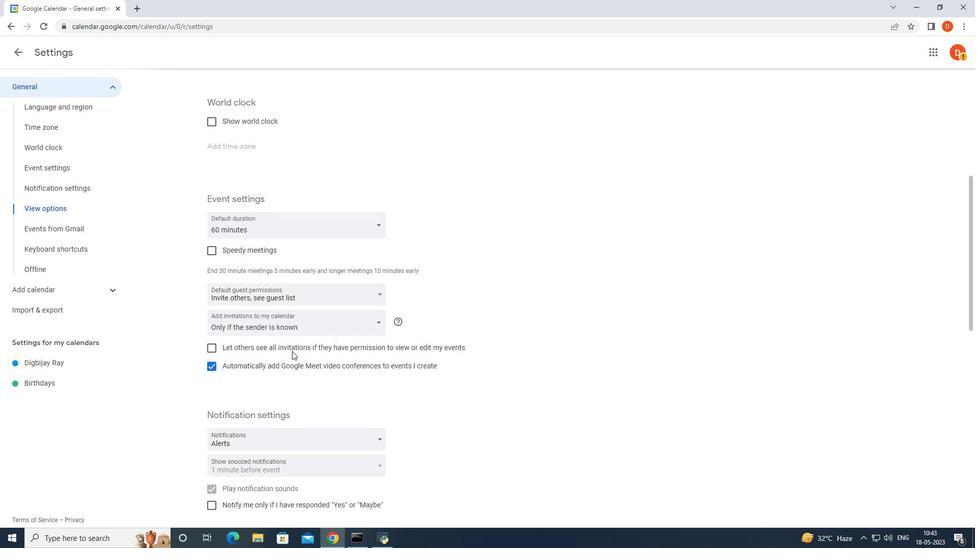 
Action: Mouse scrolled (292, 352) with delta (0, 0)
Screenshot: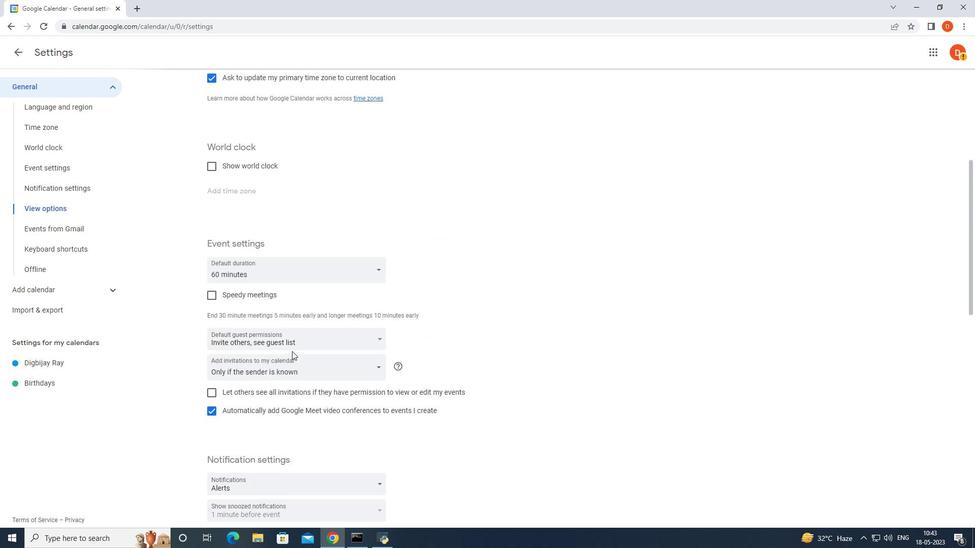
Action: Mouse scrolled (292, 352) with delta (0, 0)
Screenshot: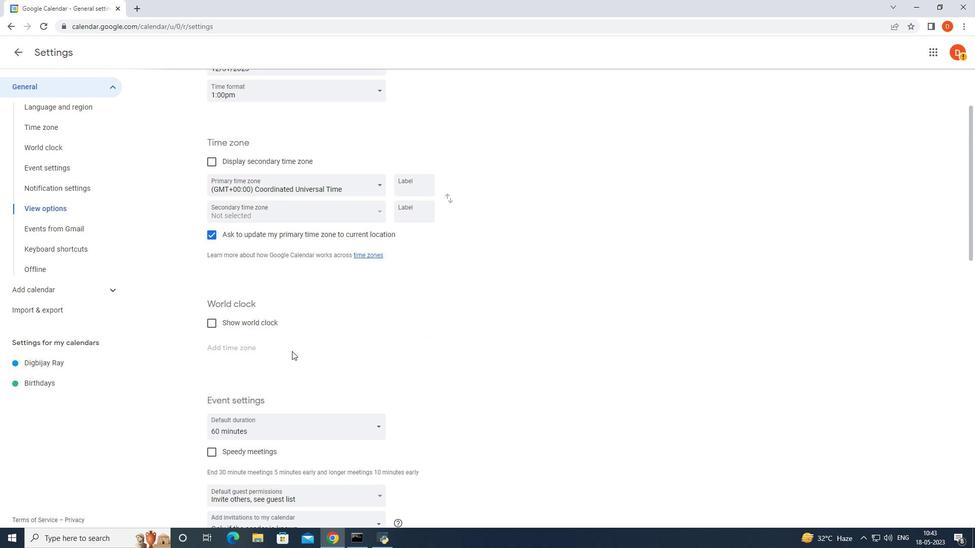 
Action: Mouse scrolled (292, 352) with delta (0, 0)
Screenshot: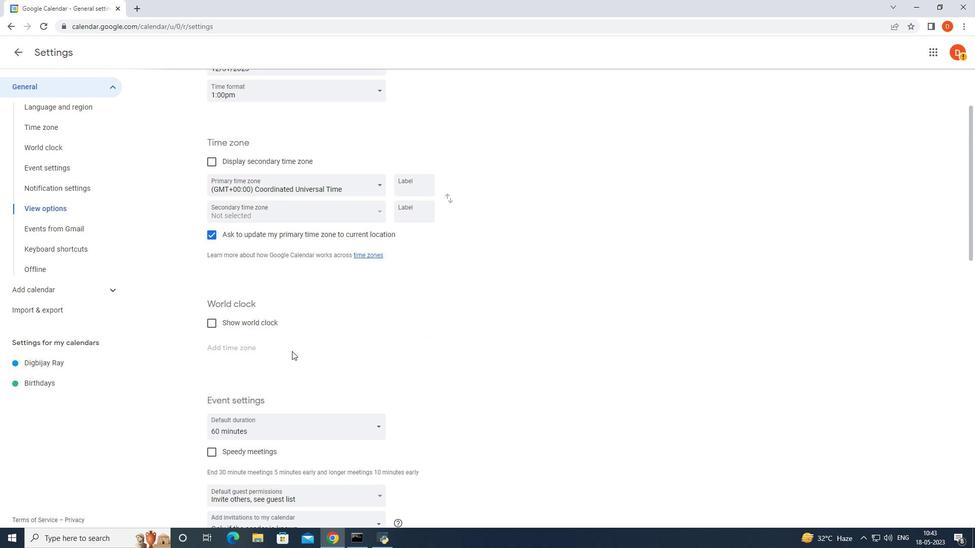 
Action: Mouse scrolled (292, 352) with delta (0, 0)
Screenshot: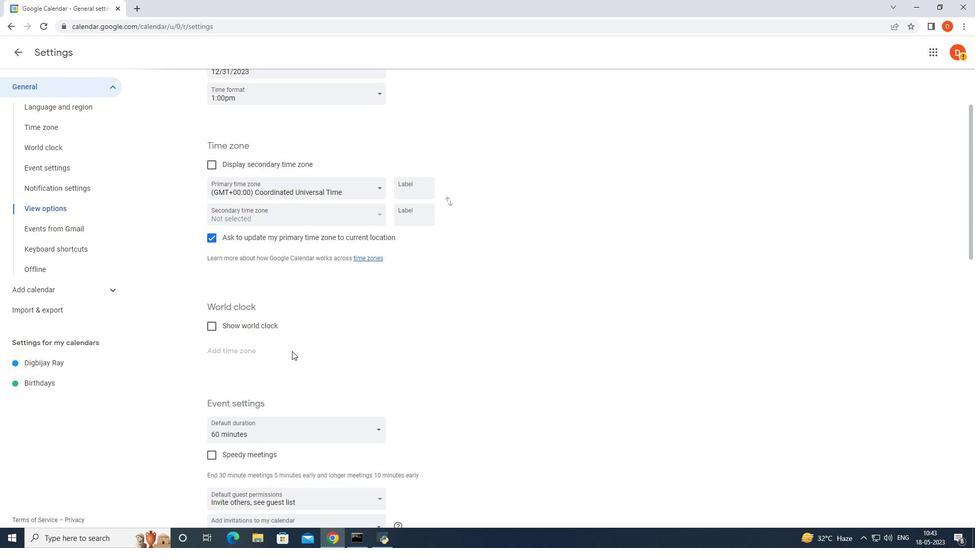 
Action: Mouse scrolled (292, 352) with delta (0, 0)
Screenshot: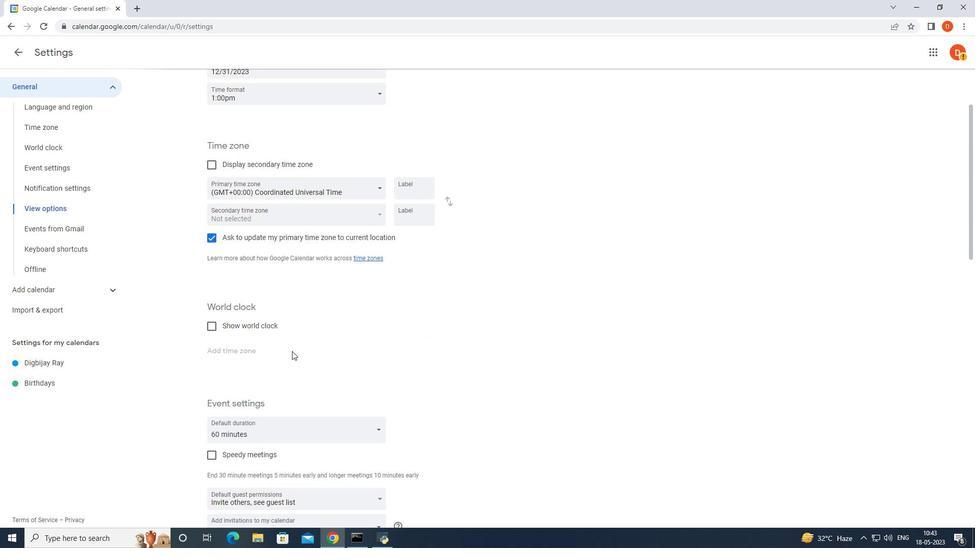 
Action: Mouse moved to (298, 353)
Screenshot: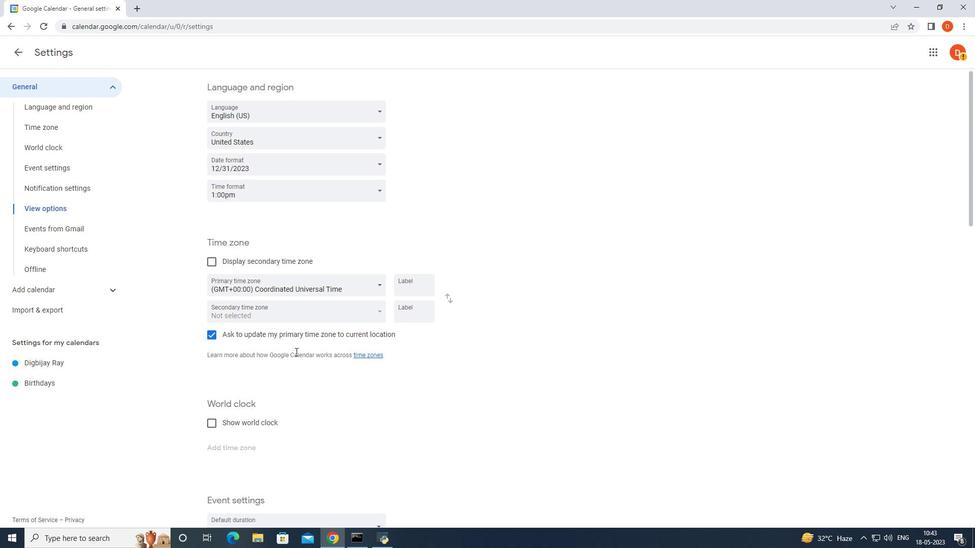 
Action: Mouse scrolled (298, 353) with delta (0, 0)
Screenshot: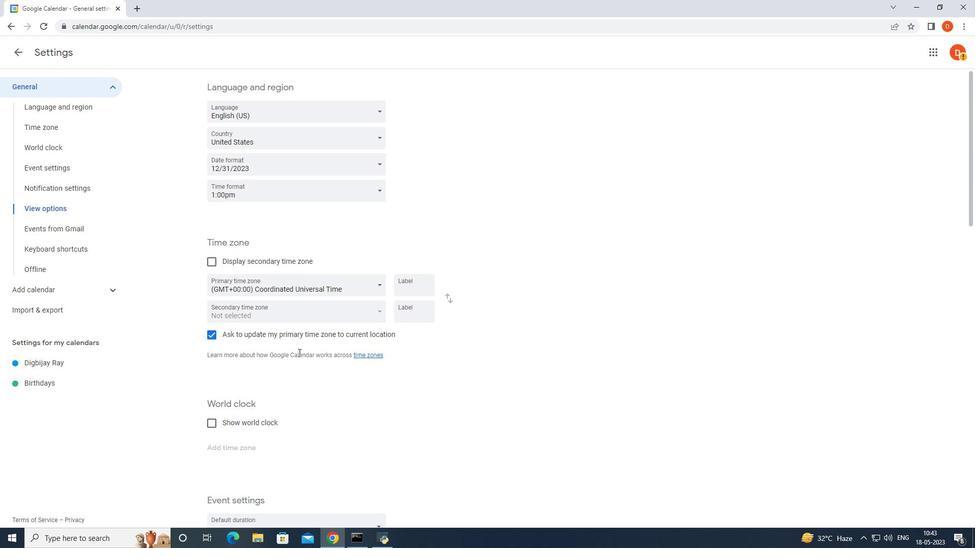 
Action: Mouse scrolled (298, 353) with delta (0, 0)
Screenshot: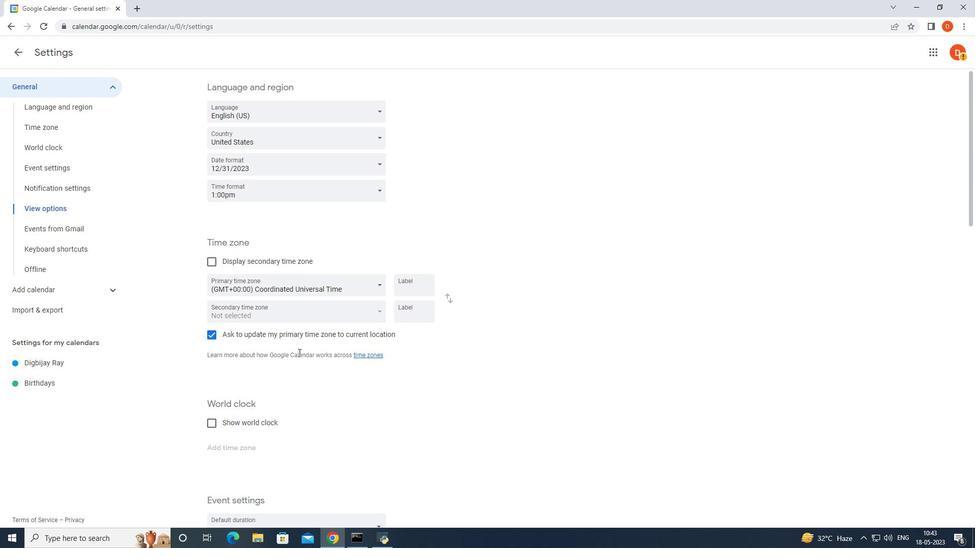
Action: Mouse scrolled (298, 353) with delta (0, 0)
Screenshot: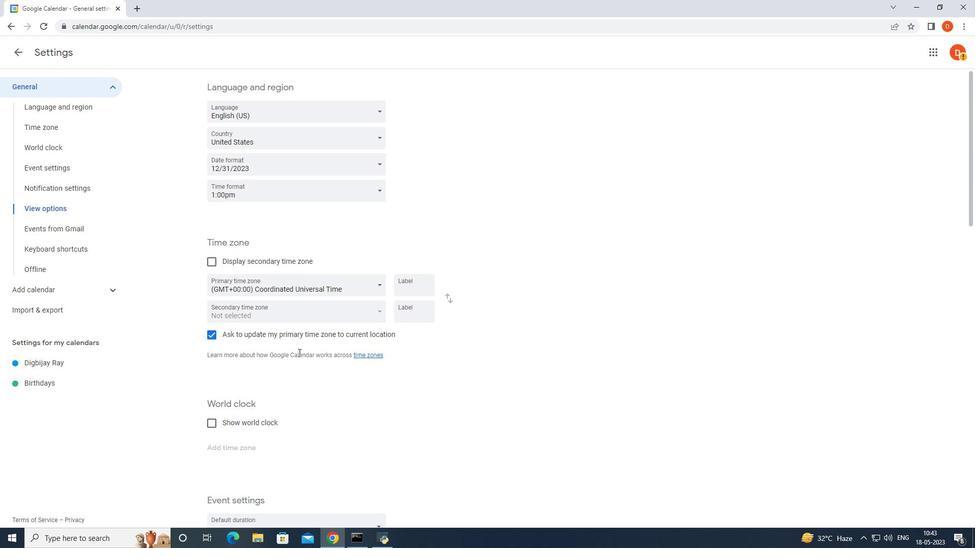 
Action: Mouse scrolled (298, 353) with delta (0, 0)
Screenshot: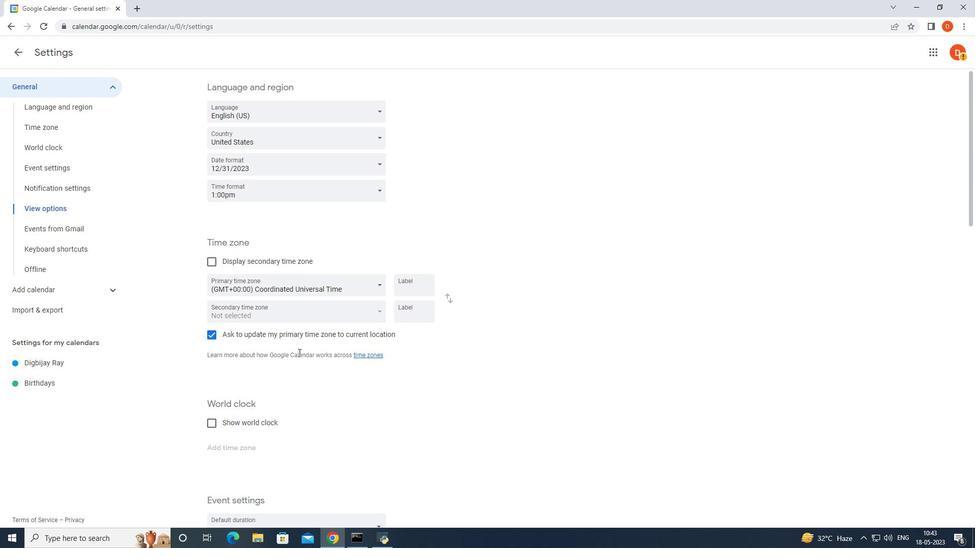 
Action: Mouse scrolled (298, 353) with delta (0, 0)
Screenshot: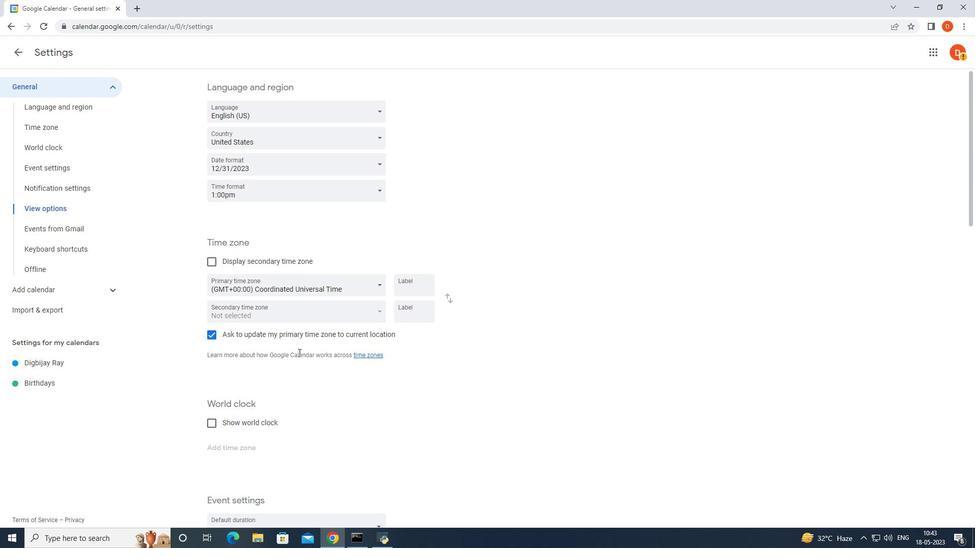 
Action: Mouse moved to (24, 53)
Screenshot: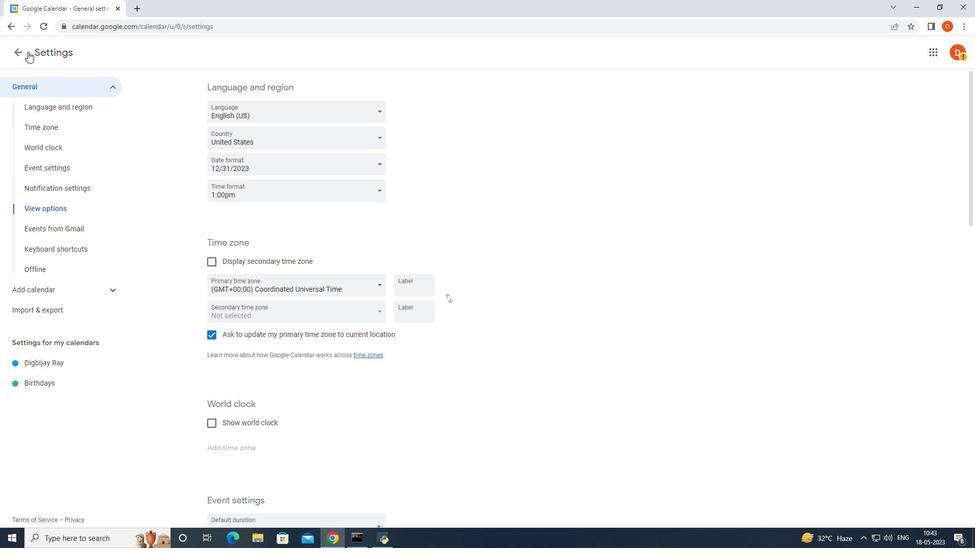 
Action: Mouse pressed left at (24, 53)
Screenshot: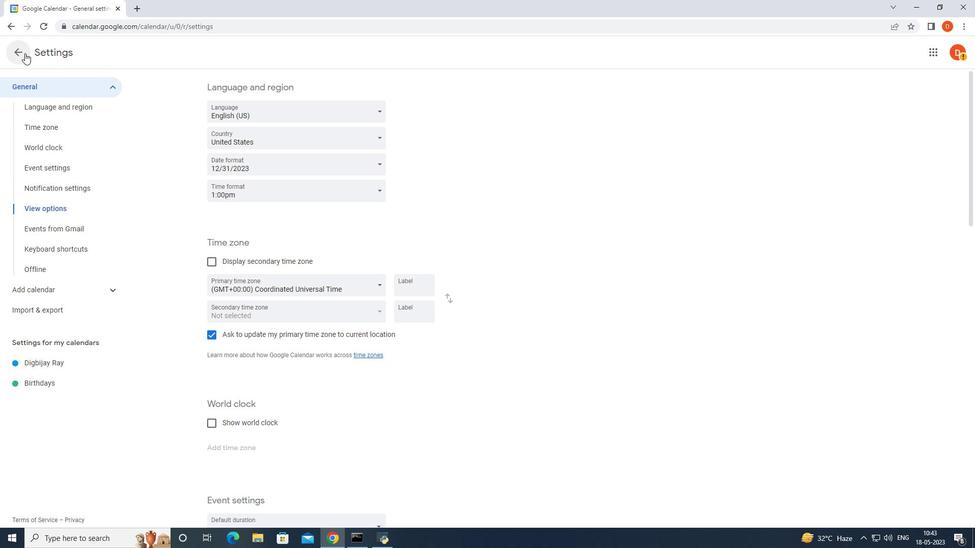 
Action: Mouse moved to (142, 72)
Screenshot: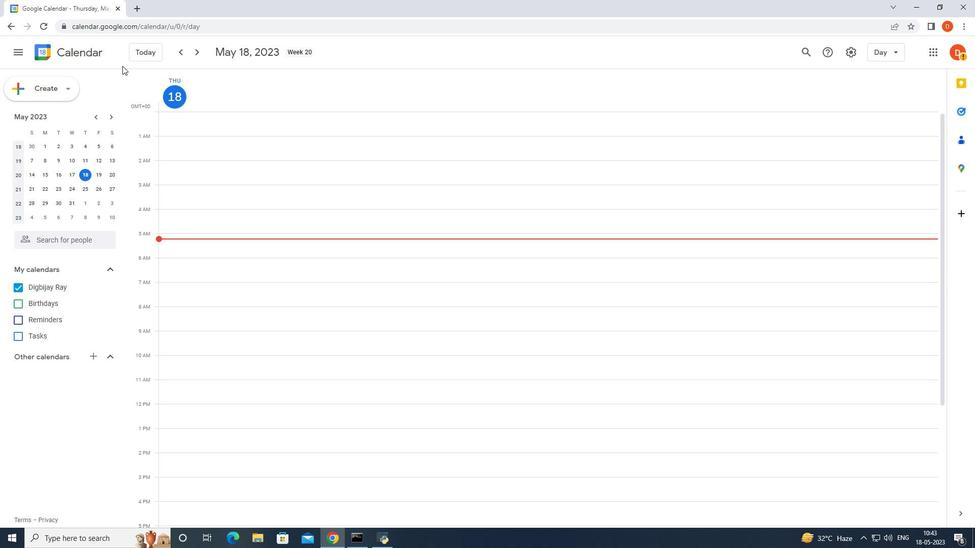 
